Task: Add an event with the title Second Product Development Update and Future Roadmap Discussion, date '2024/05/06', time 9:40 AM to 11:40 AMand add a description: In addition to informal networking, the event may feature guest speakers or panel discussions on topics relevant to professional growth, industry trends, or emerging technologies. These sessions provide valuable insights and serve as conversation starters, creating common ground for attendees to engage in meaningful discussions and share their expertise., put the event into Red category . Add location for the event as: 654 St. Peter's Basilica, Rome, Italy, logged in from the account softage.9@softage.netand send the event invitation to softage.4@softage.net with CC to  softage.5@softage.net. Set a reminder for the event 96 week before
Action: Mouse moved to (100, 123)
Screenshot: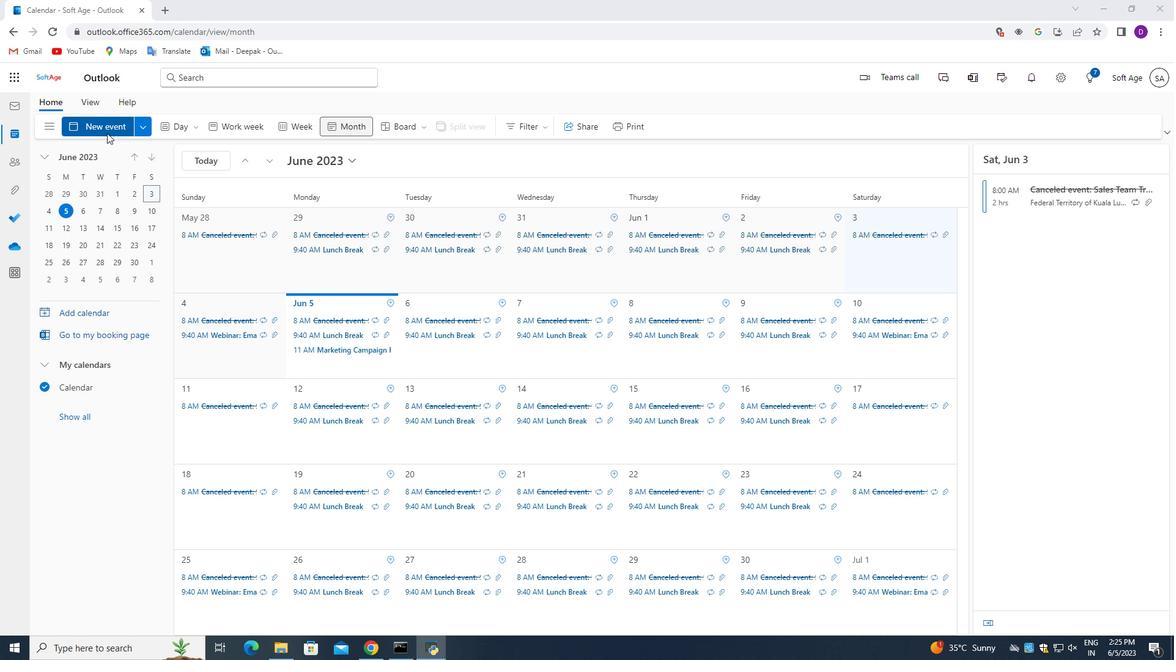 
Action: Mouse pressed left at (100, 123)
Screenshot: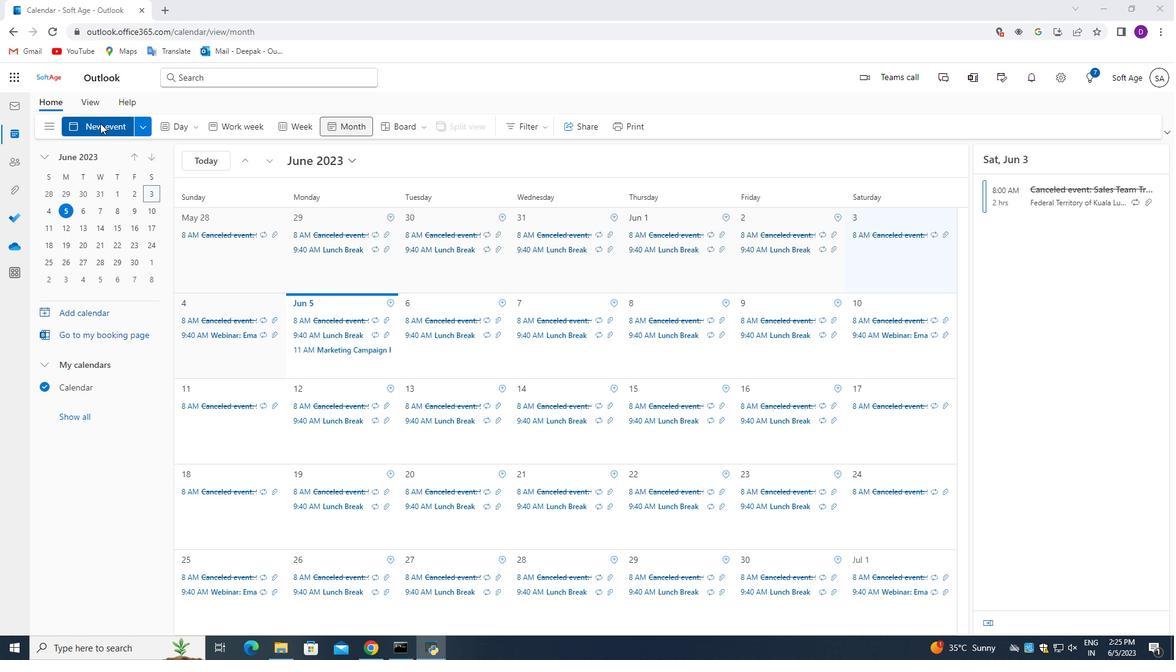 
Action: Mouse moved to (361, 205)
Screenshot: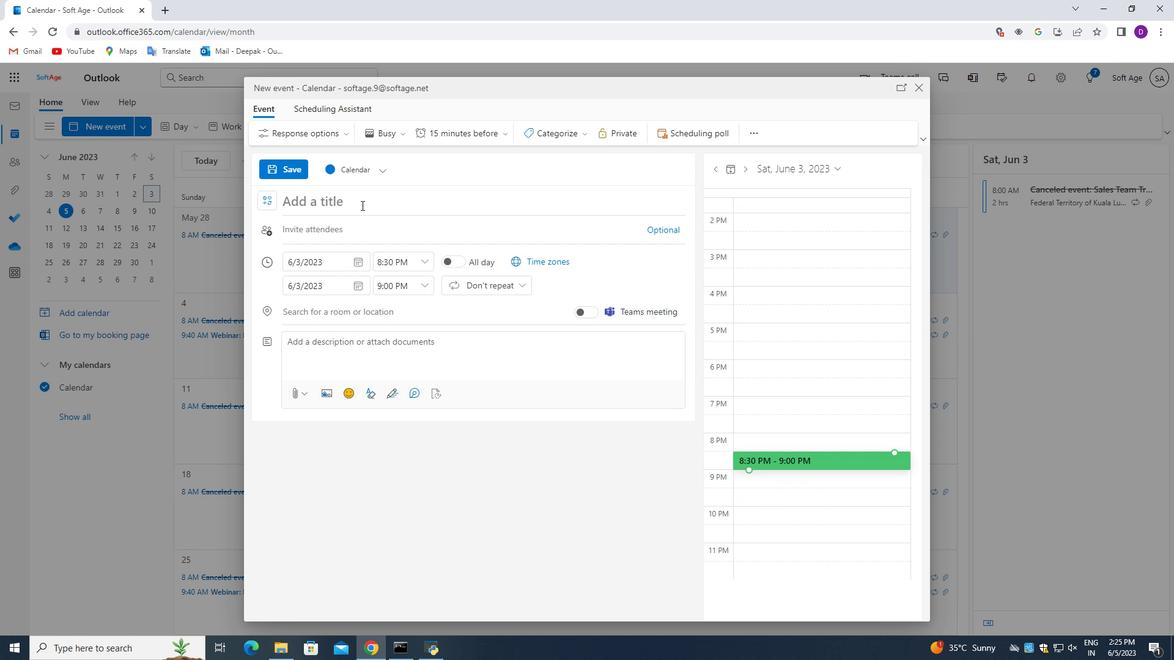 
Action: Mouse pressed left at (361, 205)
Screenshot: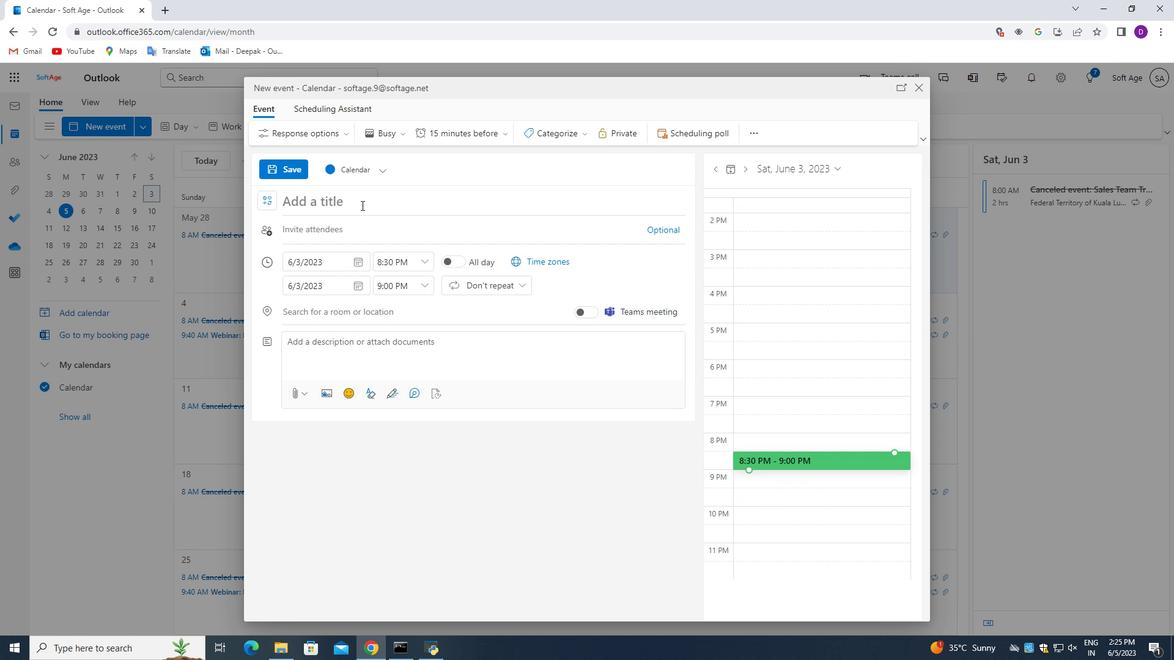 
Action: Mouse moved to (518, 480)
Screenshot: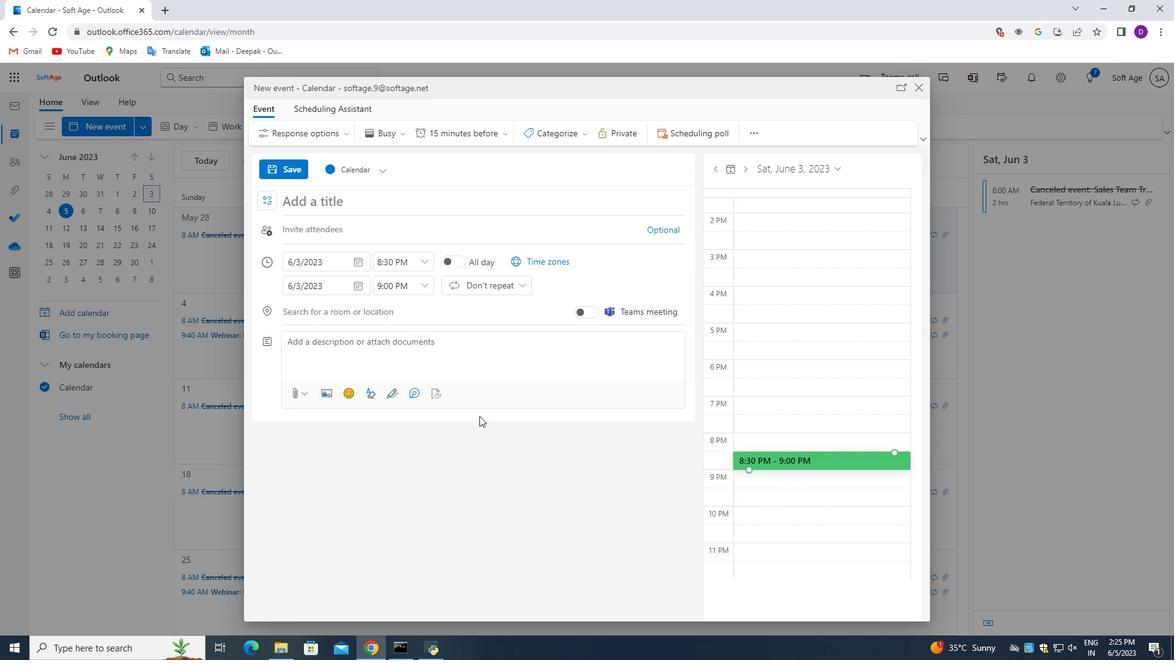 
Action: Key pressed <Key.shift_r>Second<Key.space><Key.shift>Product<Key.space><Key.shift_r>Developmentn<Key.backspace><Key.space><Key.shift>Update<Key.space>and<Key.space><Key.shift_r>Future<Key.space><Key.shift_r>Roadmap<Key.space><Key.shift_r>Discussion
Screenshot: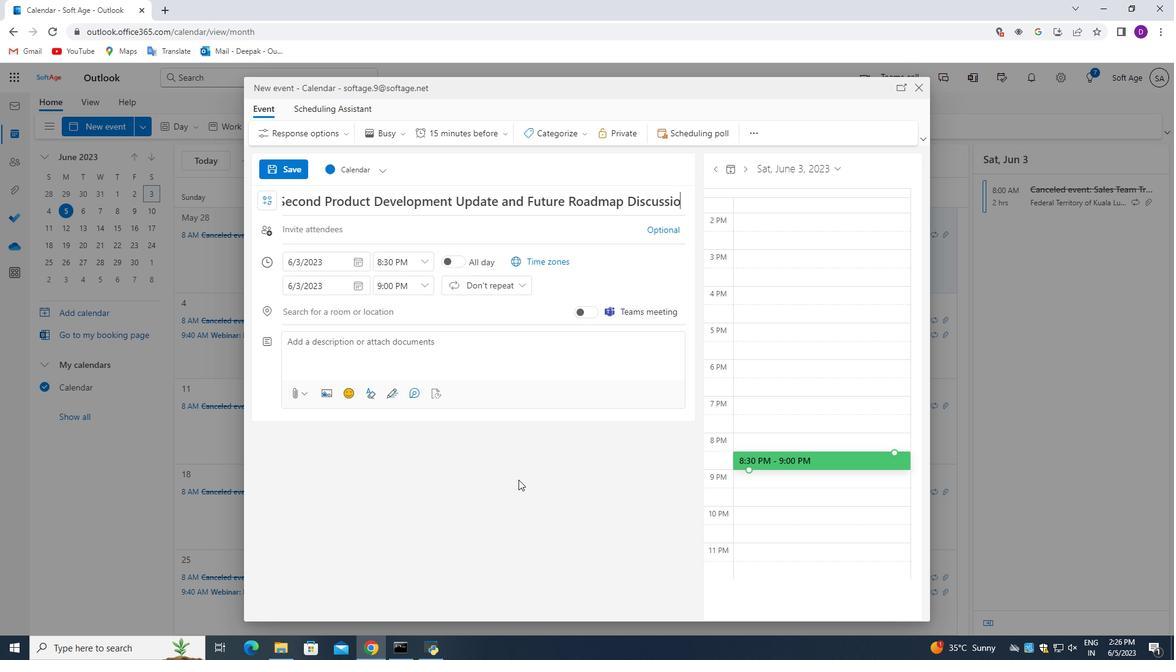 
Action: Mouse moved to (356, 261)
Screenshot: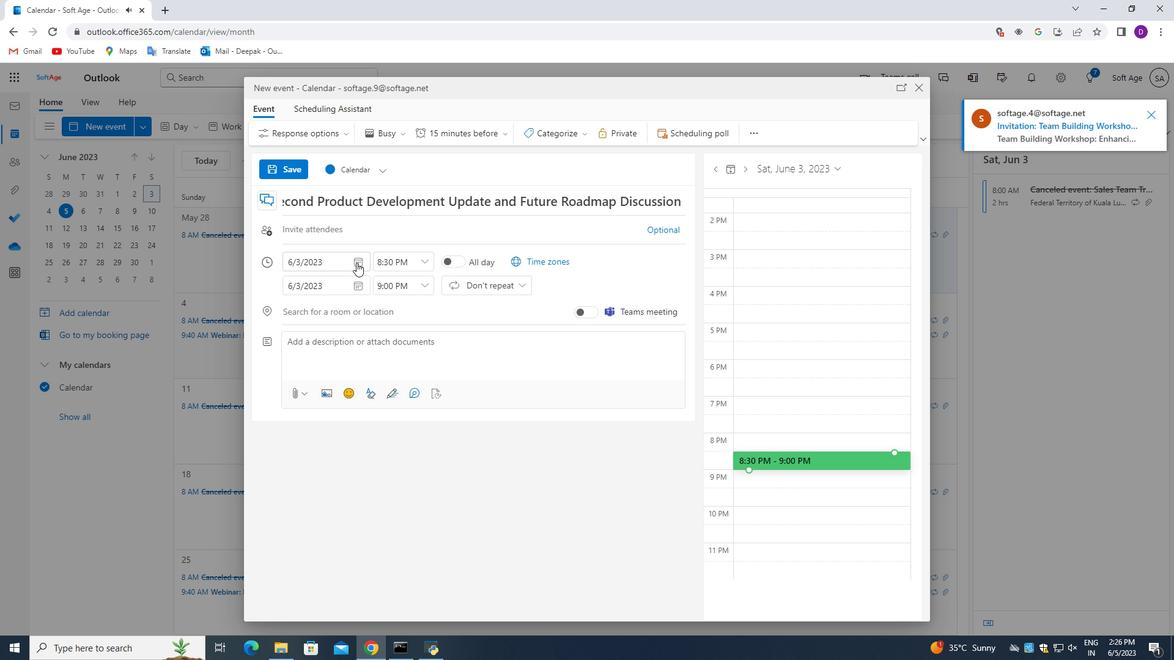 
Action: Mouse pressed left at (356, 261)
Screenshot: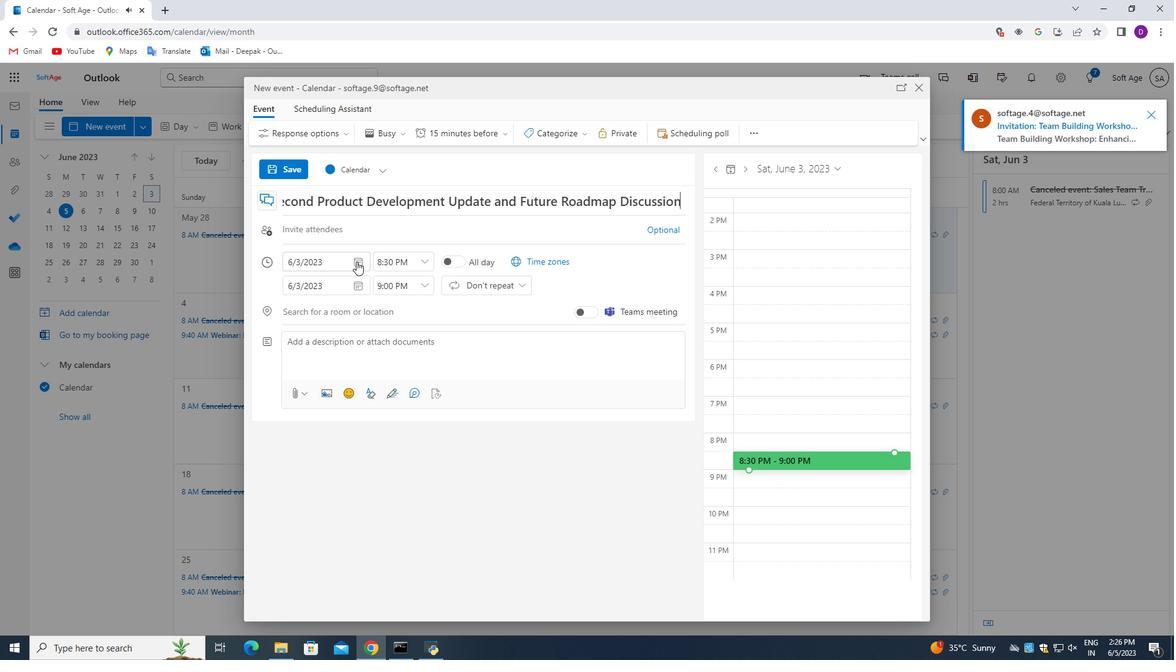 
Action: Mouse moved to (319, 293)
Screenshot: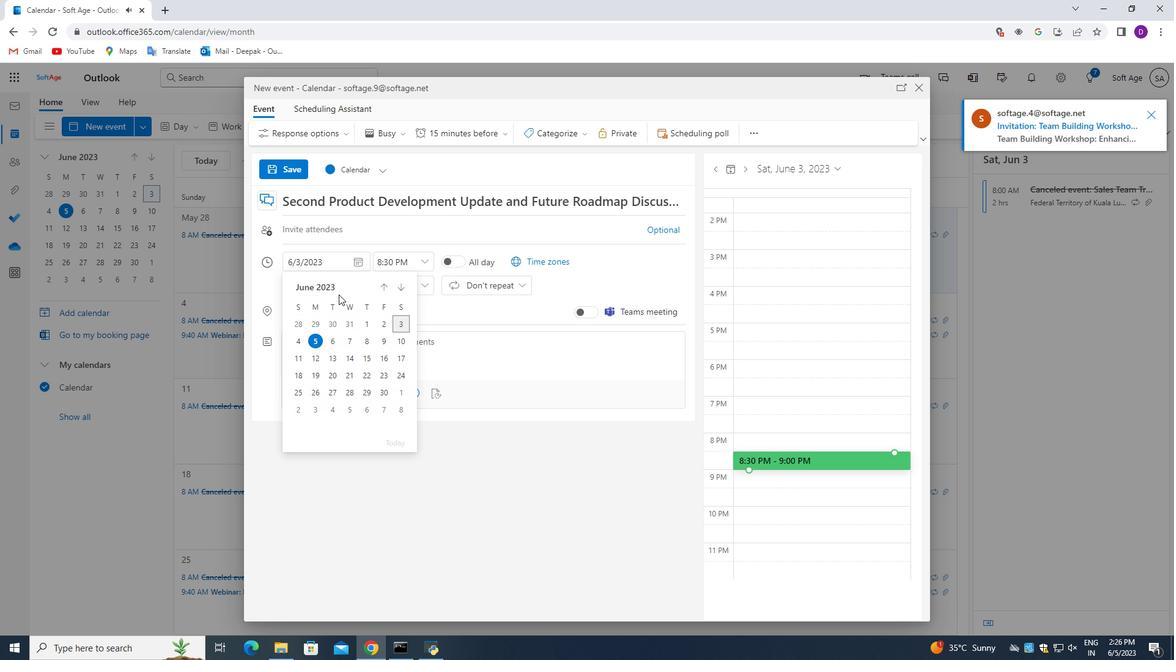 
Action: Mouse pressed left at (319, 293)
Screenshot: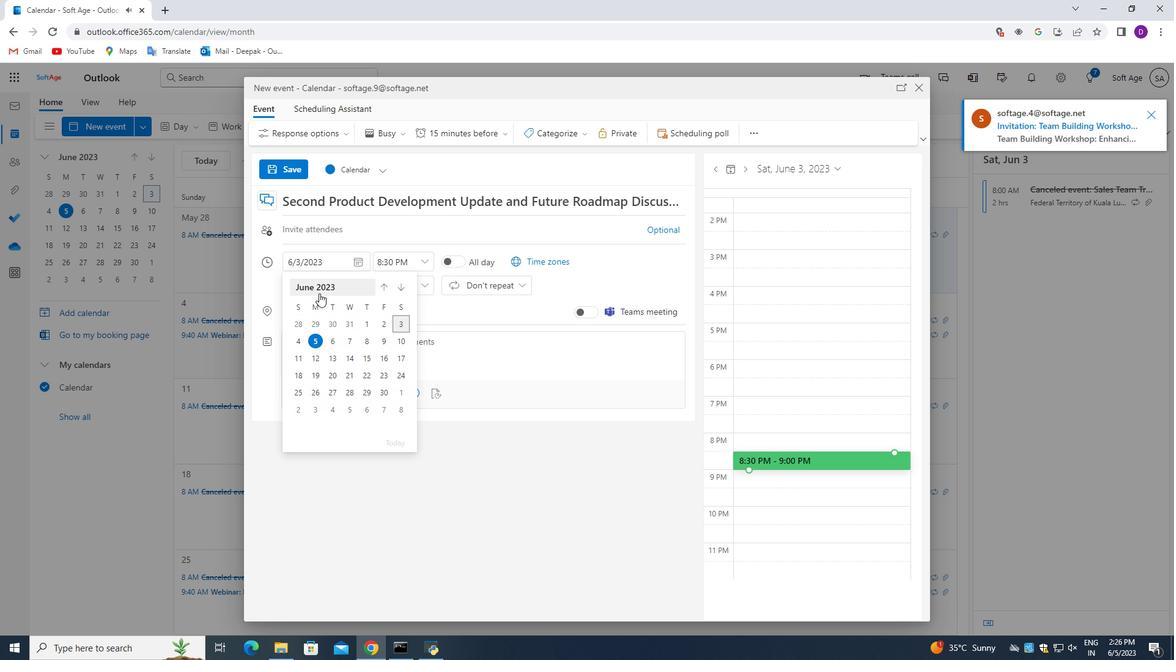 
Action: Mouse moved to (401, 289)
Screenshot: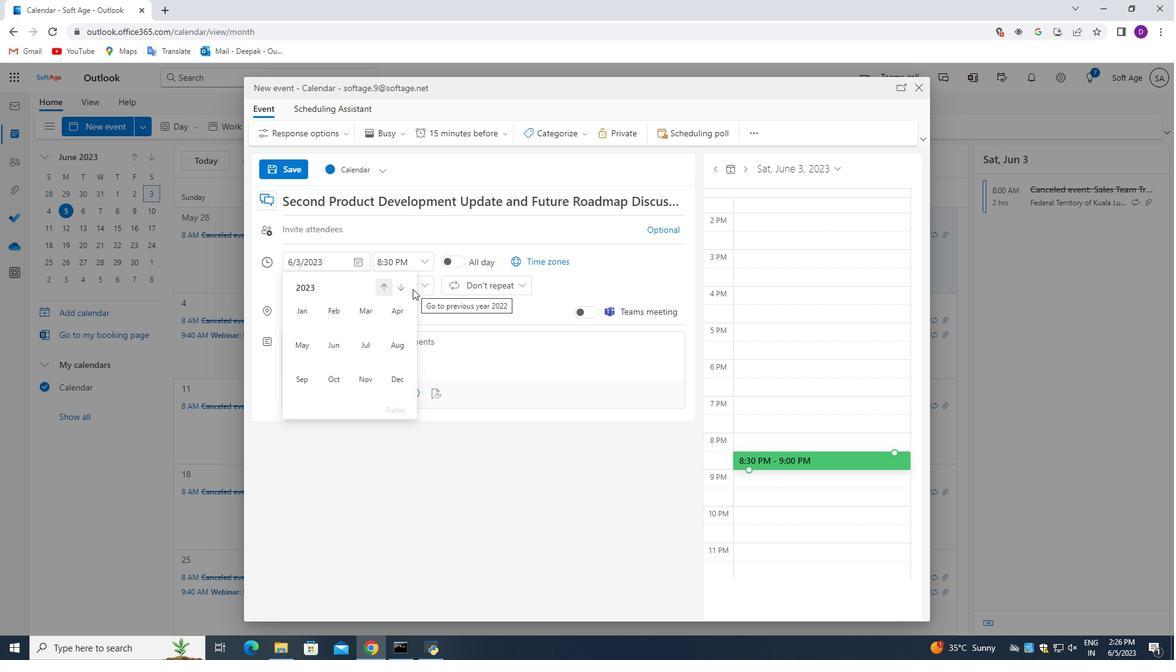 
Action: Mouse pressed left at (401, 289)
Screenshot: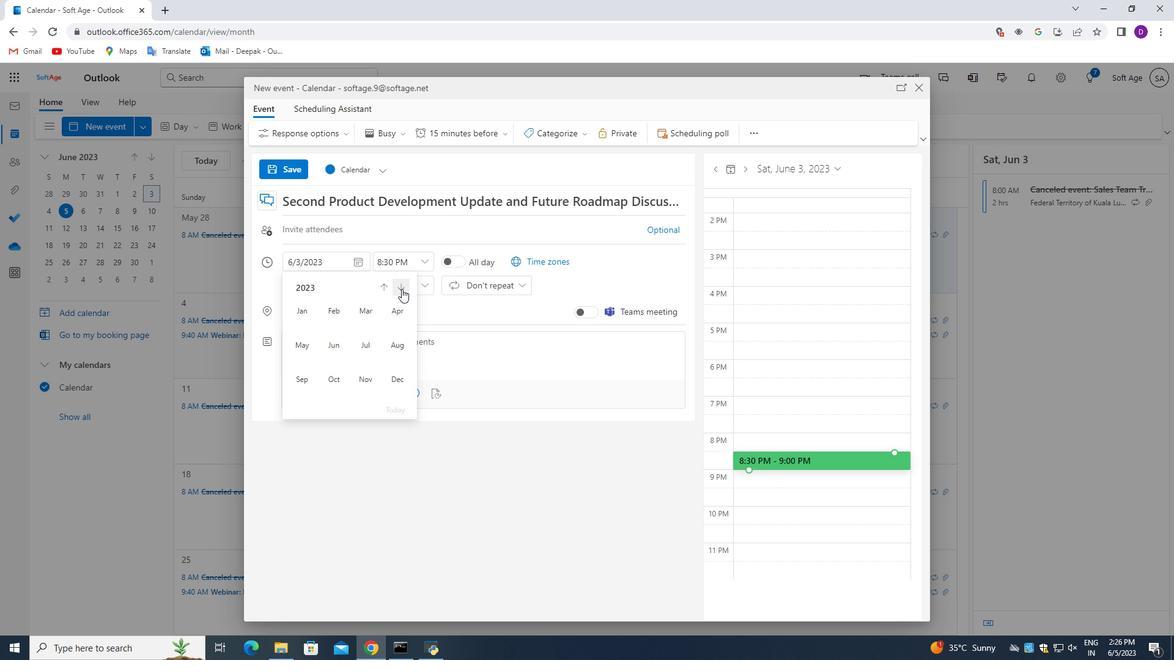
Action: Mouse moved to (300, 343)
Screenshot: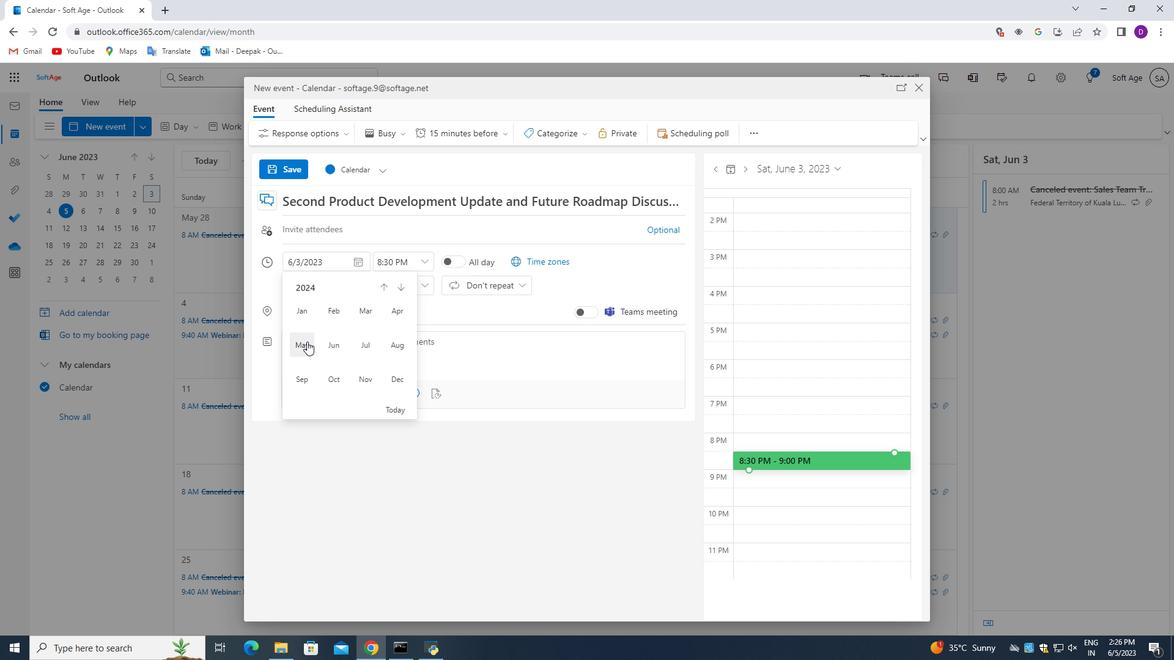 
Action: Mouse pressed left at (300, 343)
Screenshot: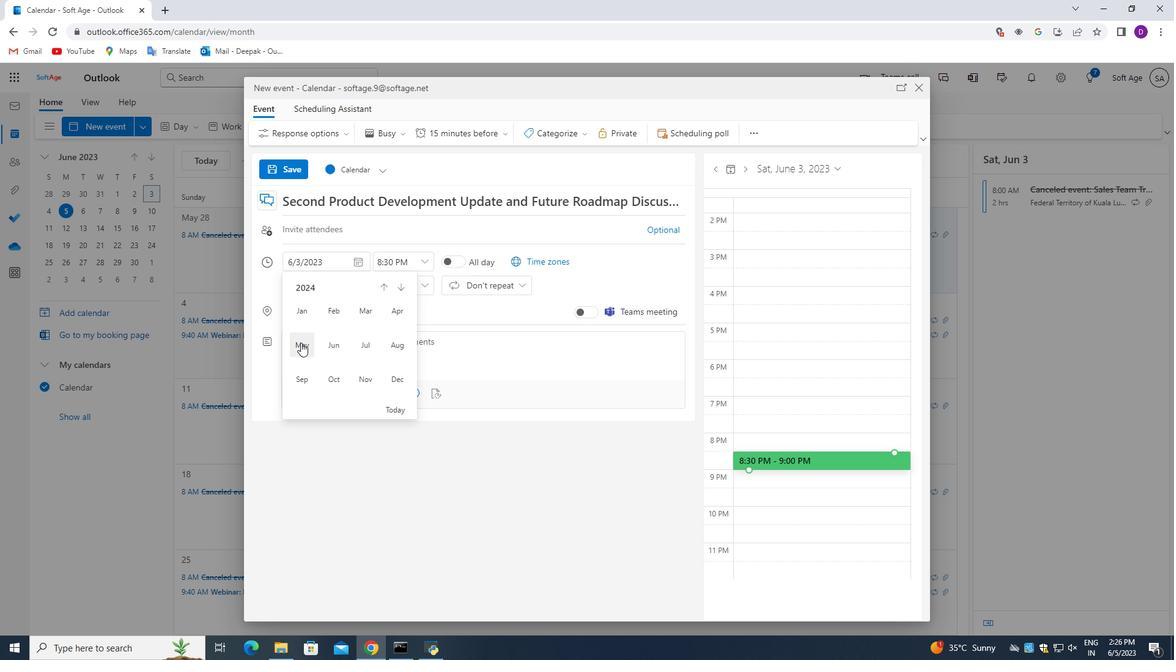 
Action: Mouse moved to (316, 342)
Screenshot: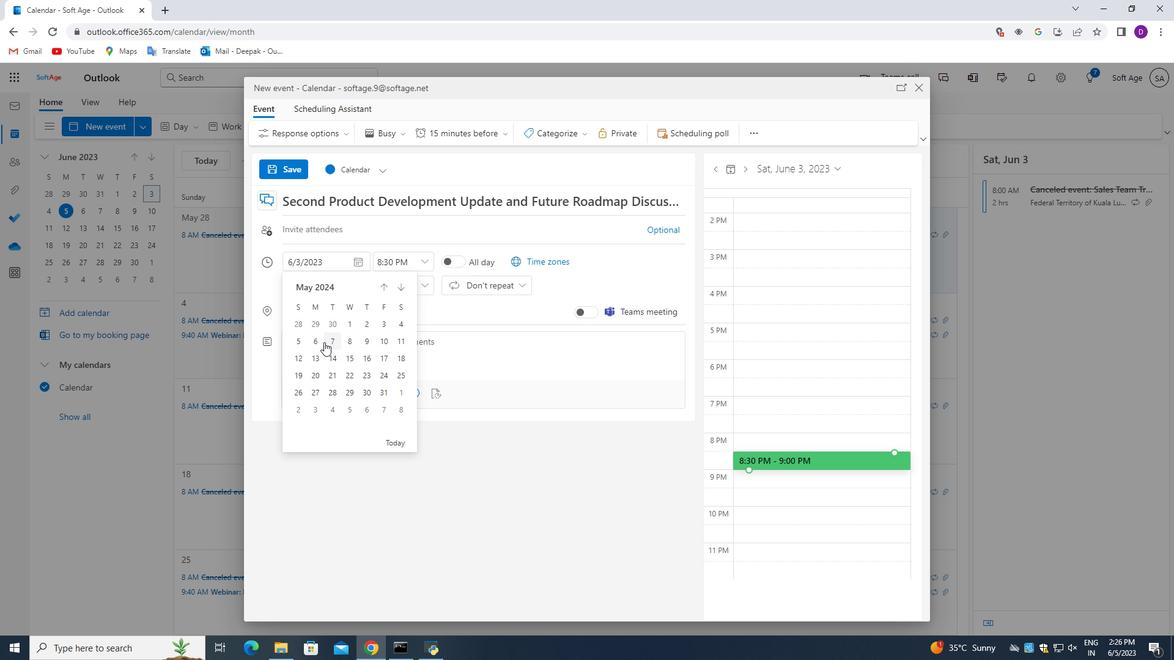 
Action: Mouse pressed left at (316, 342)
Screenshot: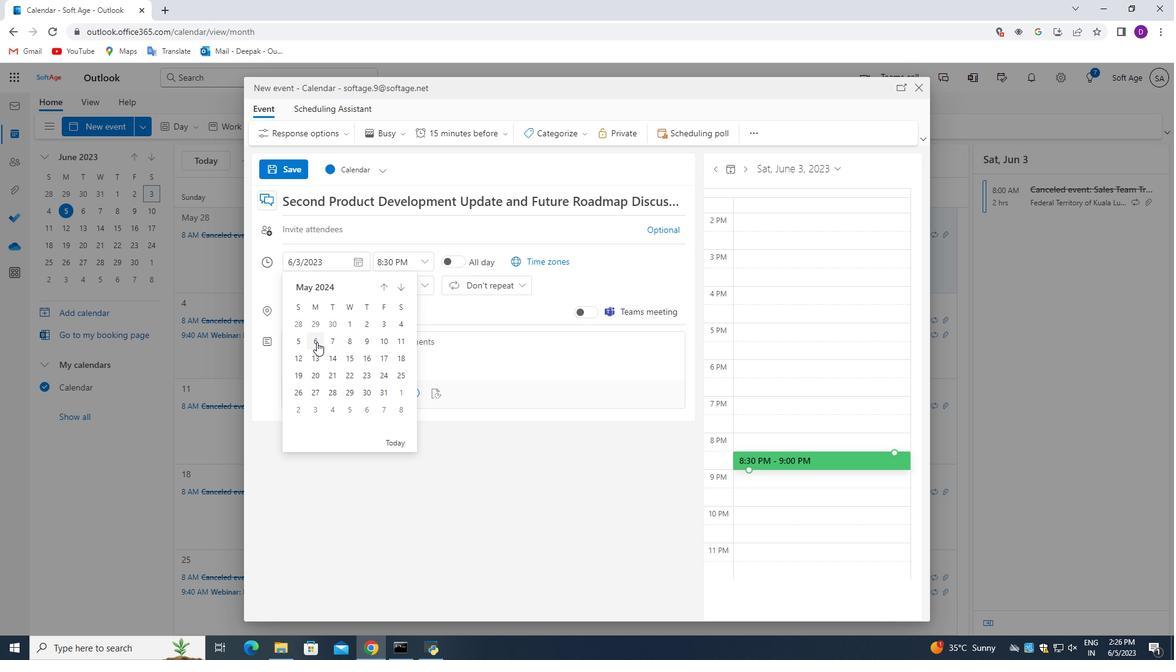
Action: Mouse moved to (422, 266)
Screenshot: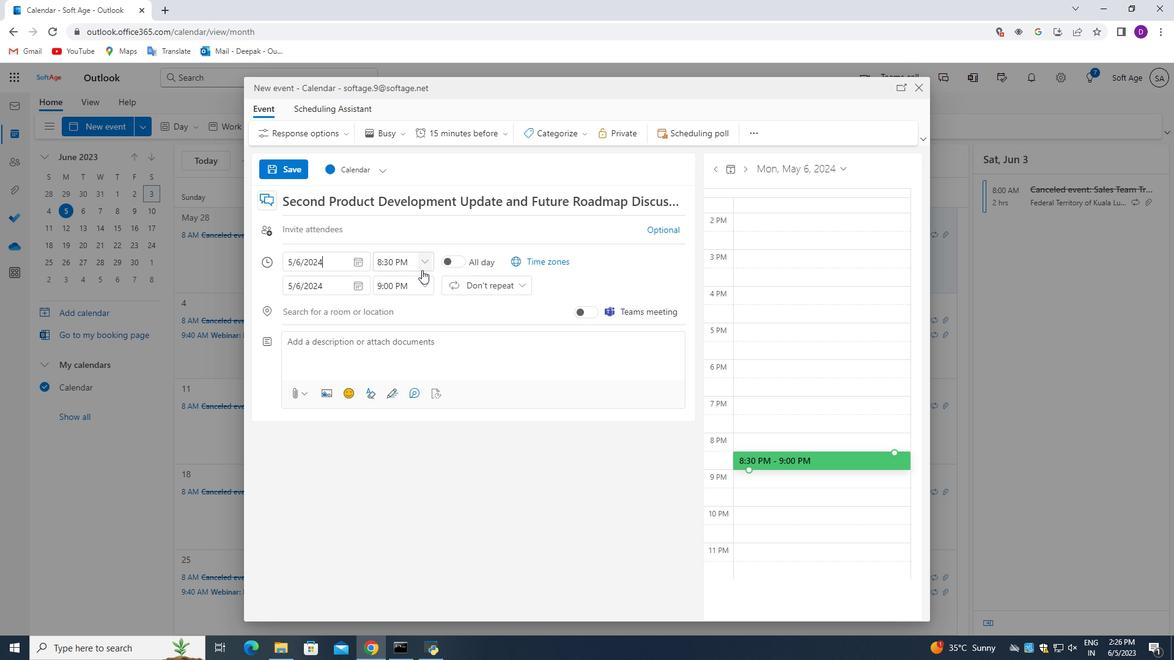 
Action: Mouse pressed left at (422, 266)
Screenshot: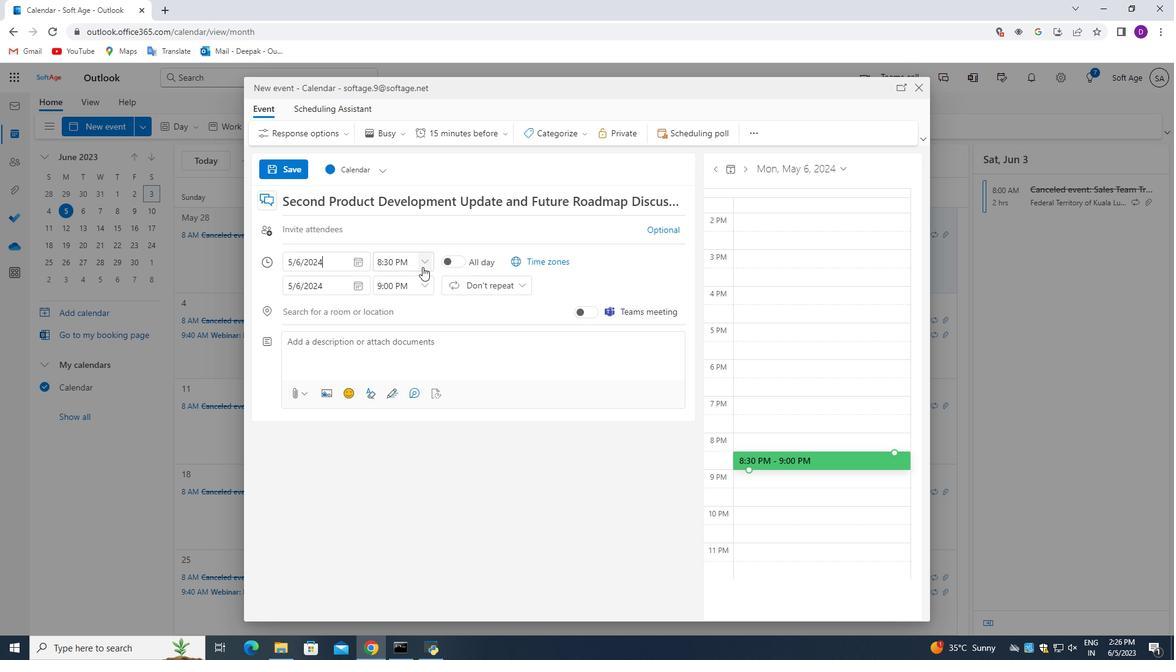 
Action: Mouse moved to (400, 322)
Screenshot: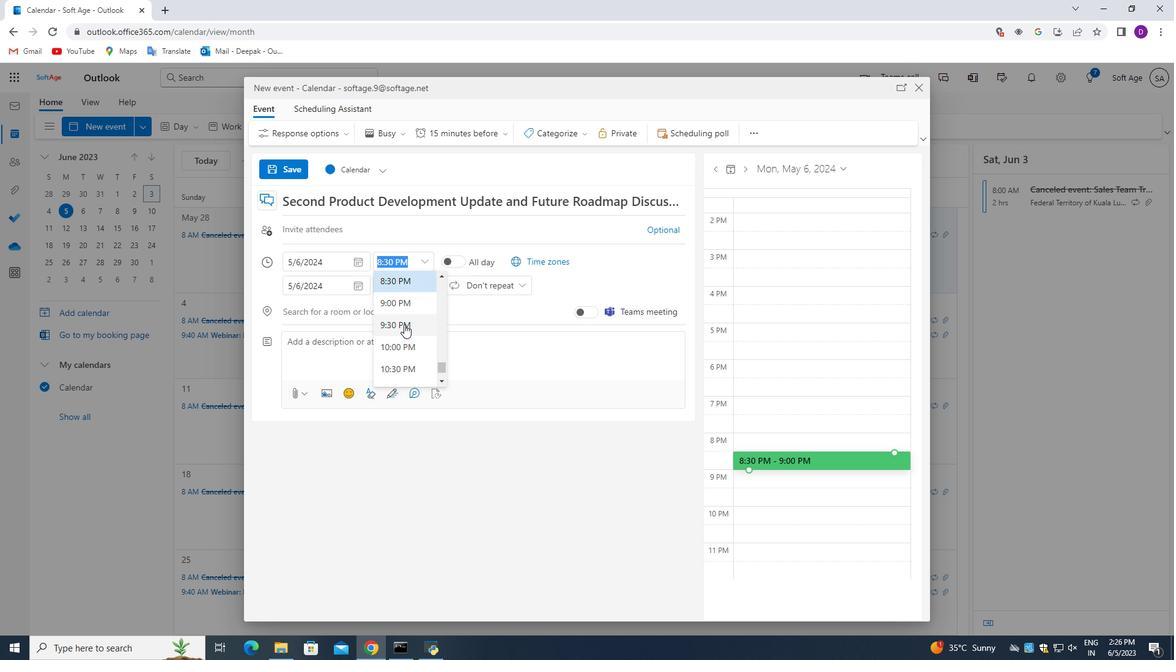 
Action: Mouse scrolled (400, 323) with delta (0, 0)
Screenshot: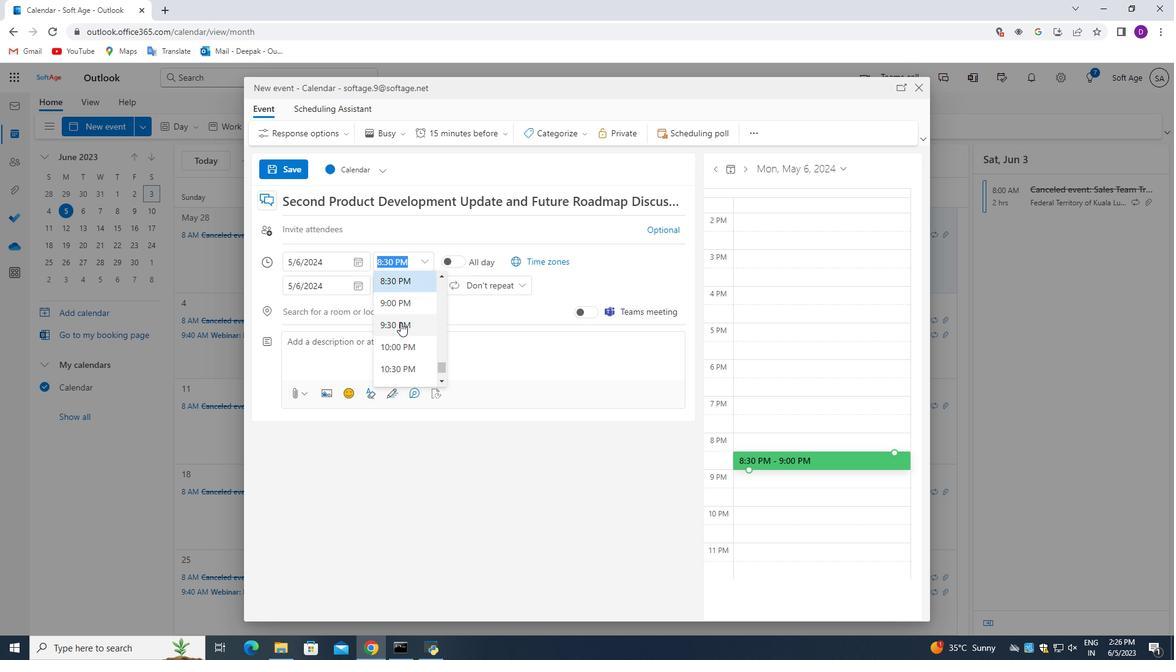 
Action: Mouse scrolled (400, 323) with delta (0, 0)
Screenshot: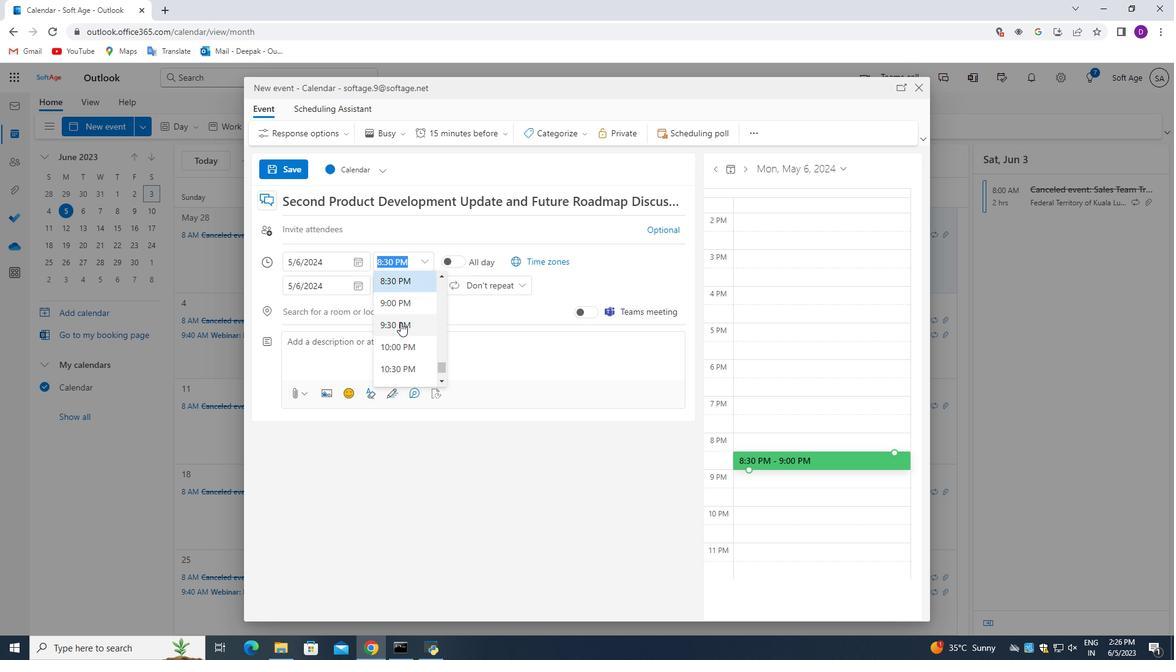 
Action: Mouse scrolled (400, 323) with delta (0, 0)
Screenshot: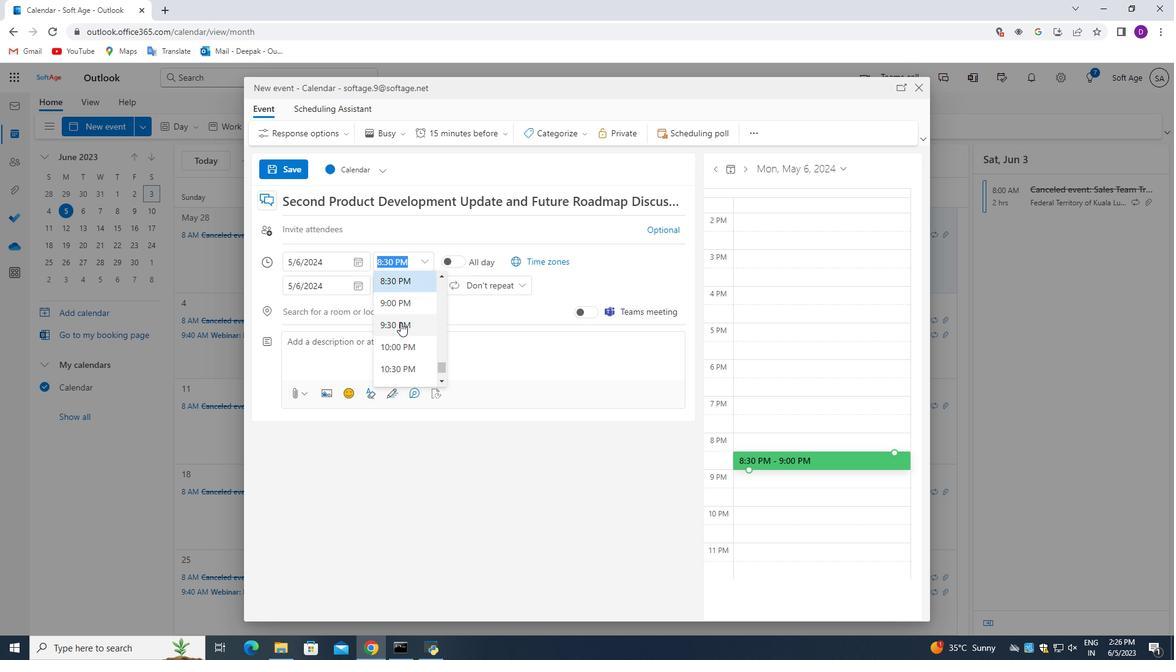 
Action: Mouse scrolled (400, 323) with delta (0, 0)
Screenshot: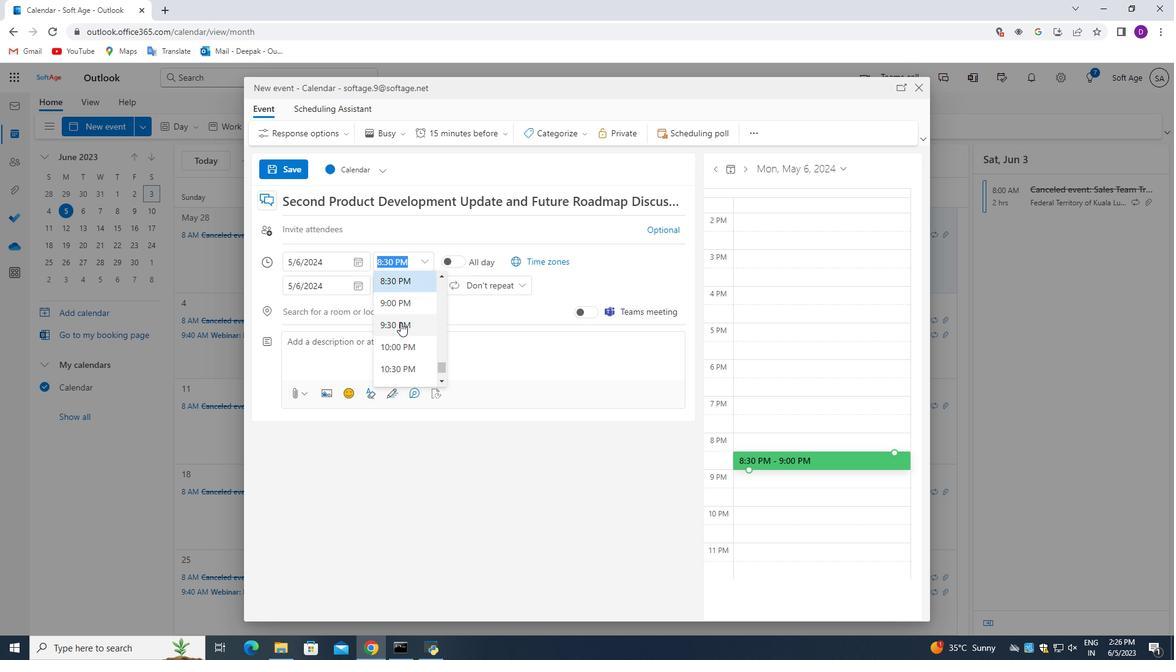 
Action: Mouse scrolled (400, 323) with delta (0, 0)
Screenshot: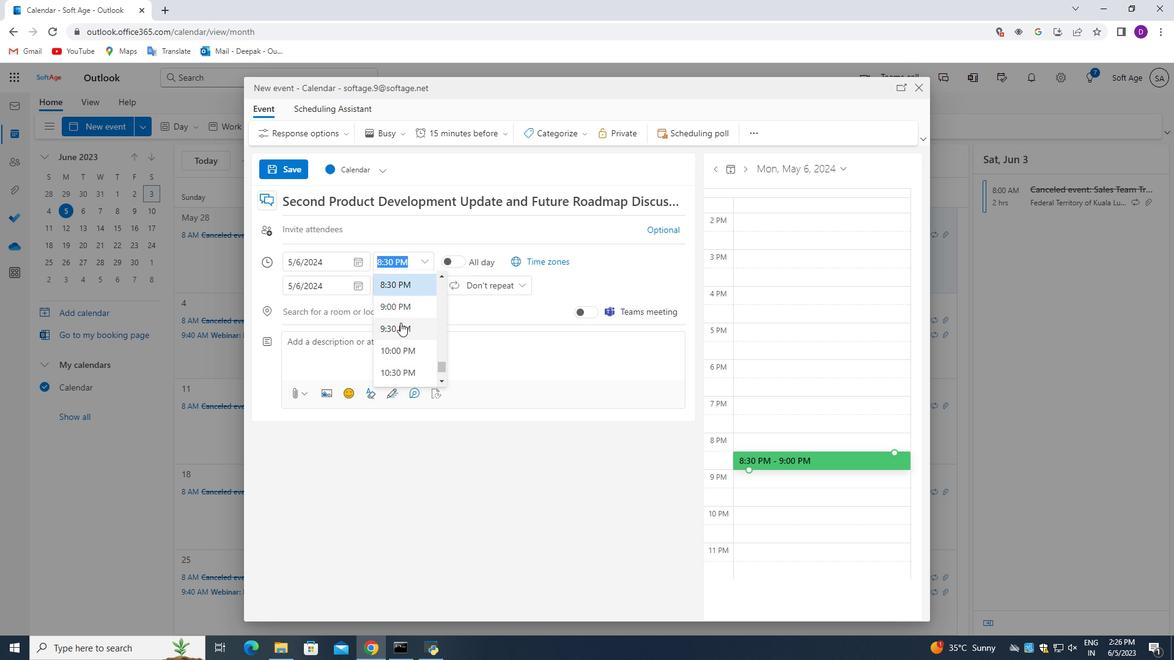
Action: Mouse moved to (409, 354)
Screenshot: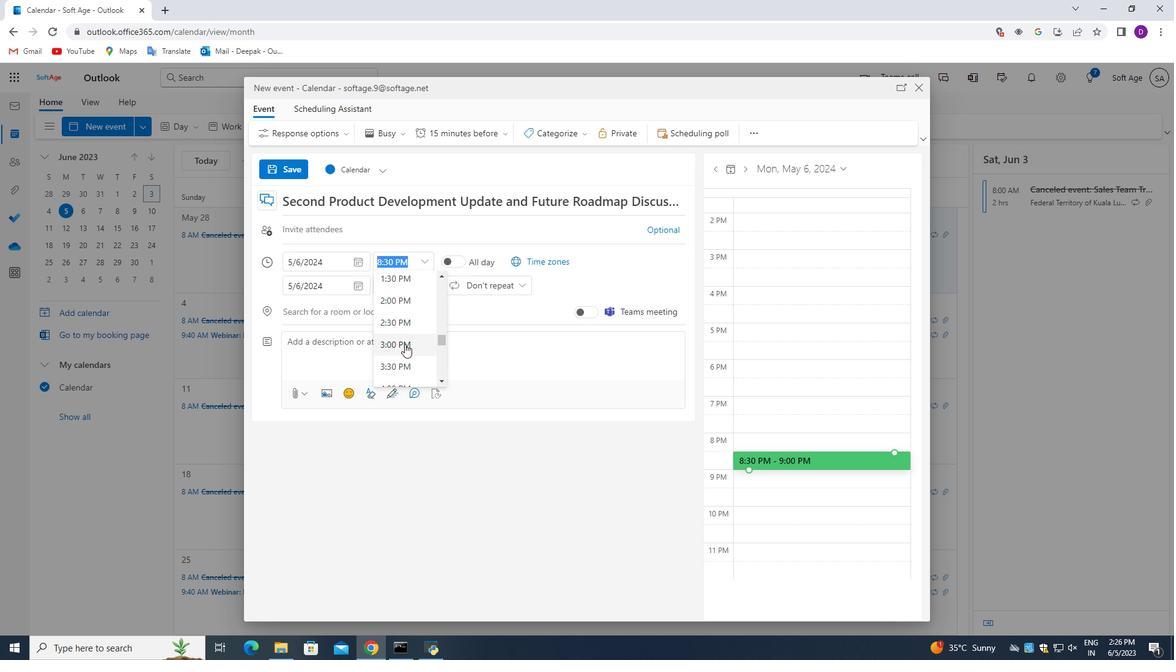 
Action: Mouse scrolled (409, 355) with delta (0, 0)
Screenshot: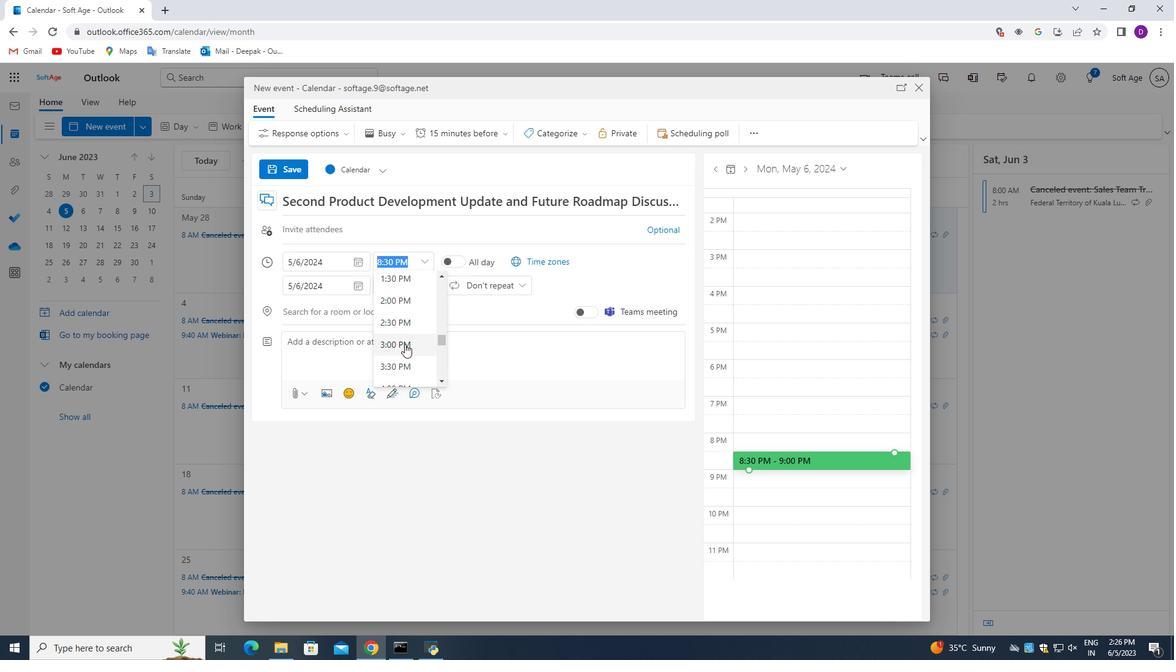 
Action: Mouse scrolled (409, 355) with delta (0, 0)
Screenshot: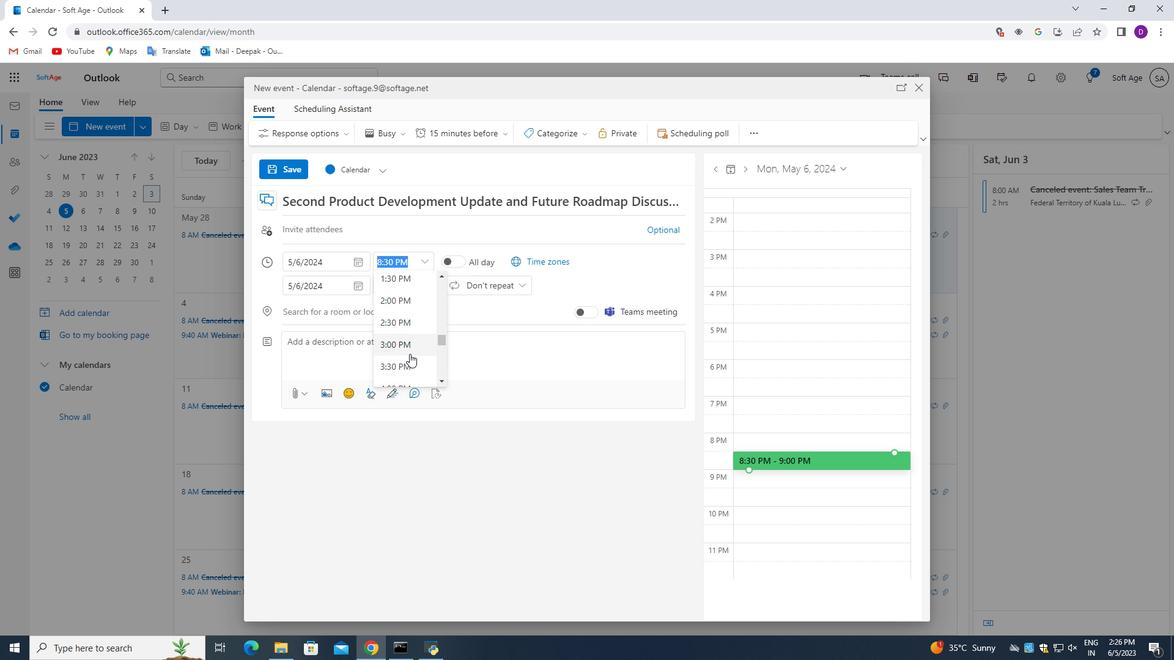 
Action: Mouse moved to (402, 338)
Screenshot: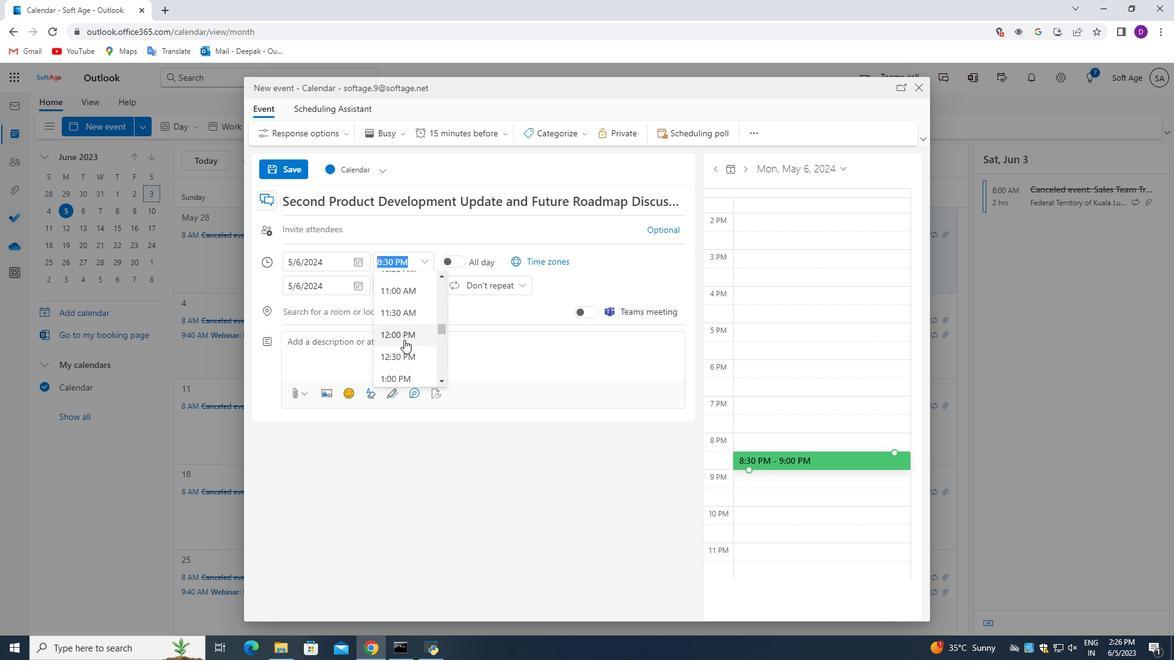 
Action: Mouse scrolled (402, 339) with delta (0, 0)
Screenshot: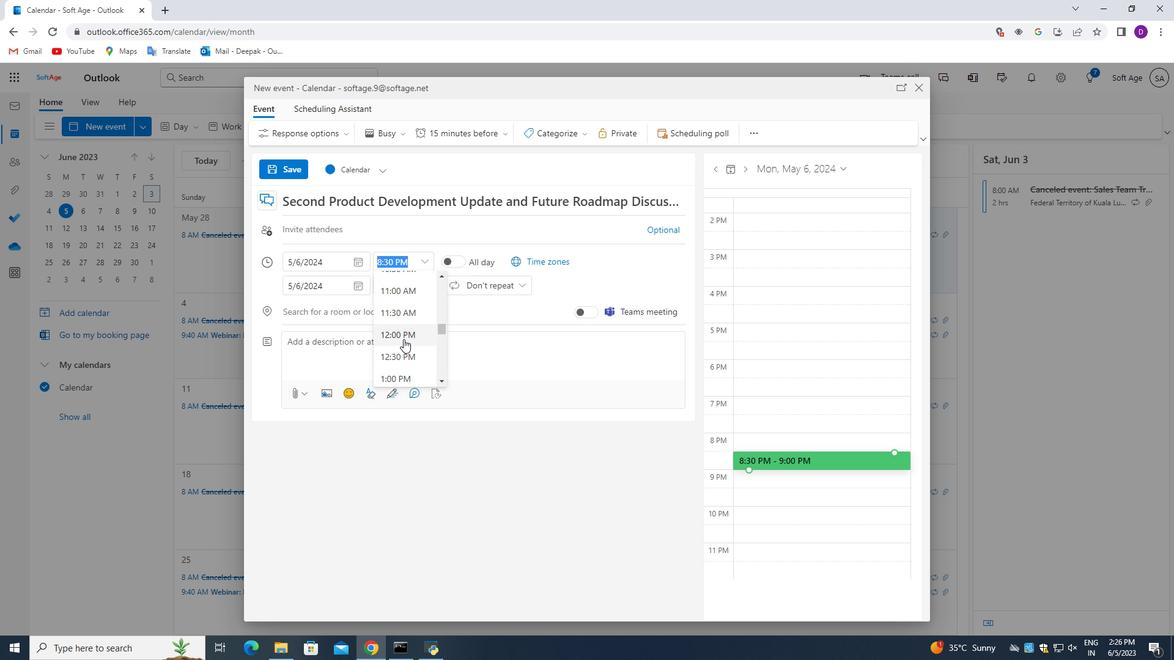 
Action: Mouse moved to (401, 338)
Screenshot: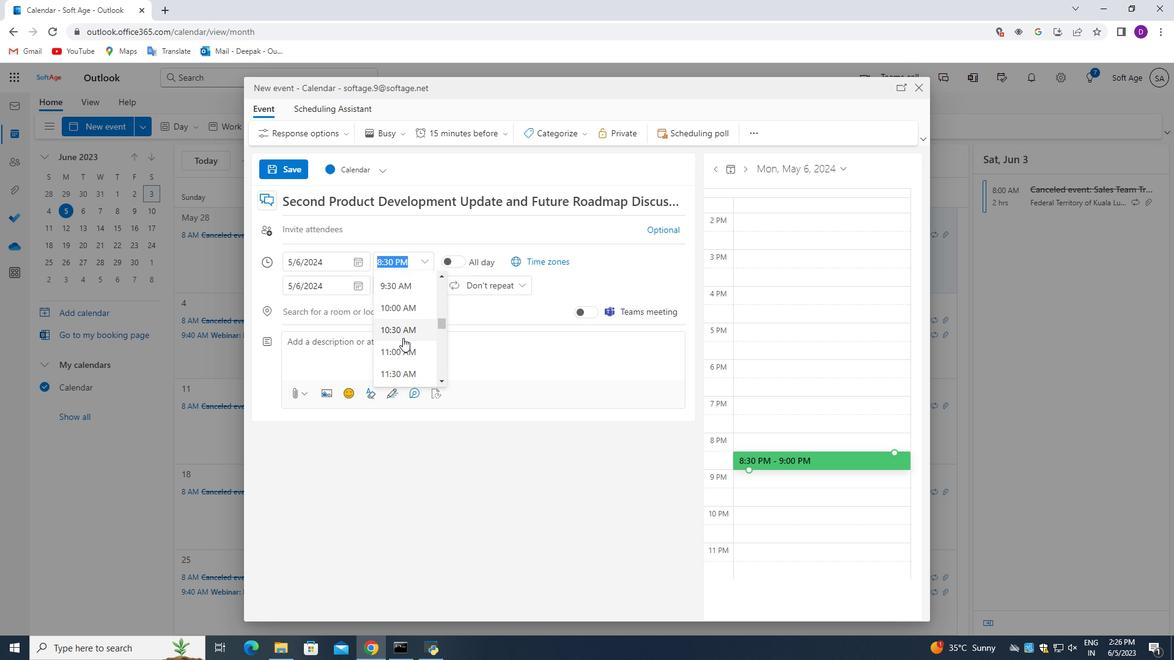 
Action: Mouse scrolled (401, 338) with delta (0, 0)
Screenshot: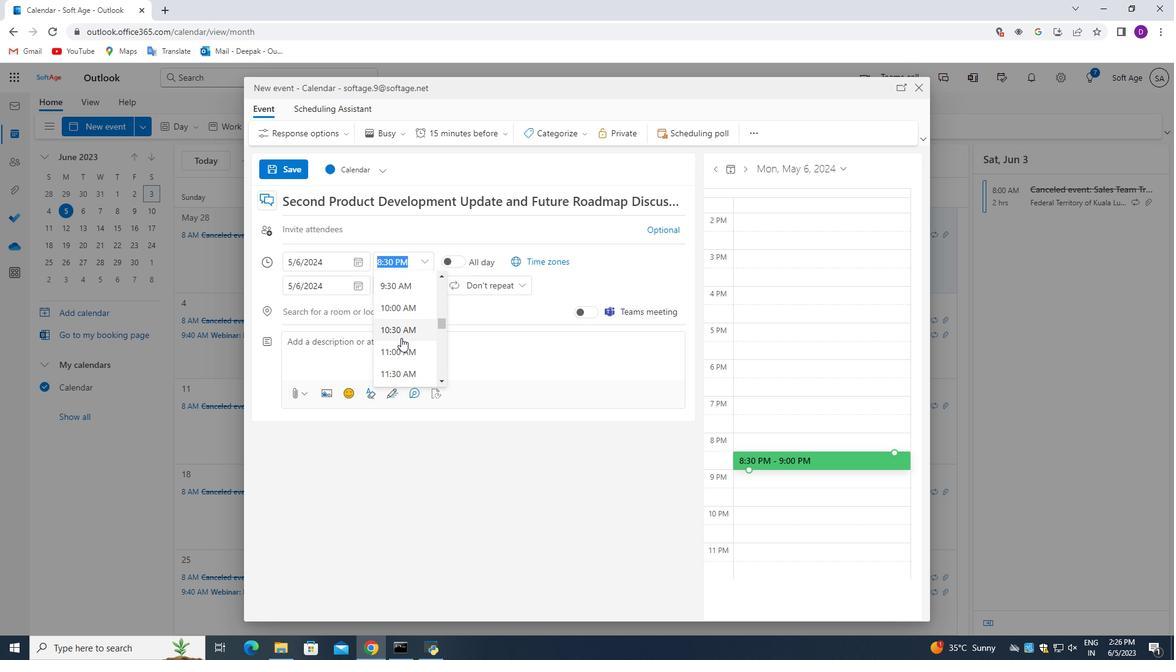 
Action: Mouse moved to (407, 343)
Screenshot: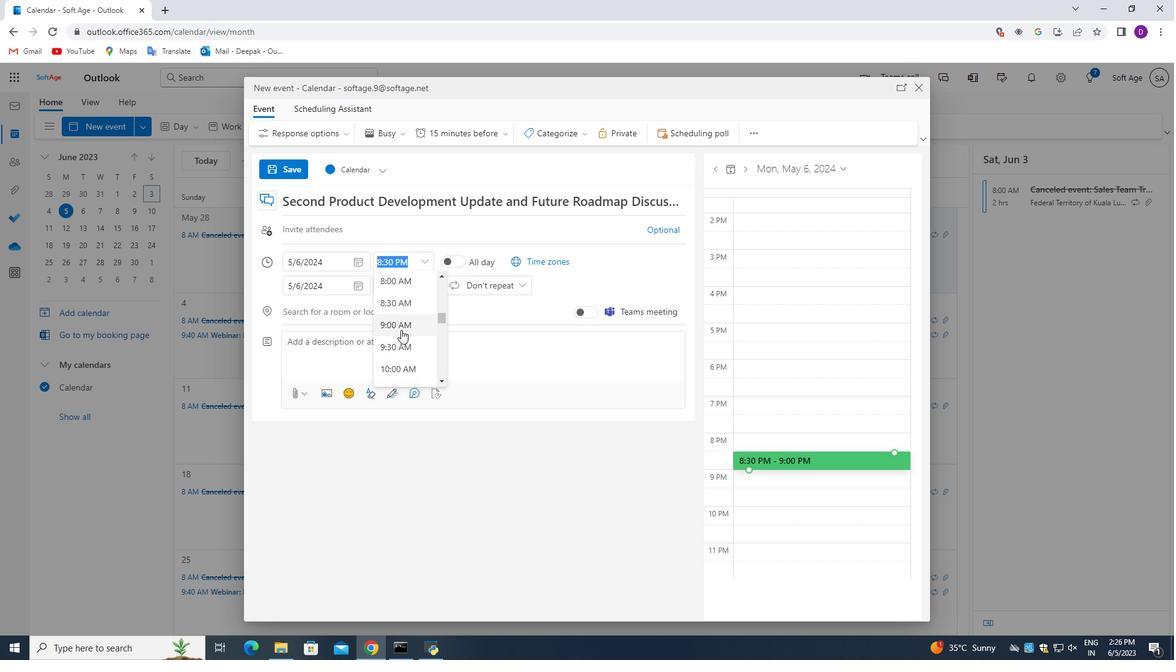 
Action: Mouse pressed left at (407, 343)
Screenshot: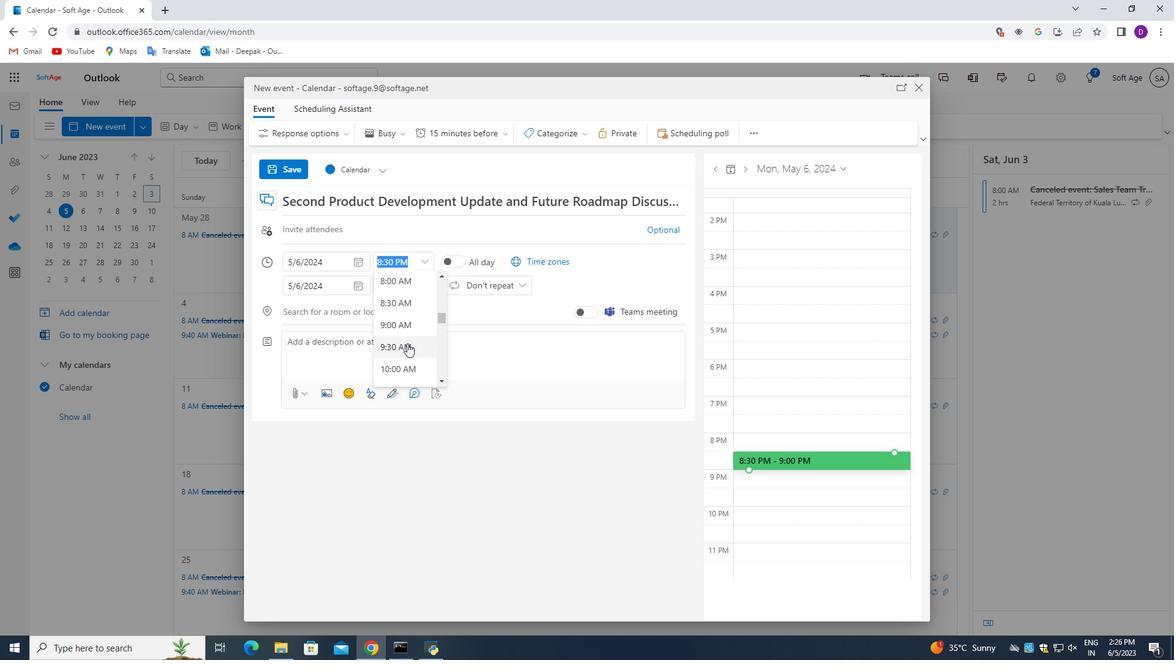 
Action: Mouse moved to (387, 261)
Screenshot: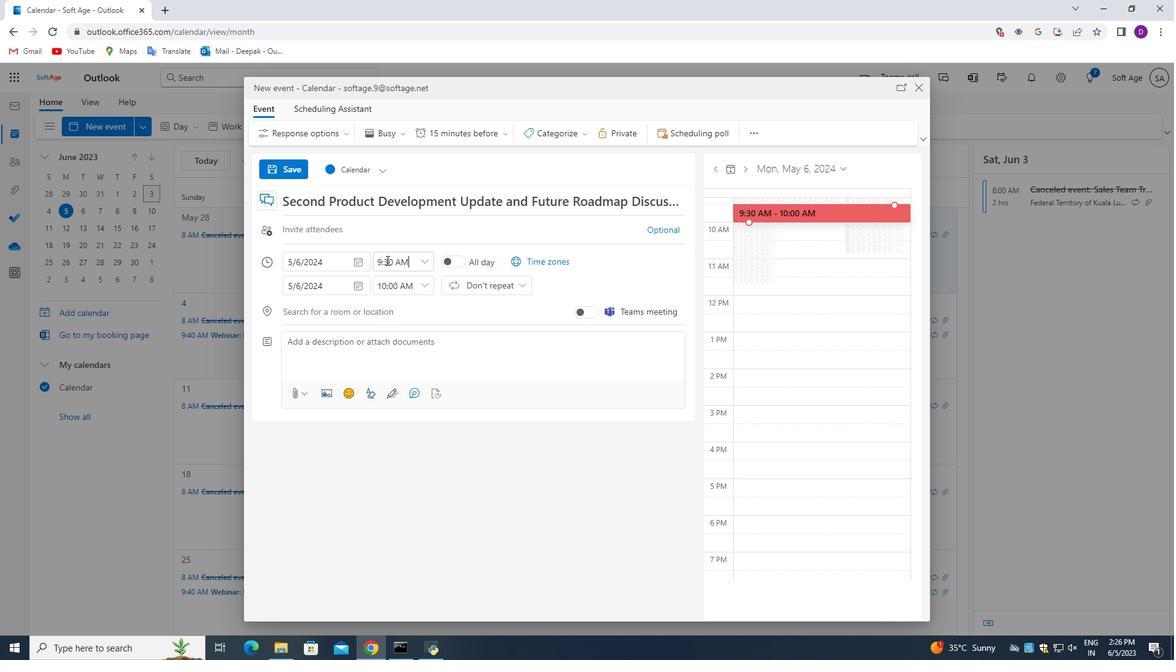 
Action: Mouse pressed left at (387, 261)
Screenshot: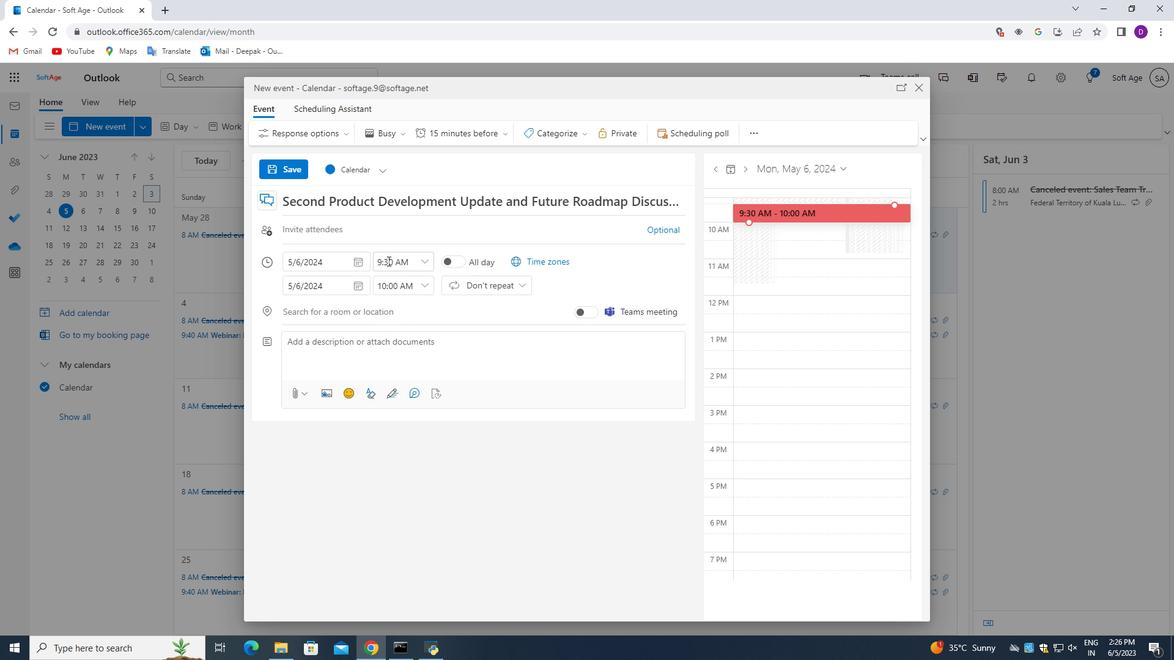 
Action: Mouse moved to (440, 360)
Screenshot: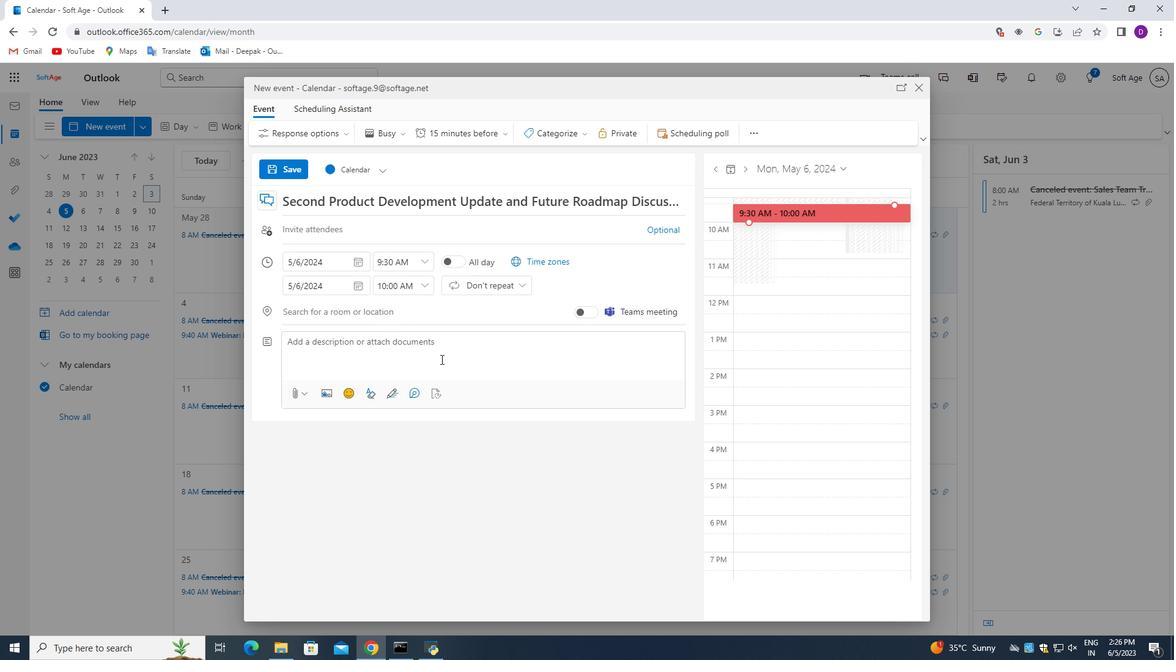 
Action: Key pressed <Key.backspace>4
Screenshot: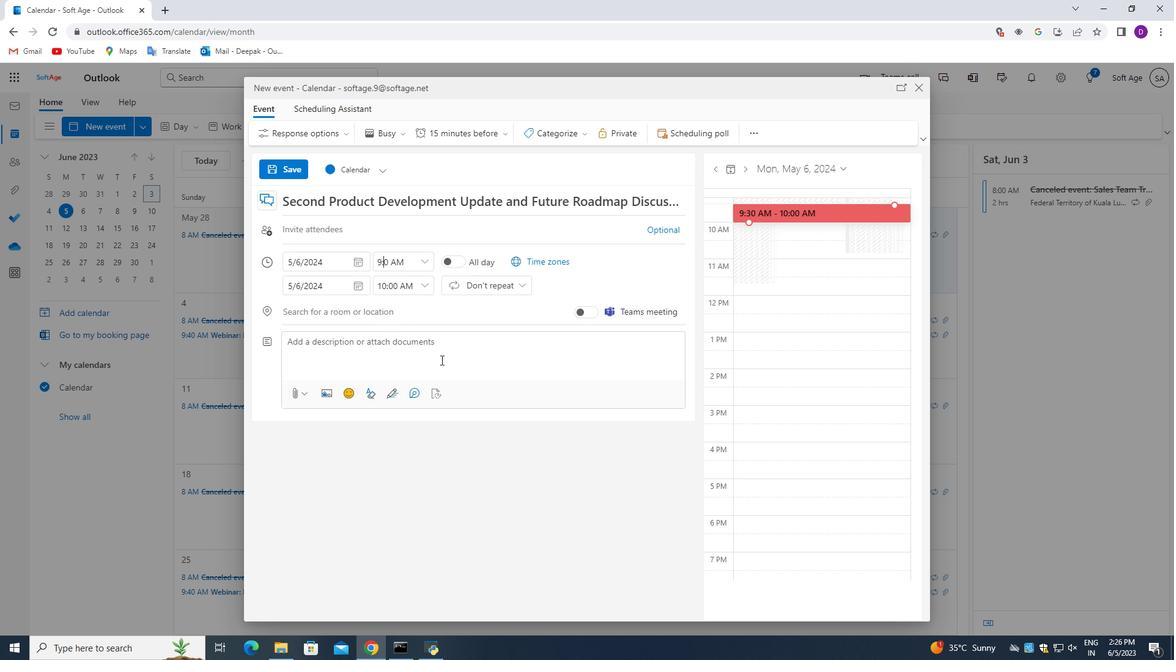 
Action: Mouse moved to (385, 283)
Screenshot: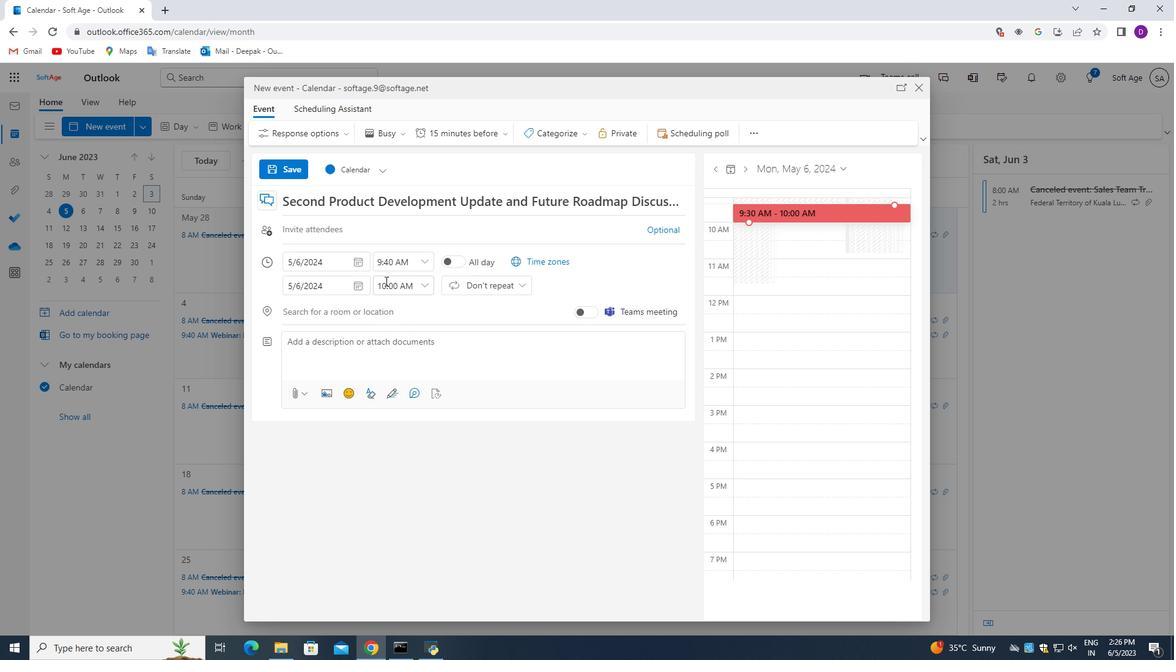 
Action: Mouse pressed left at (385, 283)
Screenshot: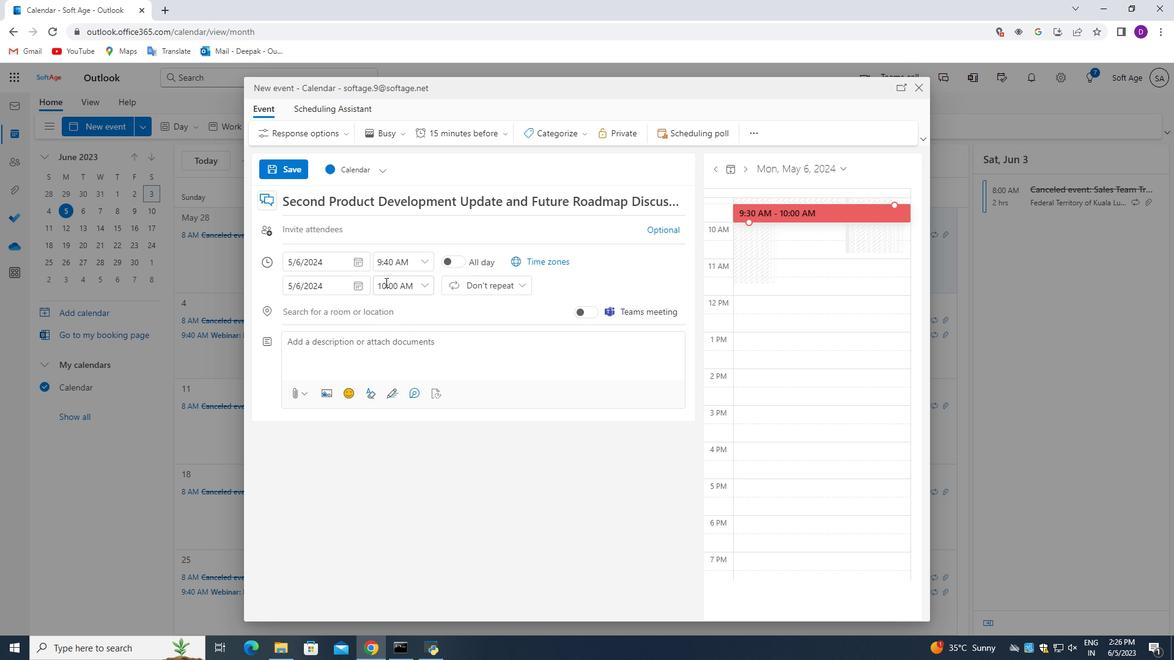 
Action: Mouse moved to (385, 286)
Screenshot: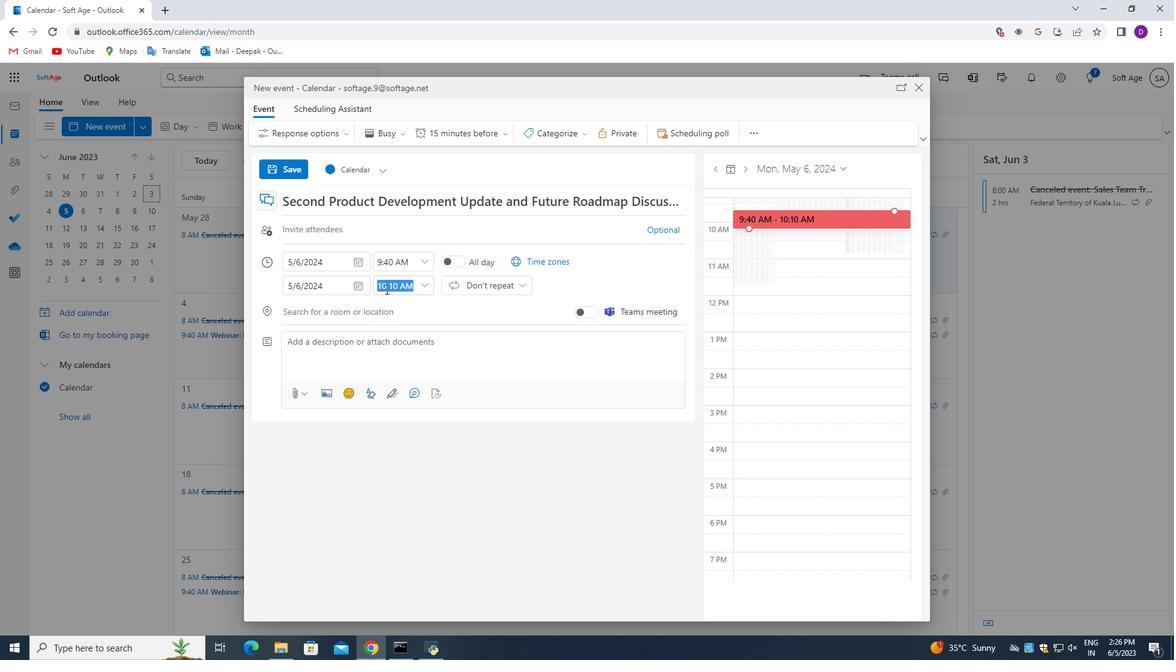 
Action: Mouse pressed left at (385, 286)
Screenshot: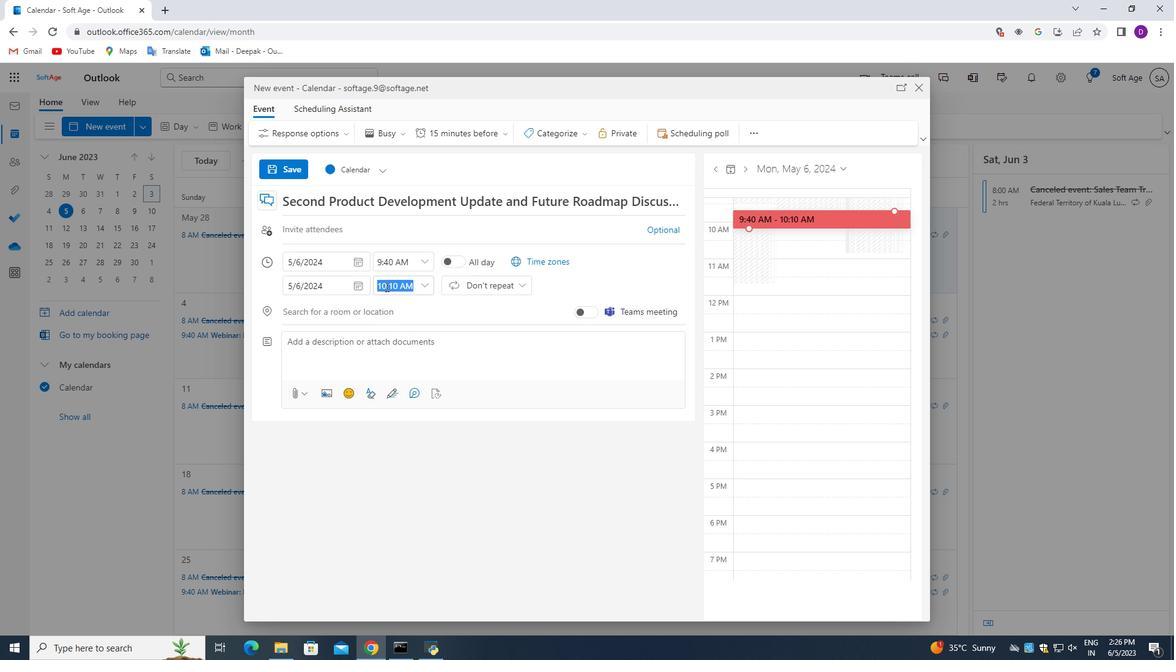 
Action: Mouse moved to (427, 330)
Screenshot: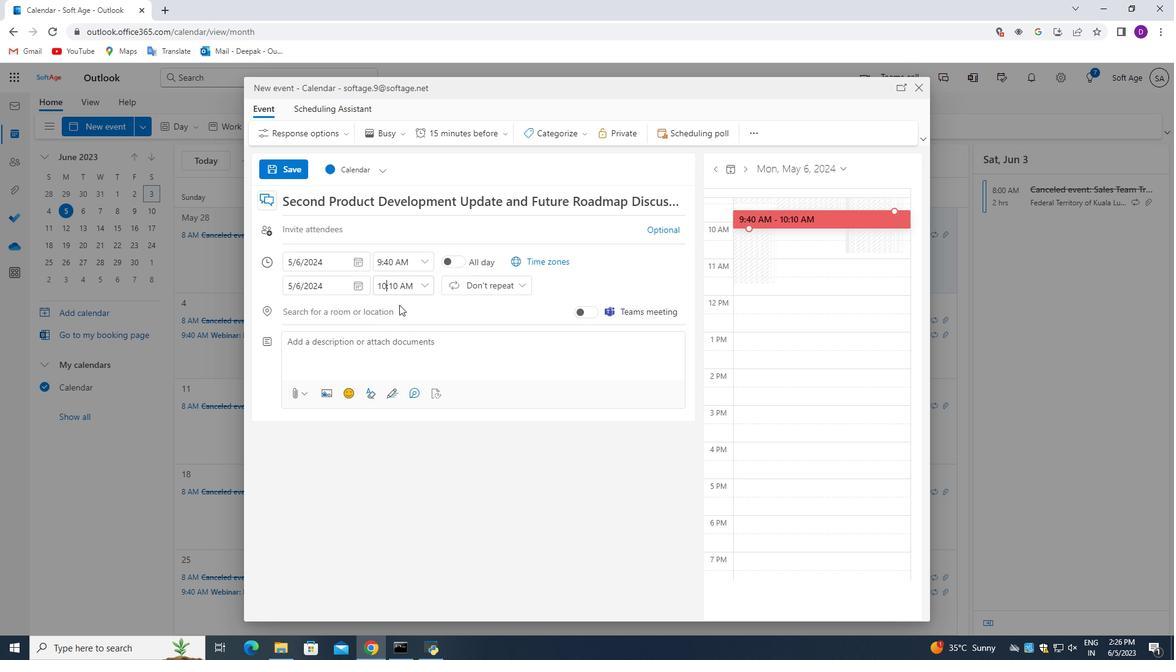 
Action: Key pressed <Key.backspace>1
Screenshot: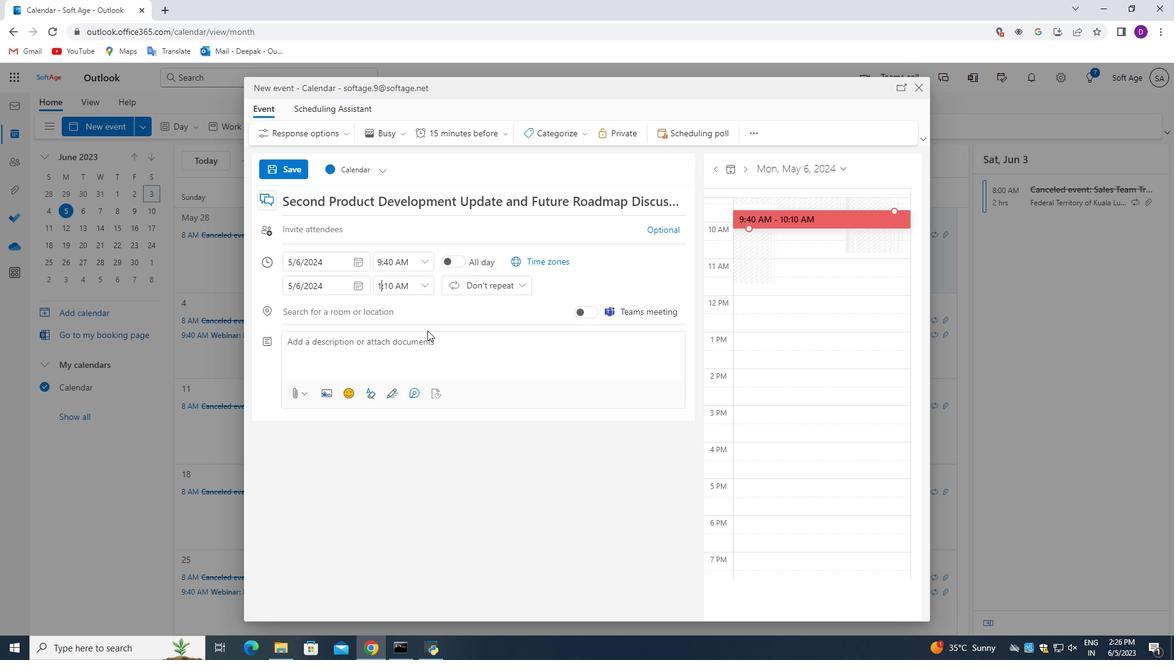 
Action: Mouse moved to (393, 285)
Screenshot: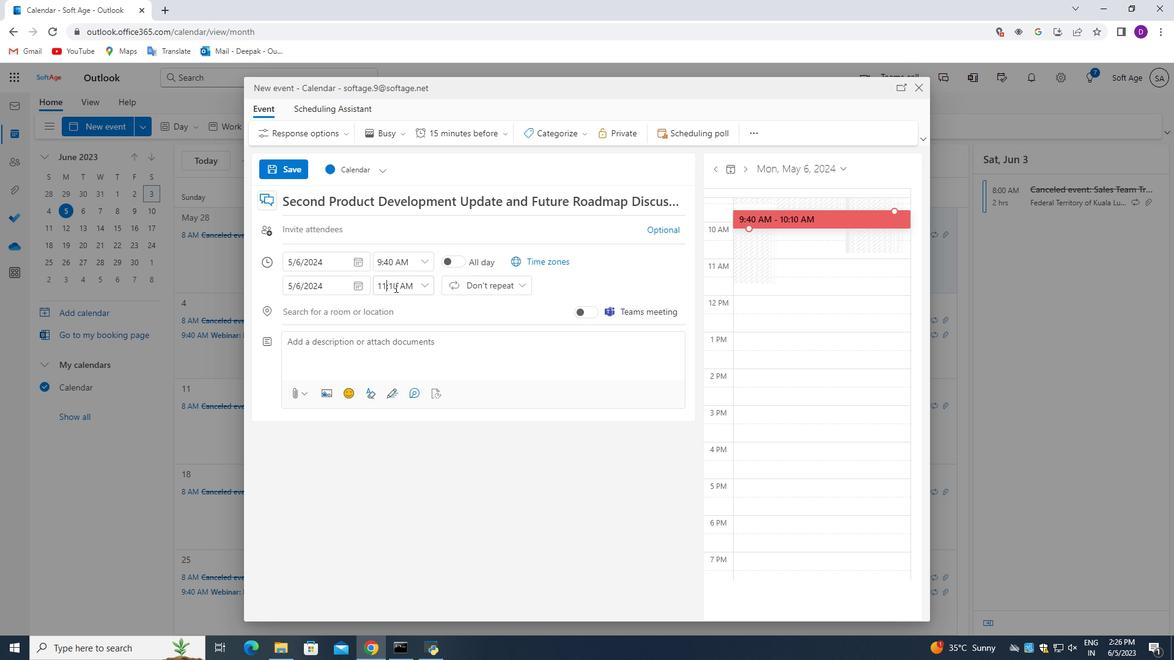 
Action: Mouse pressed left at (393, 285)
Screenshot: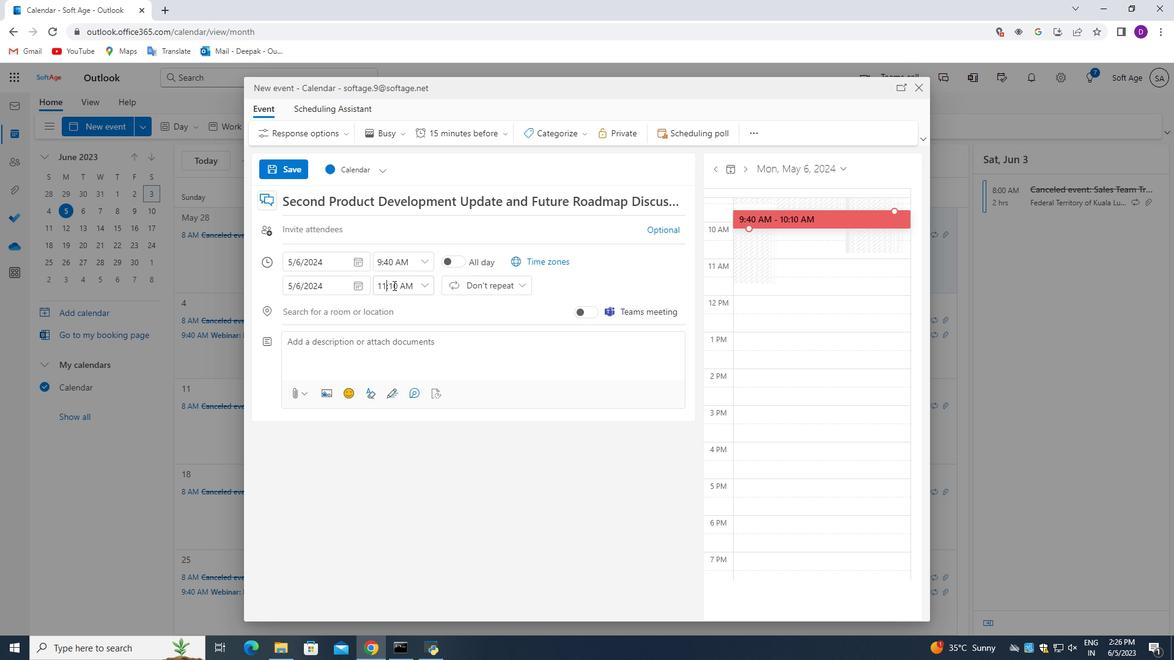 
Action: Mouse moved to (409, 409)
Screenshot: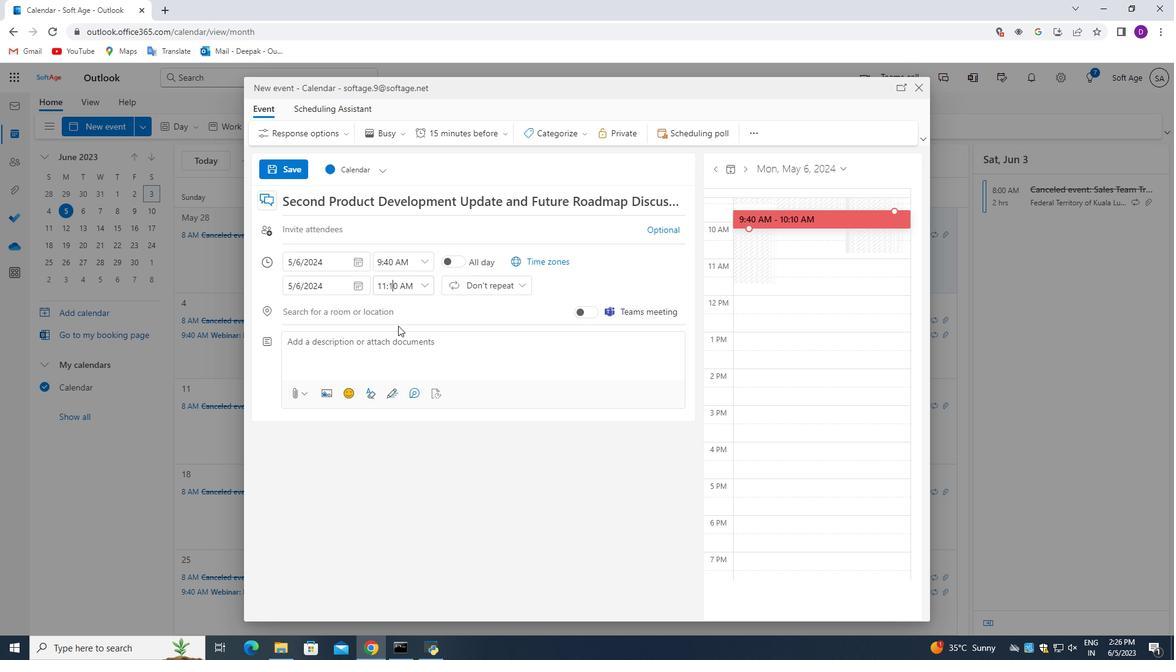 
Action: Key pressed <Key.backspace>4
Screenshot: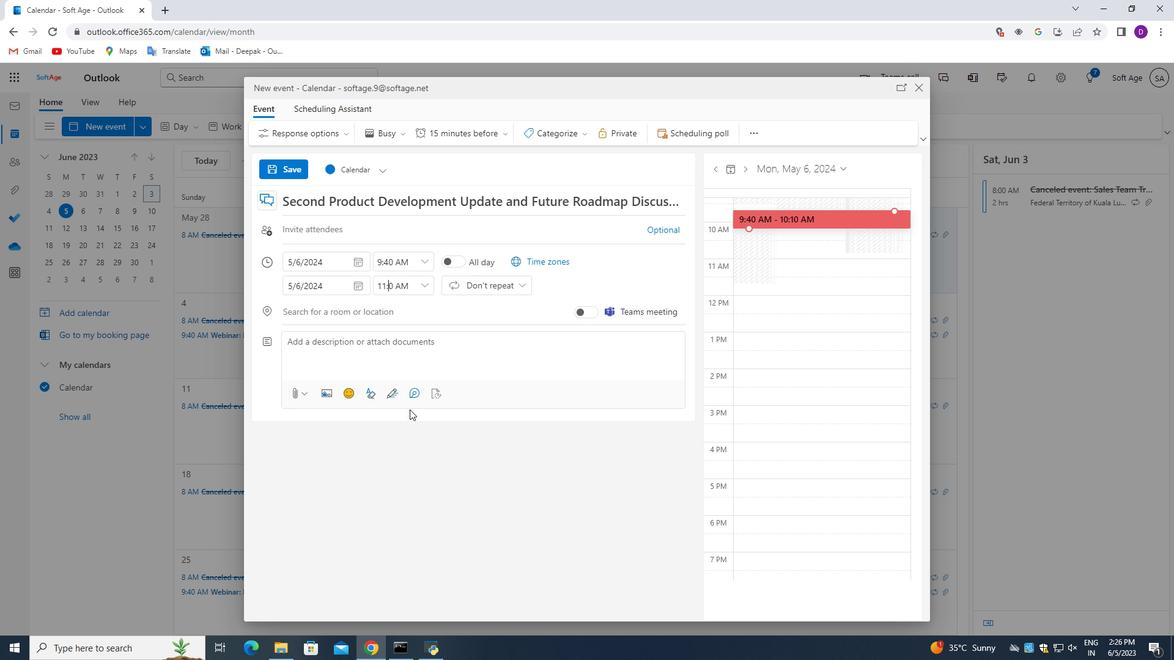 
Action: Mouse moved to (398, 340)
Screenshot: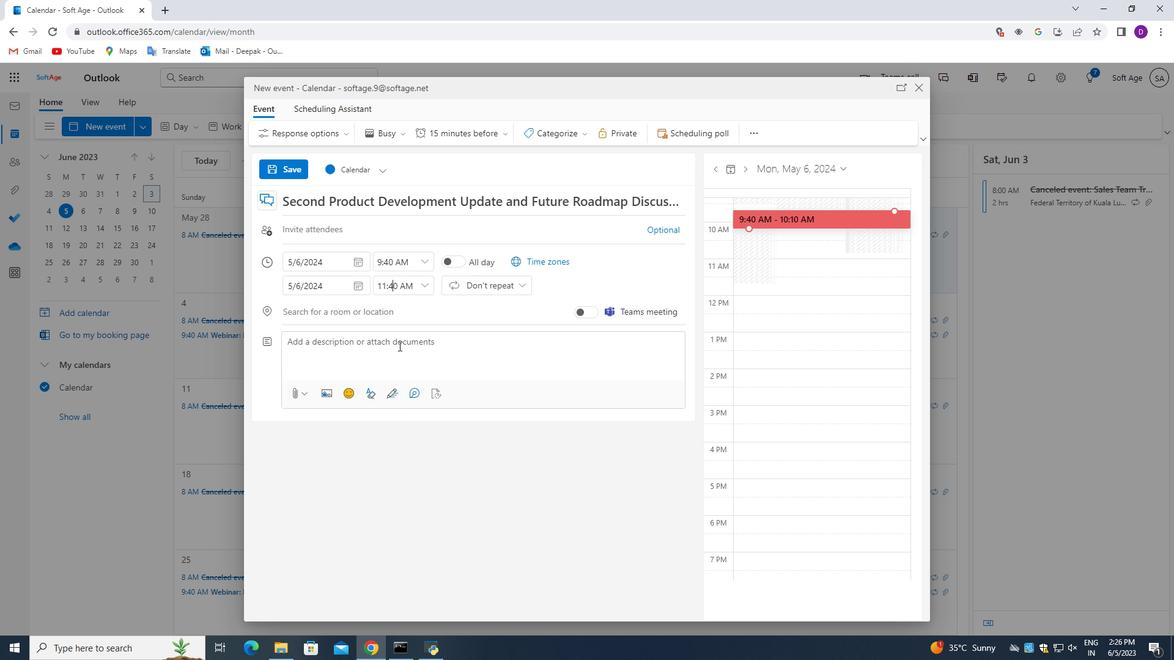 
Action: Mouse pressed left at (398, 340)
Screenshot: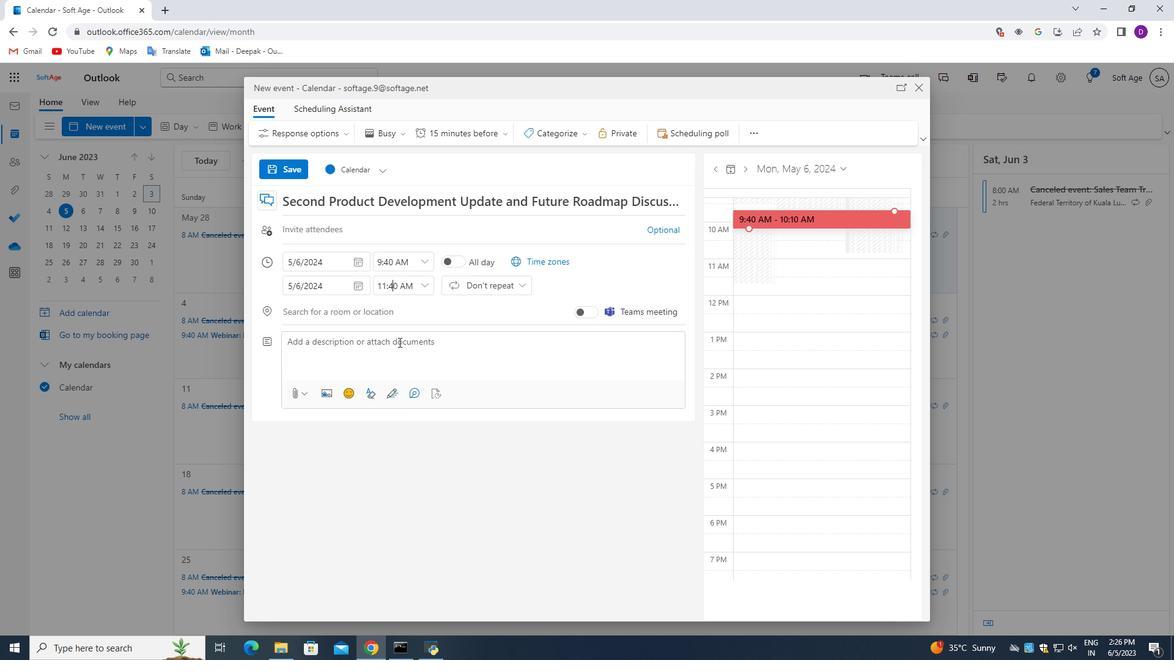 
Action: Mouse moved to (461, 503)
Screenshot: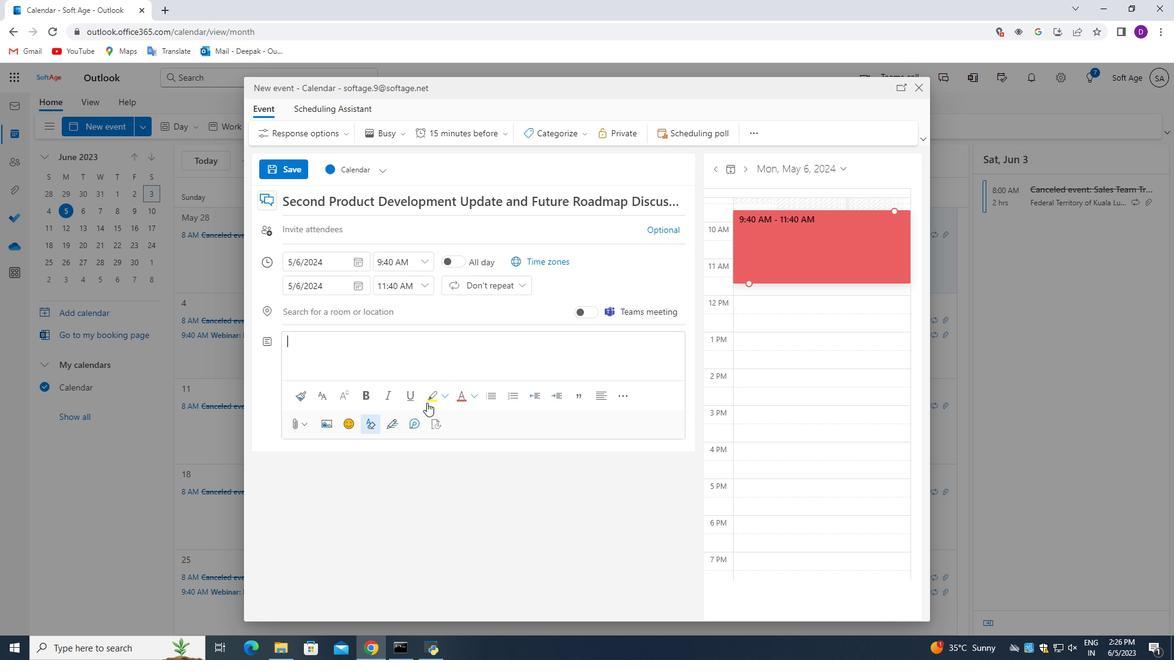 
Action: Key pressed <Key.shift>In<Key.space>addition<Key.space>to<Key.space>informal<Key.space>networking<Key.space><Key.backspace>,<Key.space>the<Key.space>event<Key.space>may<Key.space>feature<Key.space>guest<Key.space>speakers<Key.space>or<Key.space>panel<Key.space>discusions<Key.space>on<Key.space>topics<Key.space>
Screenshot: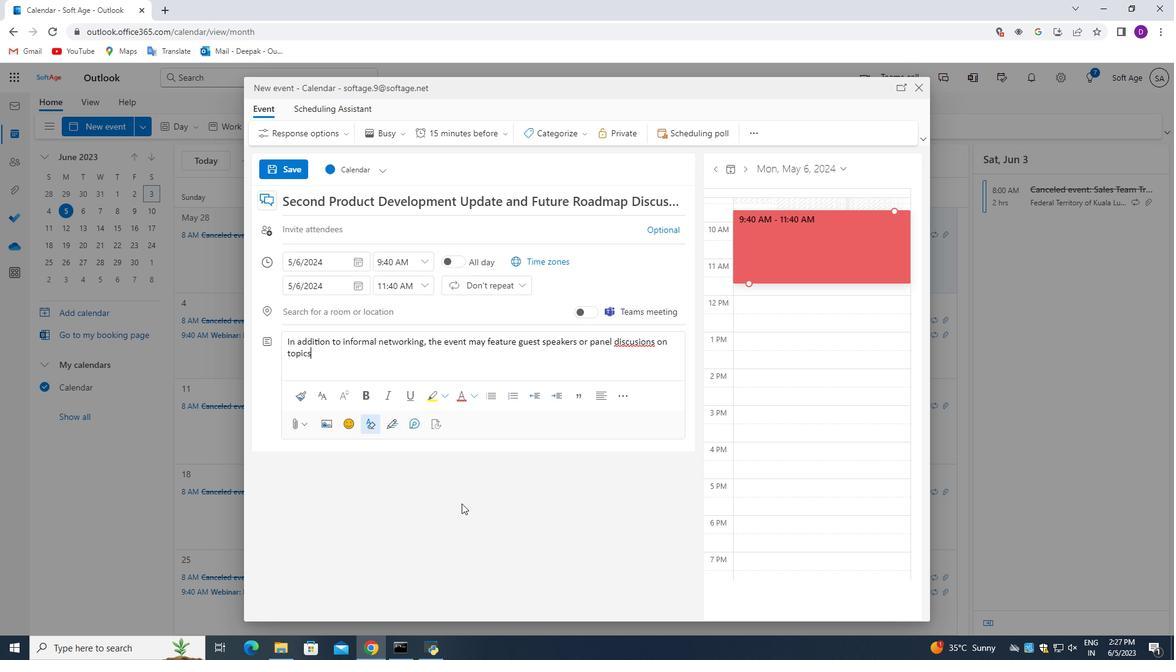 
Action: Mouse moved to (641, 346)
Screenshot: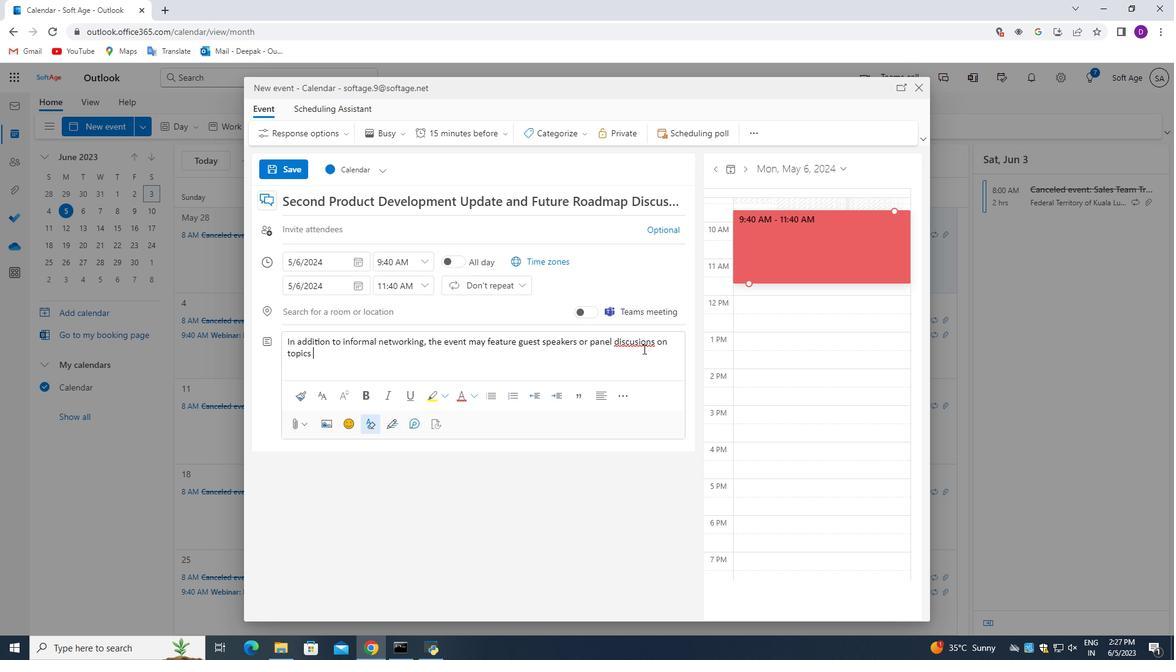 
Action: Mouse pressed left at (641, 346)
Screenshot: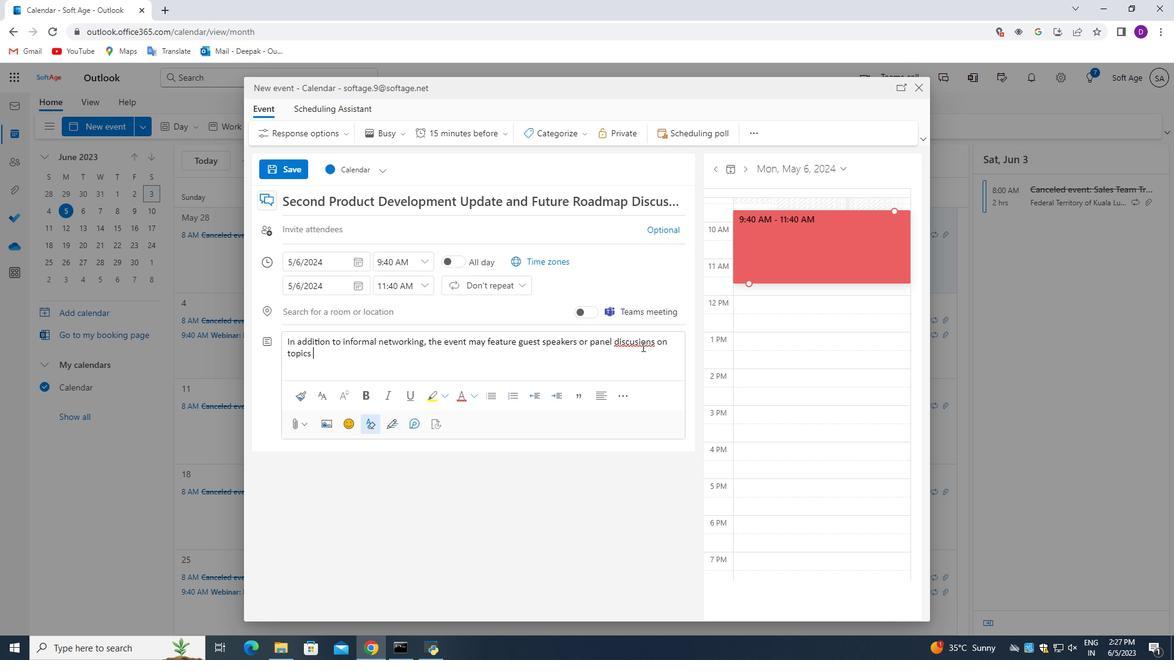 
Action: Mouse moved to (578, 381)
Screenshot: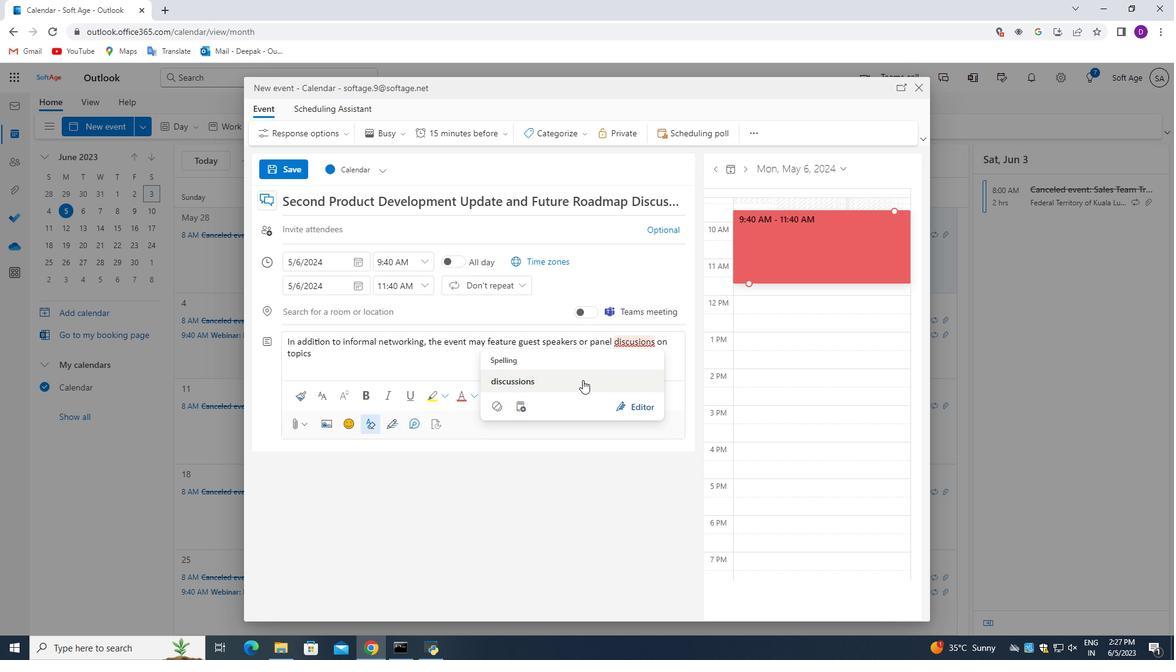 
Action: Mouse pressed left at (578, 381)
Screenshot: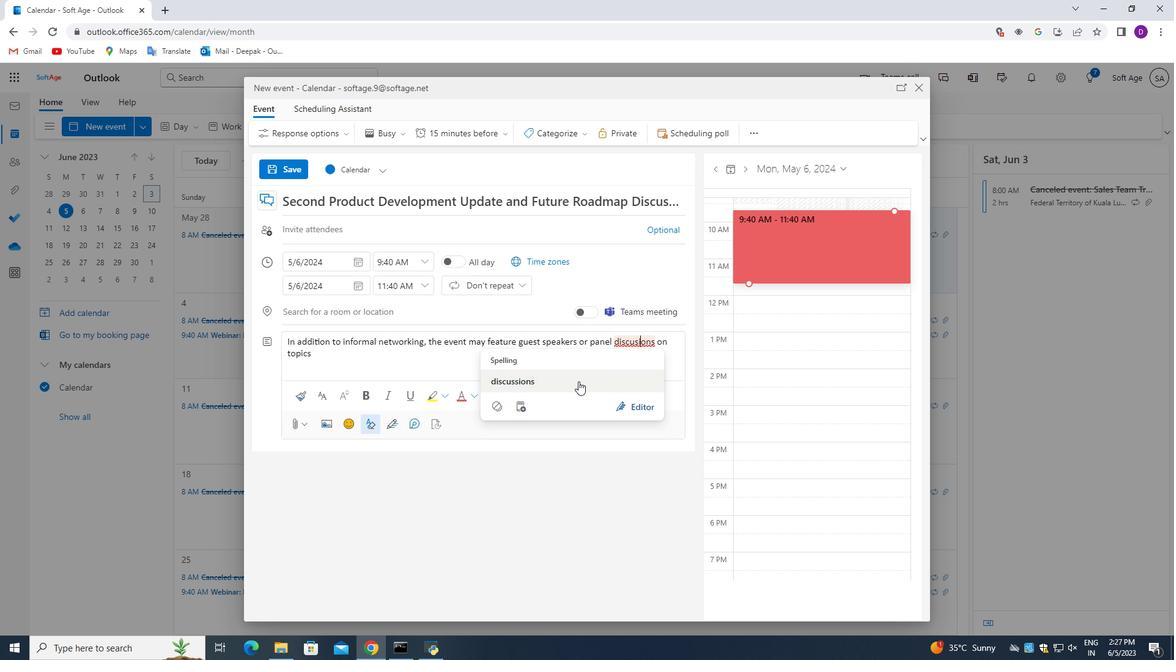 
Action: Mouse moved to (321, 357)
Screenshot: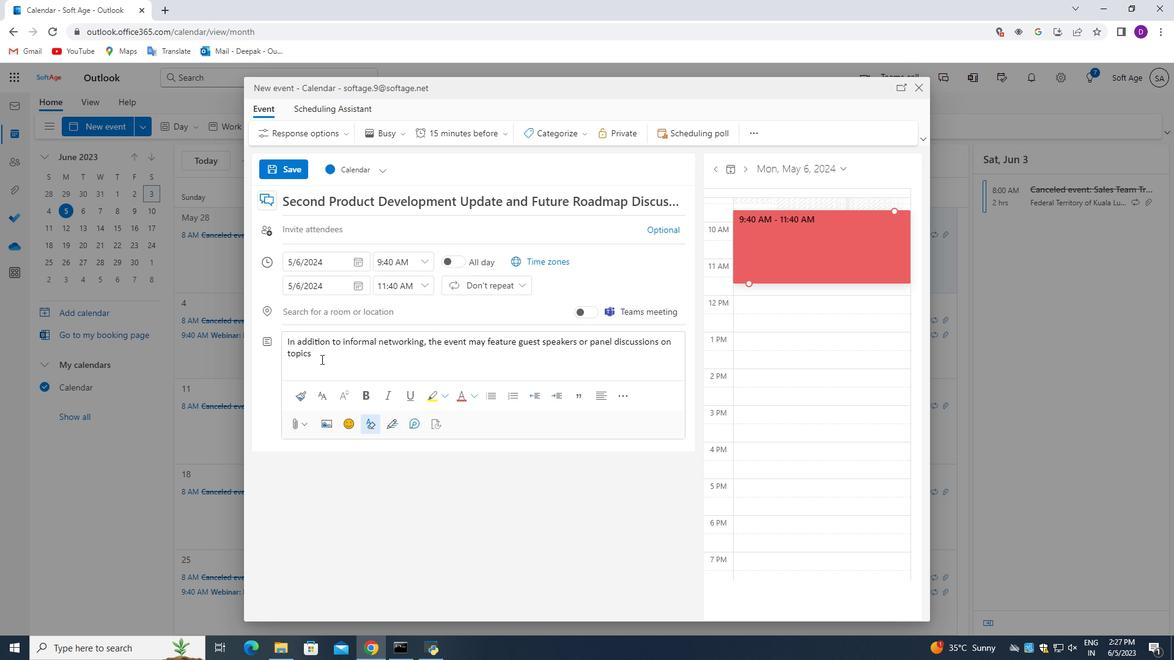 
Action: Mouse pressed left at (321, 357)
Screenshot: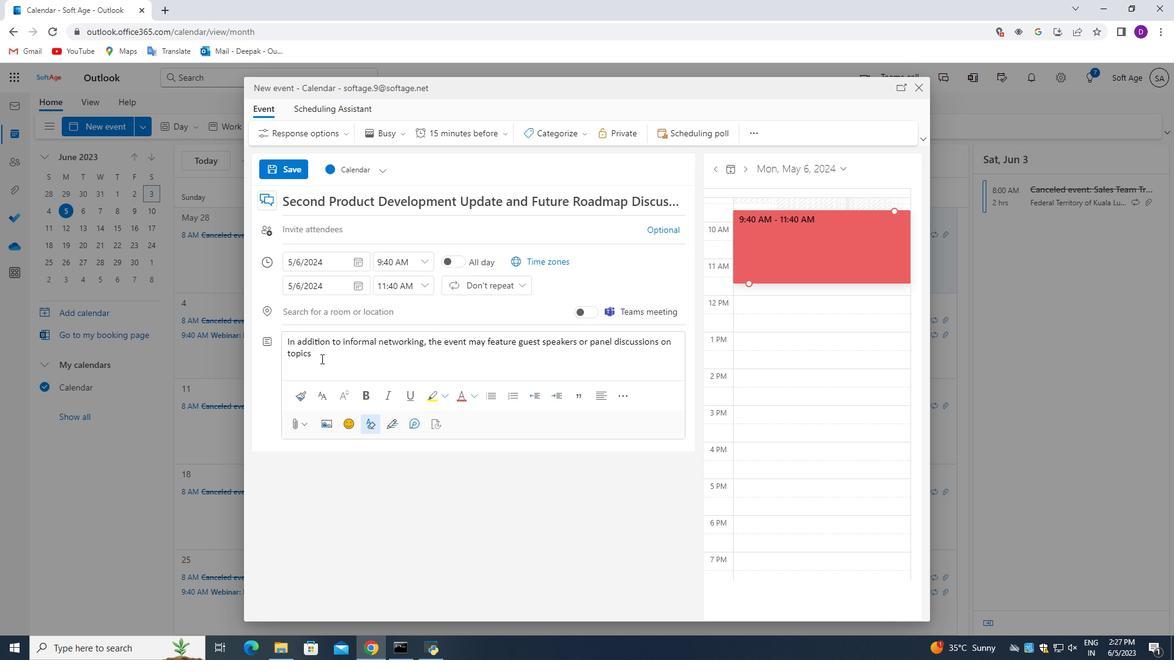 
Action: Mouse moved to (447, 365)
Screenshot: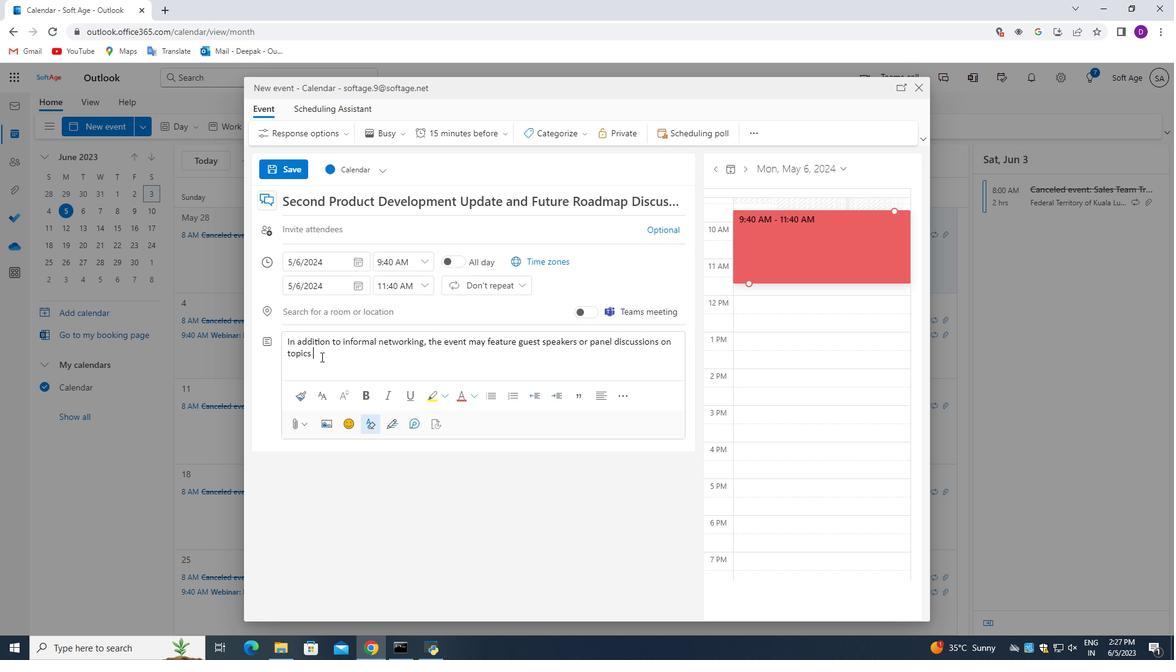 
Action: Key pressed reve<Key.backspace><Key.backspace>levant<Key.space>to<Key.space>professional<Key.space>growth,<Key.space>industry<Key.space>trends.<Key.backspace>,<Key.space>or<Key.space>emerging<Key.space>technologies.<Key.space><Key.shift_r>These<Key.space>sessions<Key.space>provide<Key.space>valuable<Key.space>insights<Key.space>ans<Key.backspace>d<Key.space>serve<Key.space>as<Key.space>conversation<Key.space>starte<Key.backspace>r<Key.backspace>ers,<Key.space>creating<Key.space>common<Key.space>ground<Key.space>for<Key.space>ate<Key.backspace>tends<Key.backspace><Key.backspace>dees<Key.space>to<Key.space>engage<Key.space>in<Key.space>meaningful<Key.space>discusions<Key.space>and<Key.space><Key.backspace><Key.backspace><Key.backspace><Key.backspace><Key.backspace><Key.backspace><Key.backspace><Key.backspace><Key.backspace><Key.backspace>ssions<Key.space>and<Key.space>share<Key.space>their<Key.space>expertise.
Screenshot: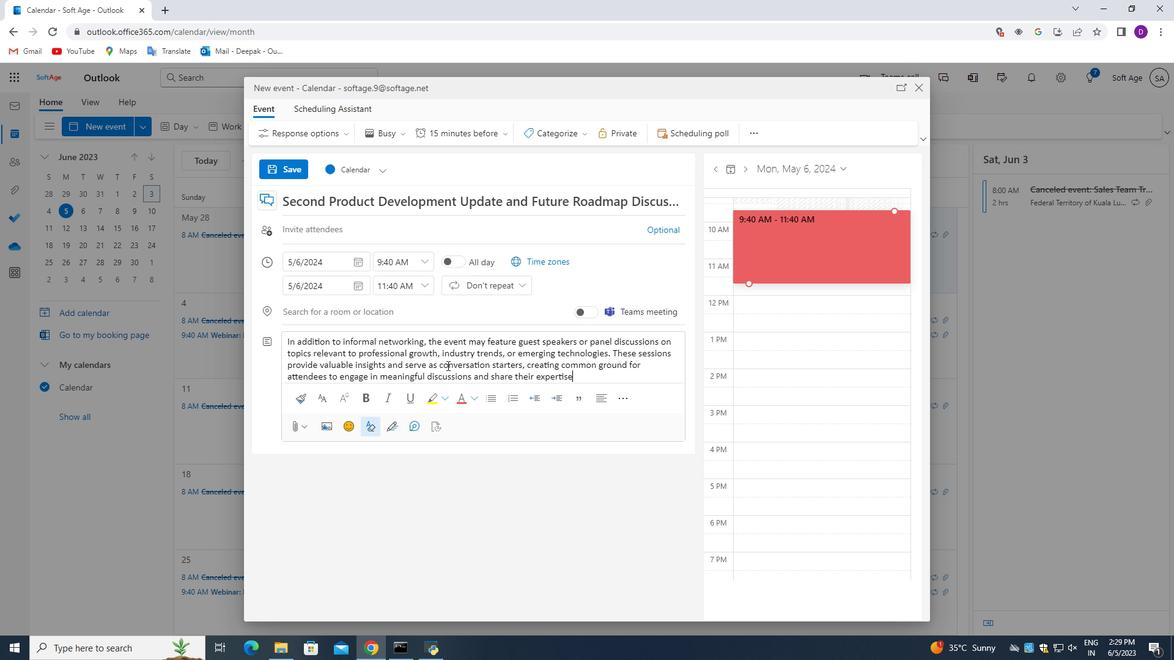 
Action: Mouse moved to (549, 130)
Screenshot: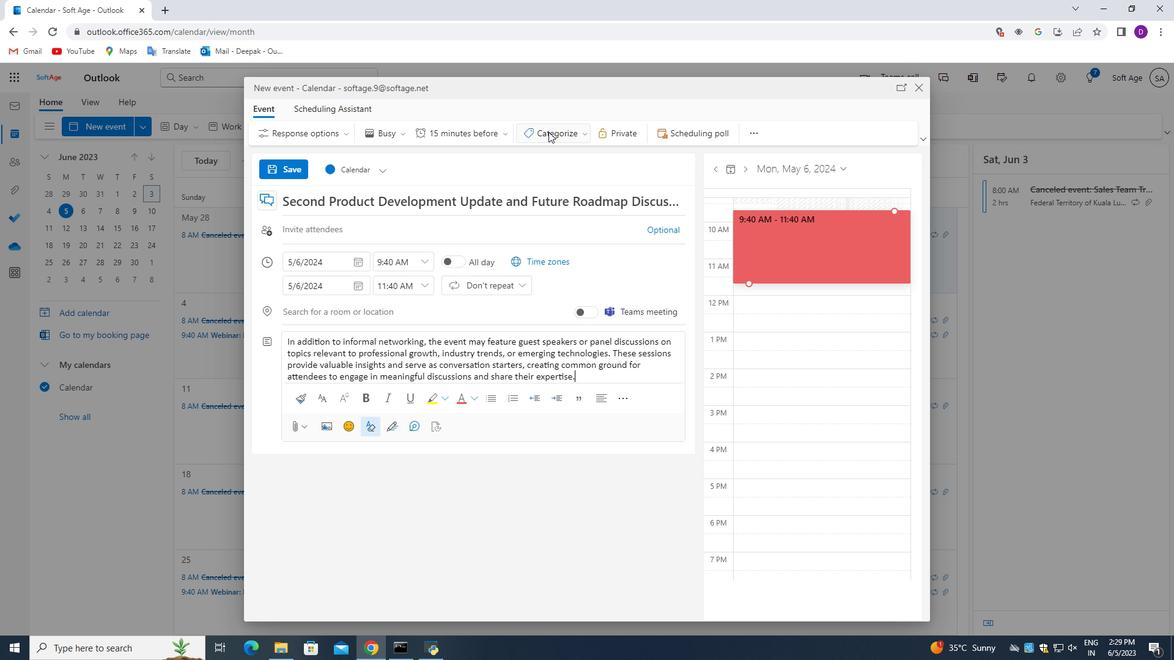 
Action: Mouse pressed left at (549, 130)
Screenshot: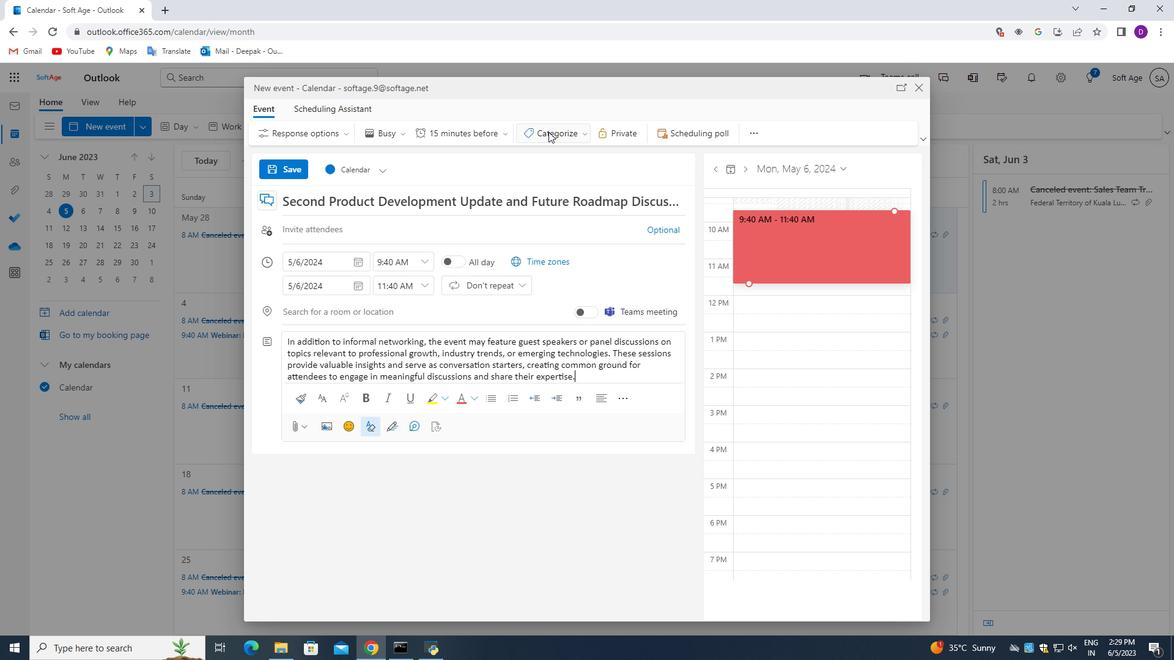 
Action: Mouse moved to (573, 237)
Screenshot: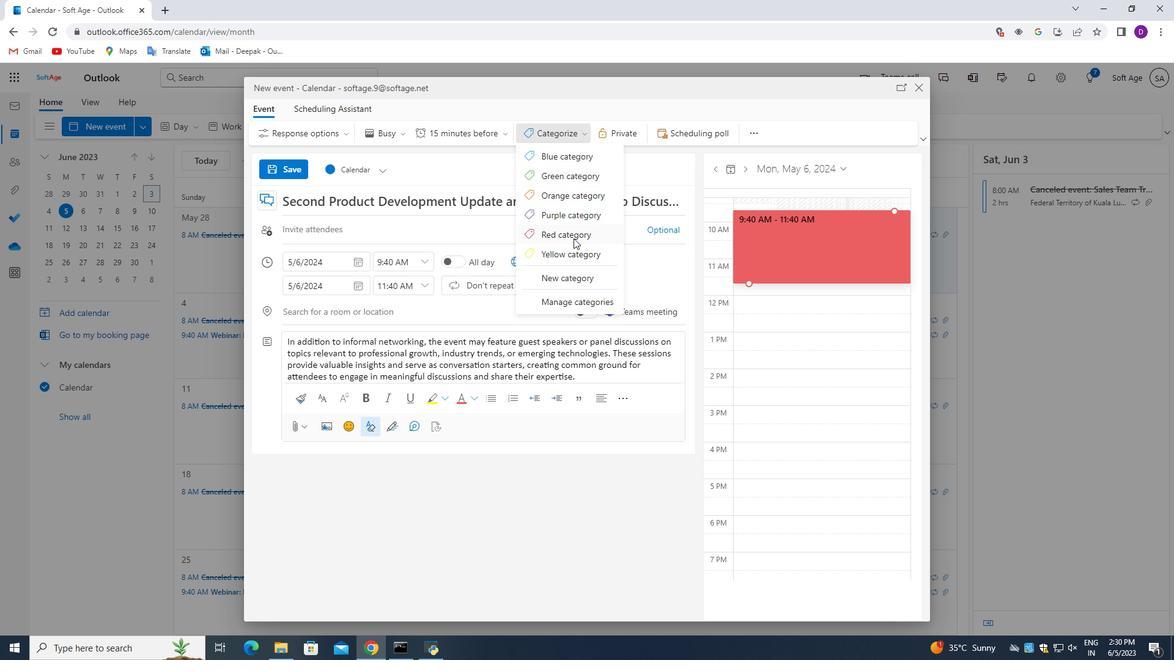 
Action: Mouse pressed left at (573, 237)
Screenshot: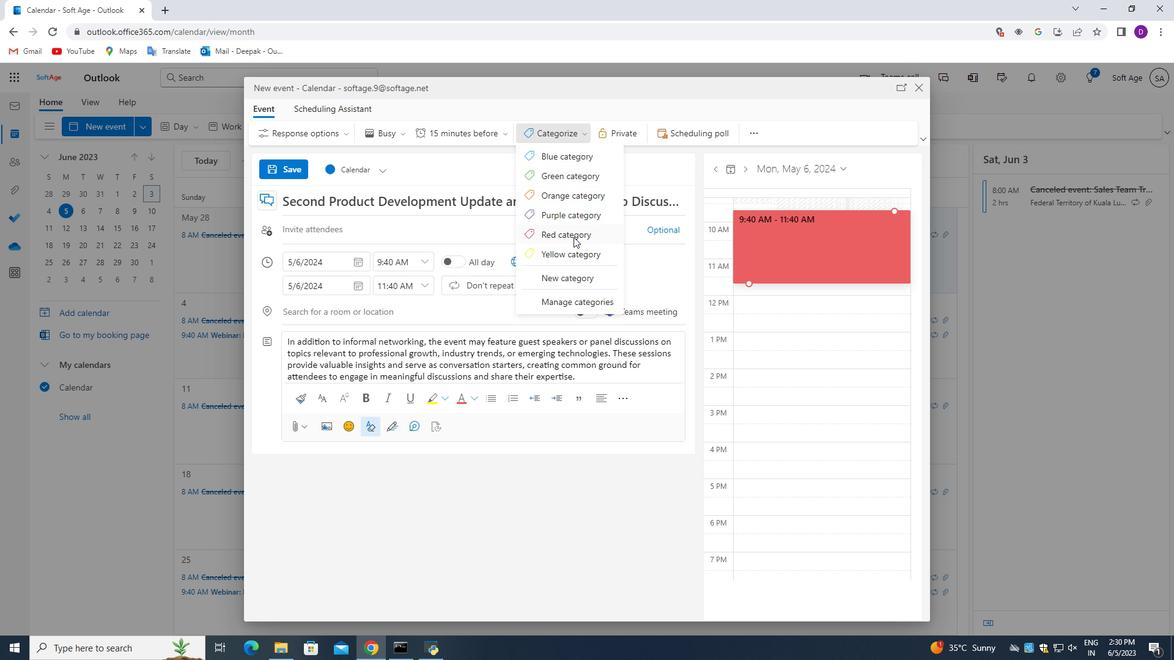 
Action: Mouse moved to (350, 311)
Screenshot: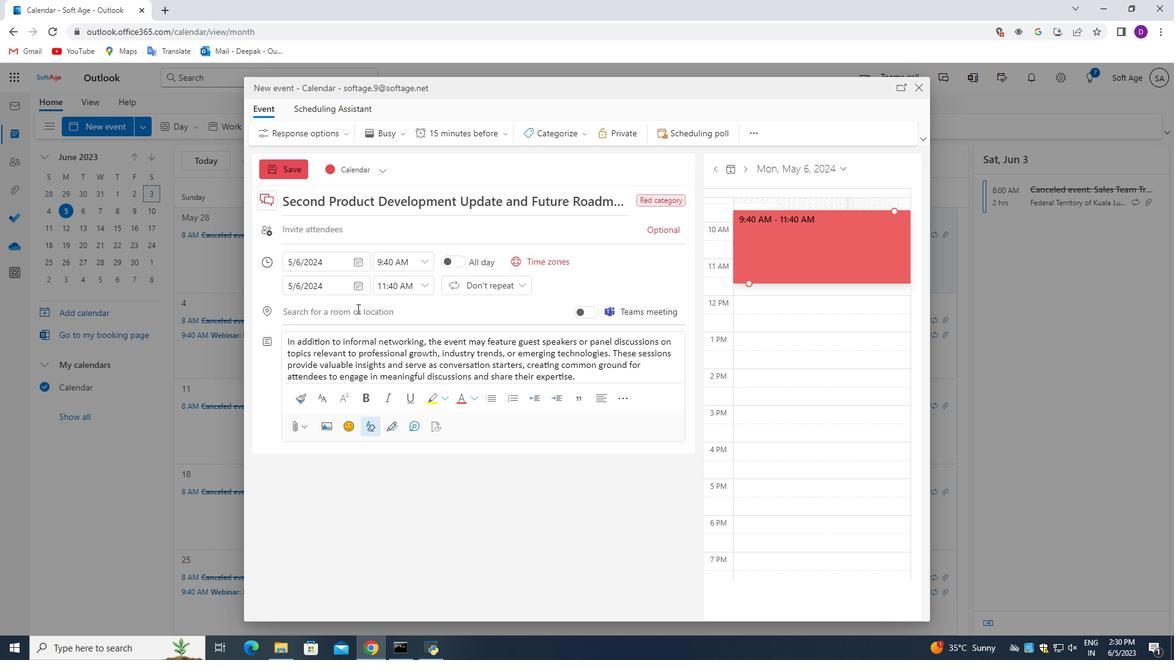 
Action: Mouse pressed left at (350, 311)
Screenshot: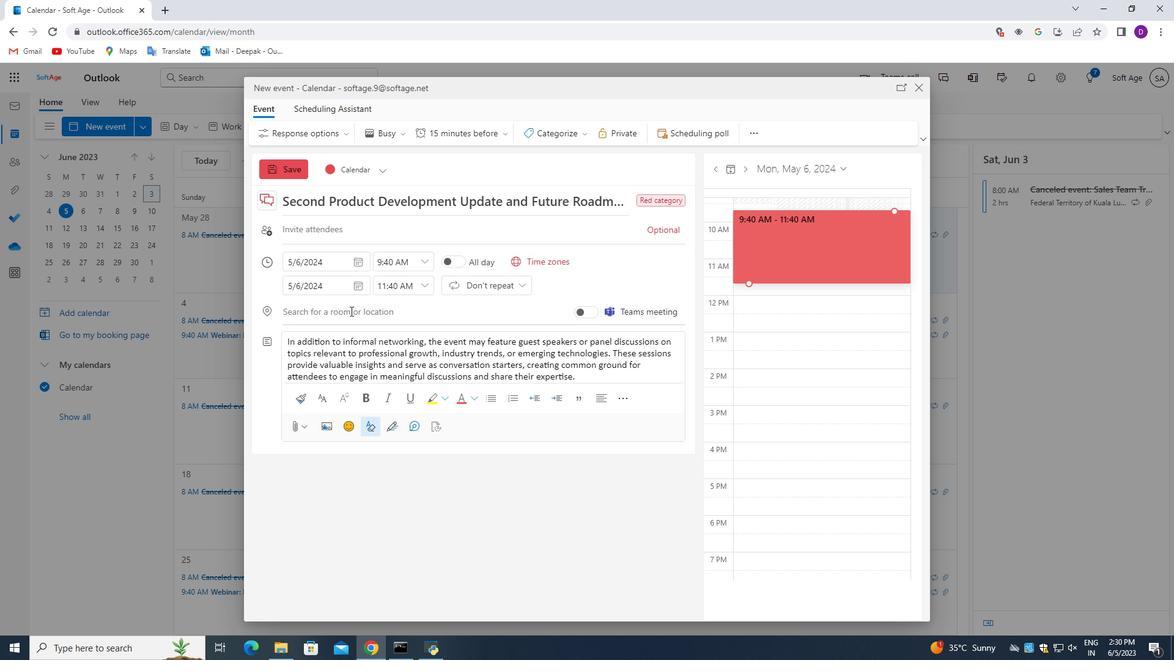 
Action: Mouse moved to (425, 494)
Screenshot: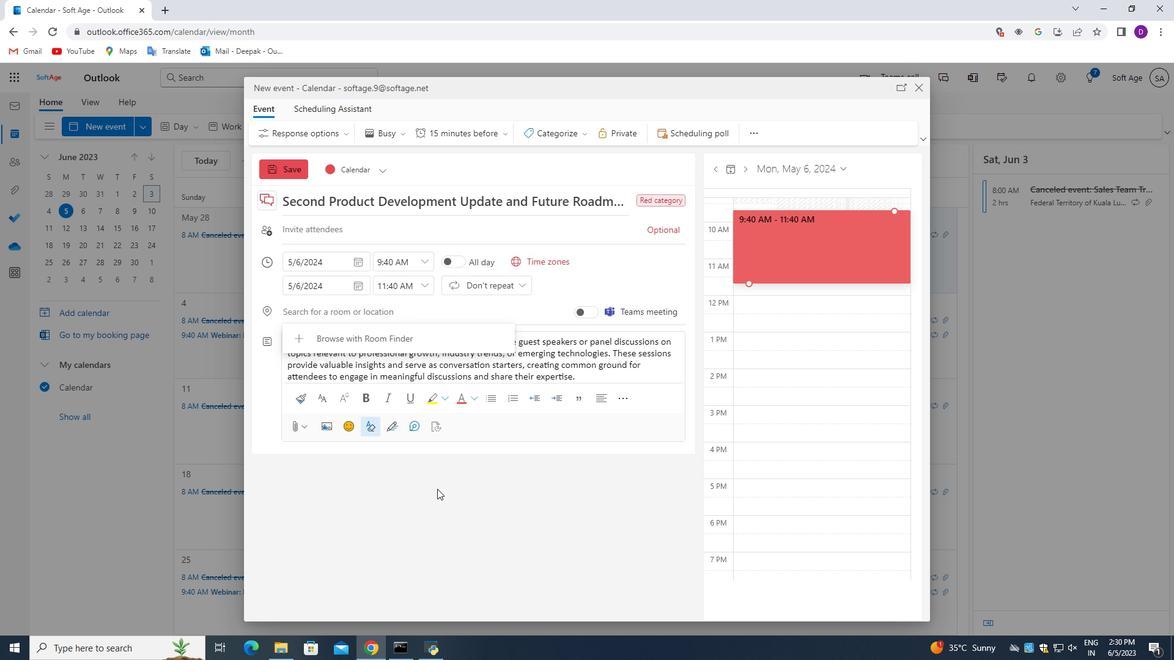 
Action: Key pressed 654<Key.space><Key.shift_r>St.<Key.space><Key.shift_r><Key.shift>Peter's<Key.space><Key.shift_r><Key.shift_r><Key.shift_r>Basilica,<Key.space><Key.shift_r>Rome,<Key.space><Key.shift>Italy,<Key.space><Key.shift><Key.shift><Key.shift><Key.shift><Key.shift>L<Key.backspace>logg<Key.backspace><Key.backspace><Key.backspace><Key.backspace><Key.backspace><Key.backspace>
Screenshot: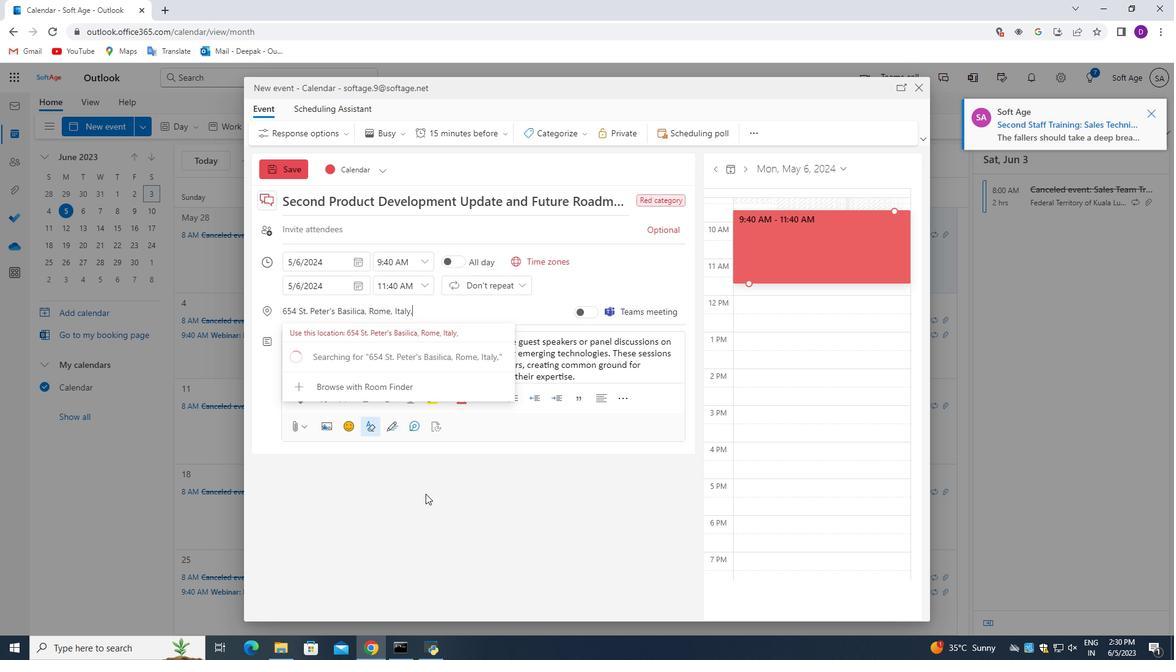 
Action: Mouse moved to (316, 229)
Screenshot: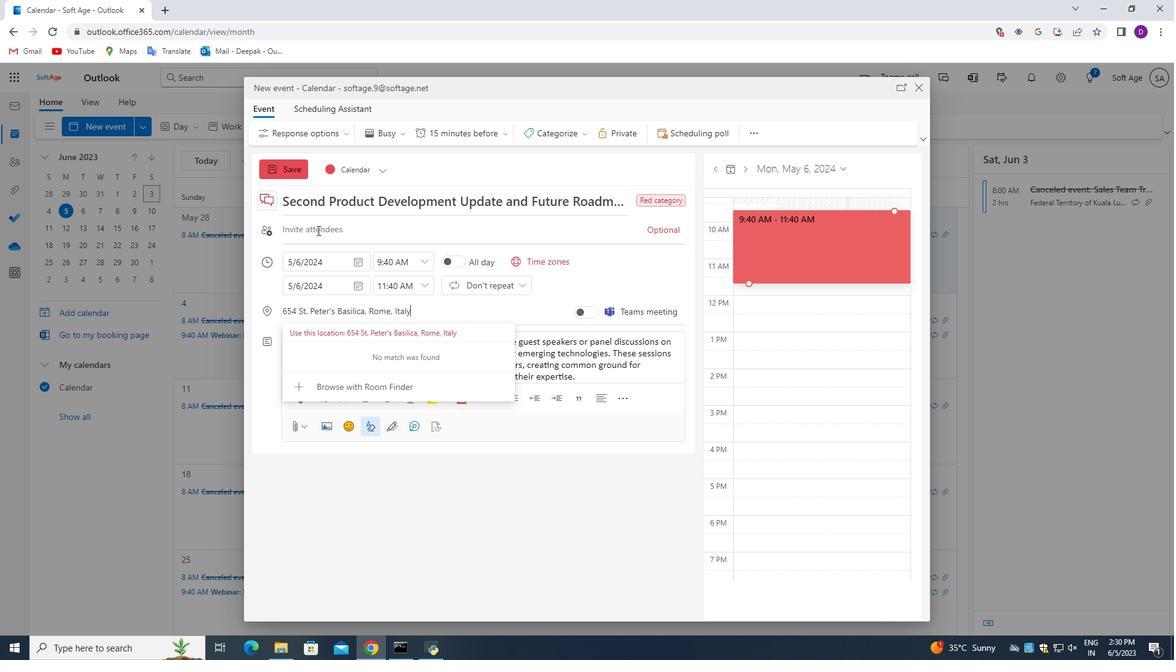 
Action: Mouse pressed left at (316, 229)
Screenshot: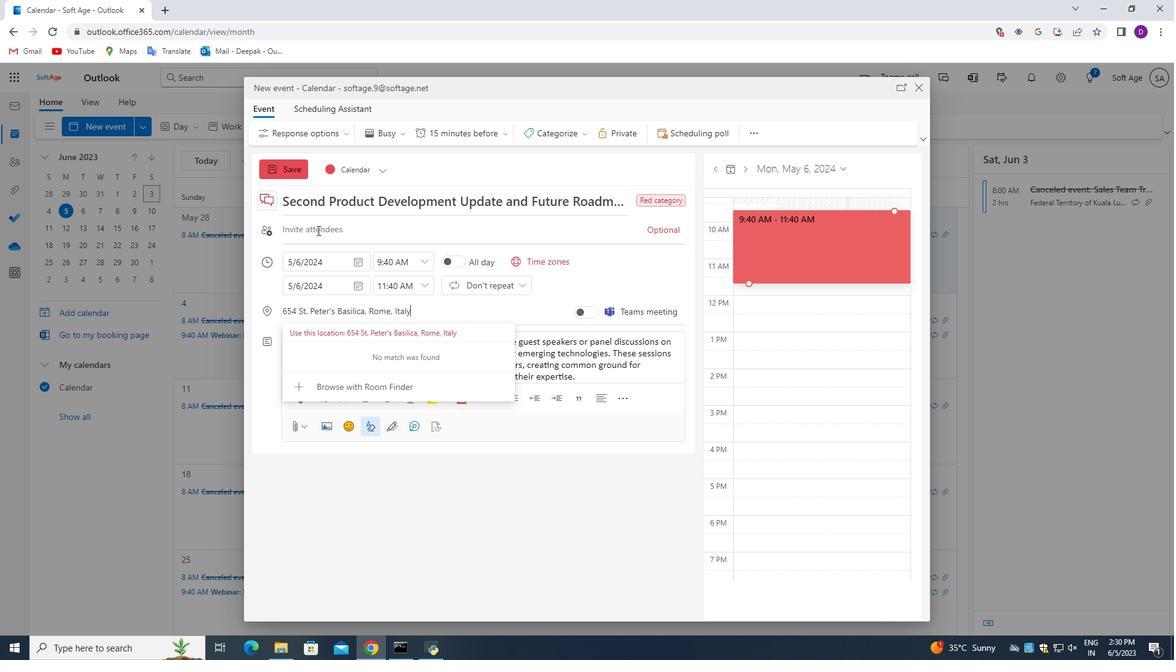 
Action: Key pressed softage.4<Key.shift>@softage.net<Key.enter>
Screenshot: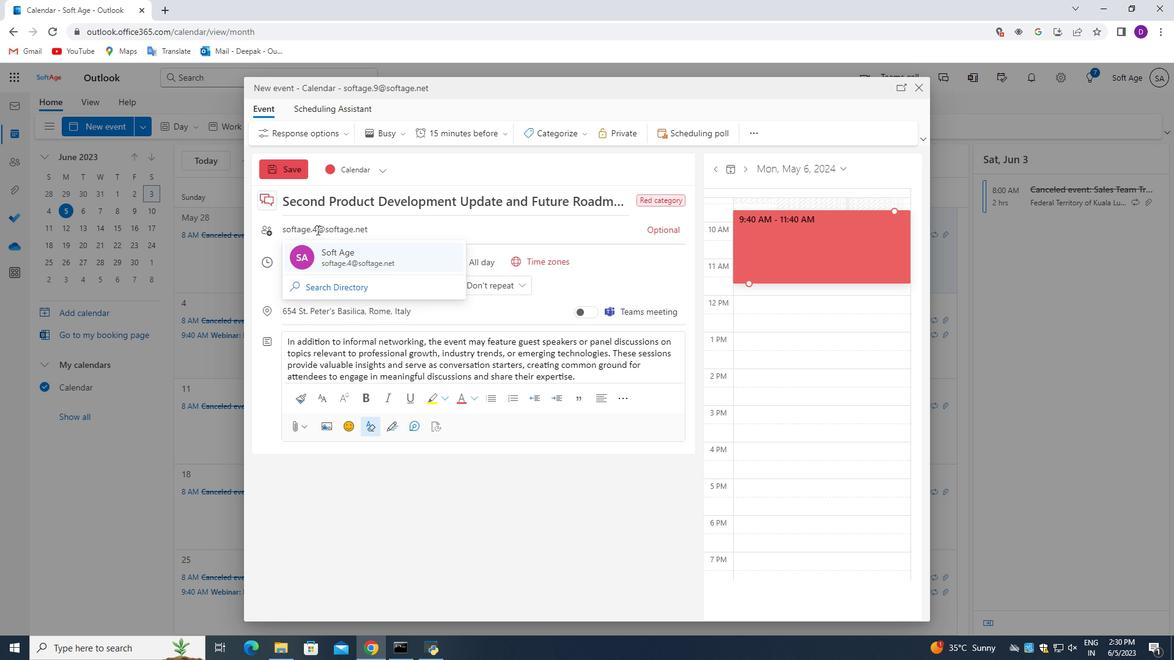 
Action: Mouse moved to (654, 234)
Screenshot: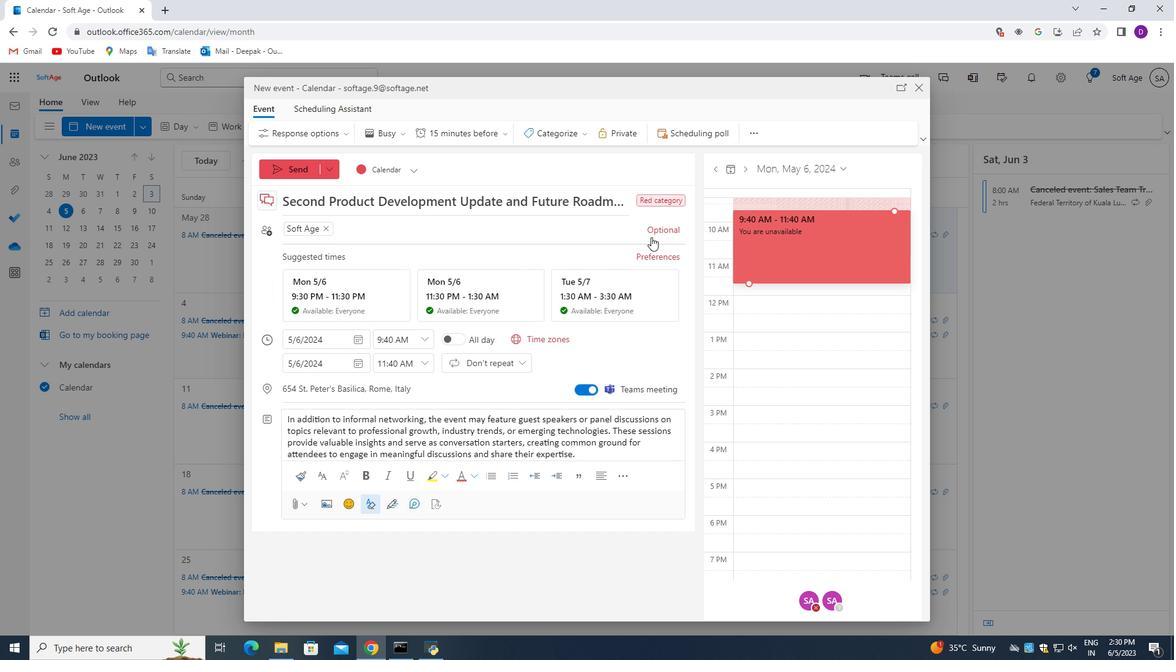 
Action: Mouse pressed left at (654, 234)
Screenshot: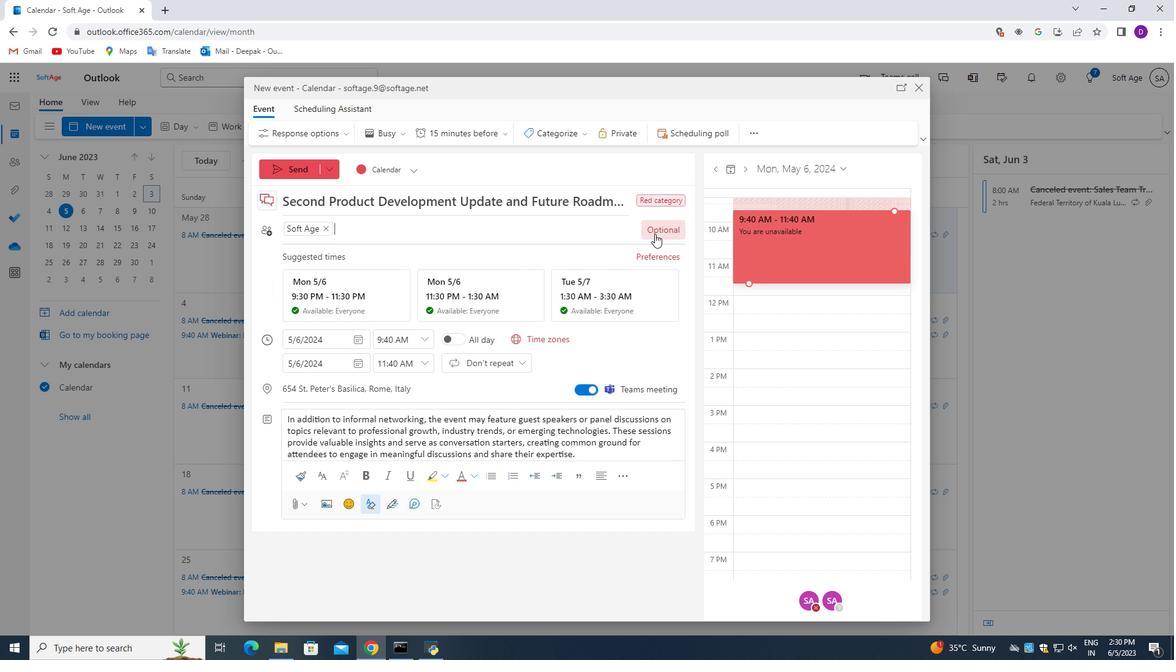 
Action: Mouse moved to (462, 215)
Screenshot: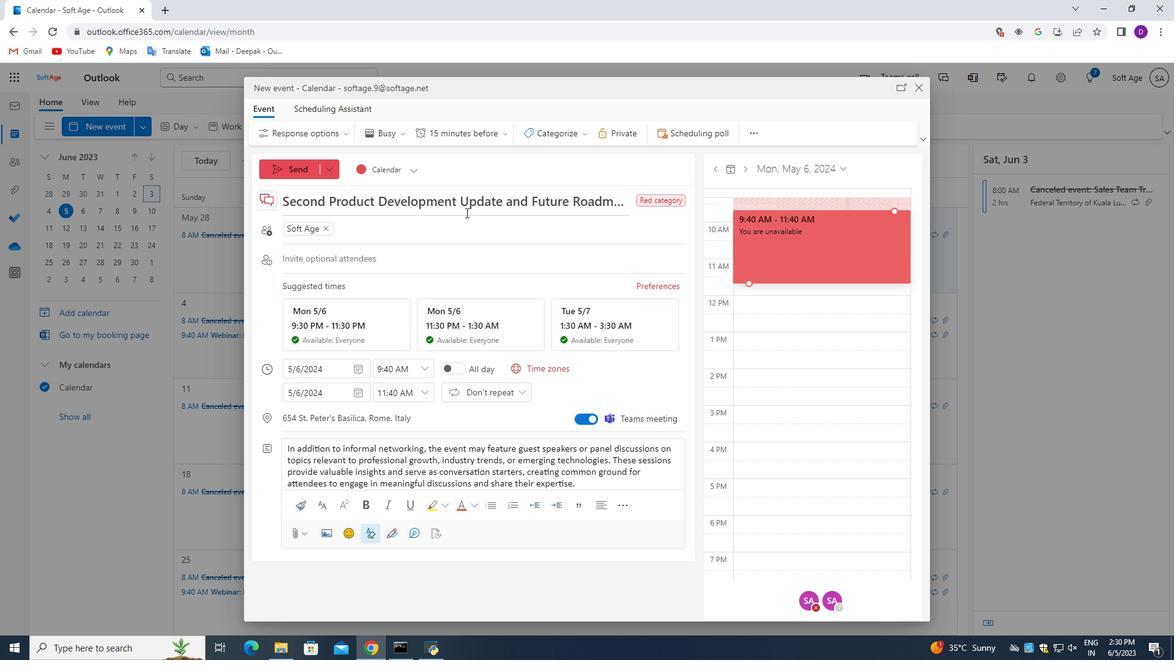 
Action: Key pressed softage.5<Key.shift>@softage.net<Key.enter>
Screenshot: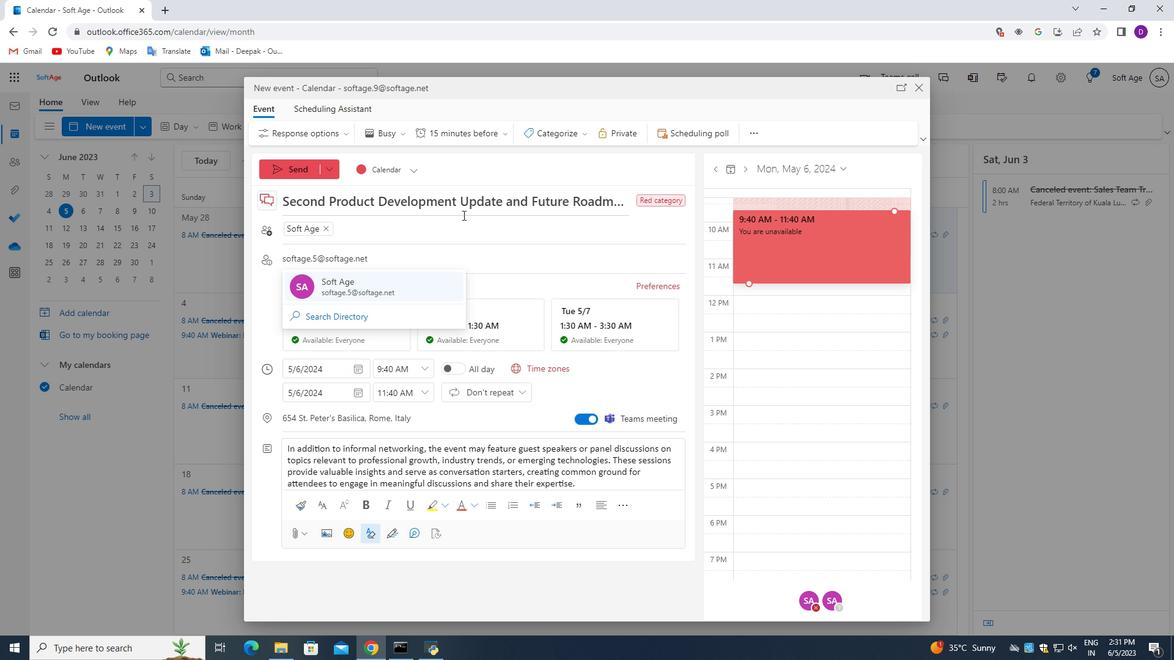 
Action: Mouse moved to (457, 433)
Screenshot: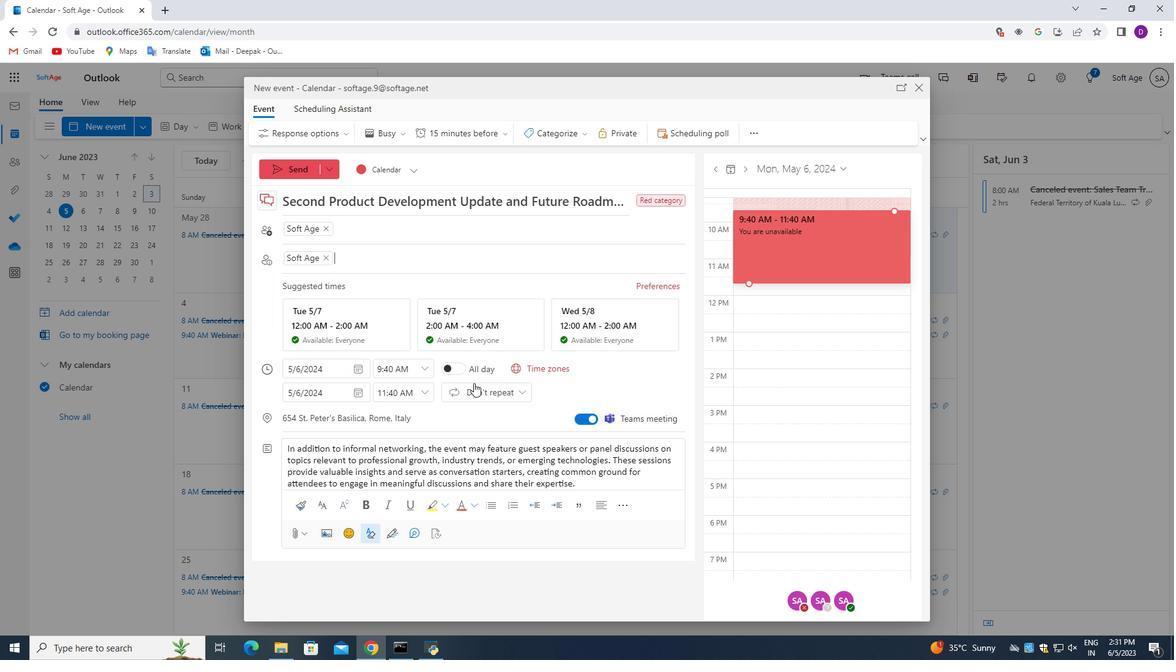 
Action: Mouse scrolled (461, 426) with delta (0, 0)
Screenshot: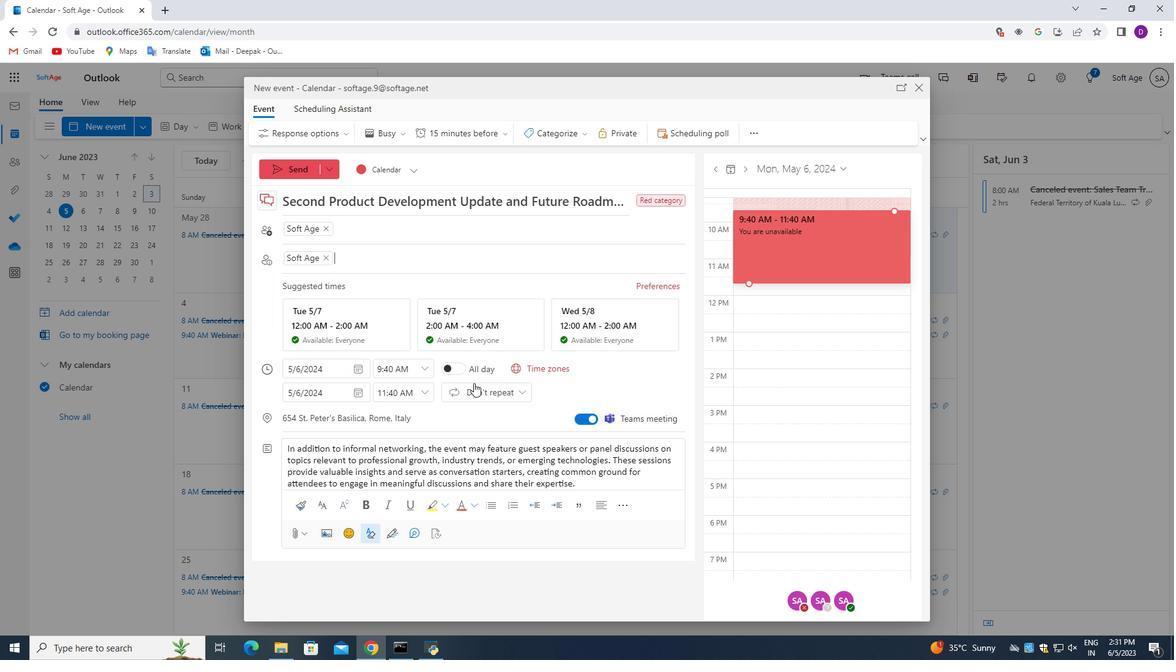 
Action: Mouse moved to (440, 467)
Screenshot: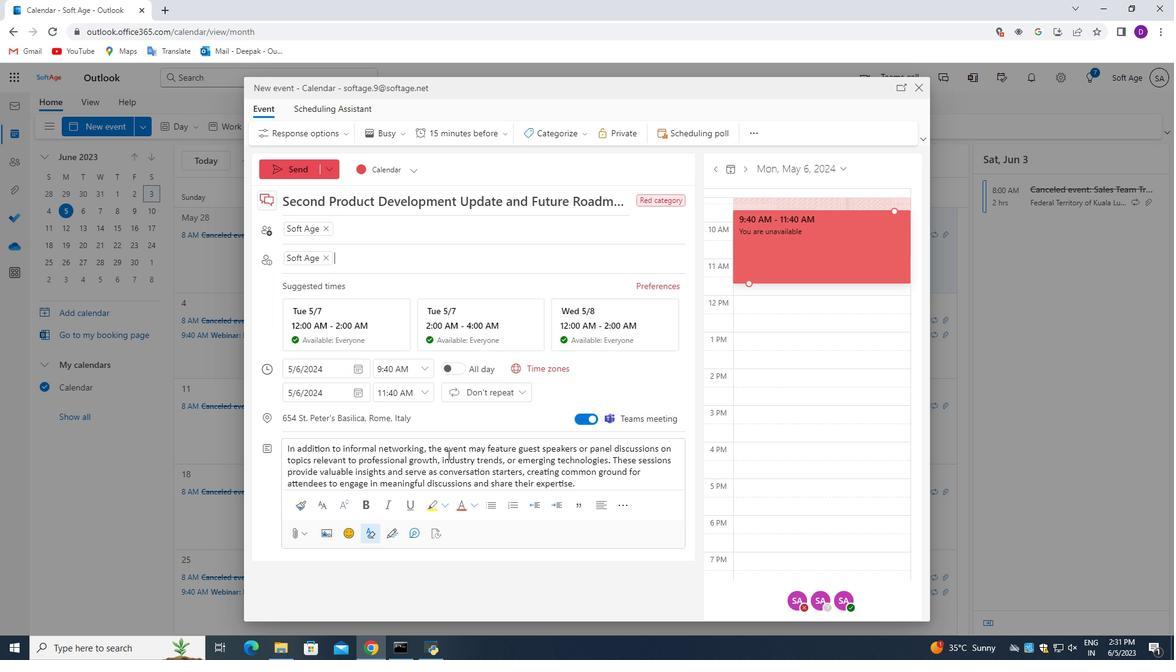 
Action: Mouse scrolled (440, 466) with delta (0, 0)
Screenshot: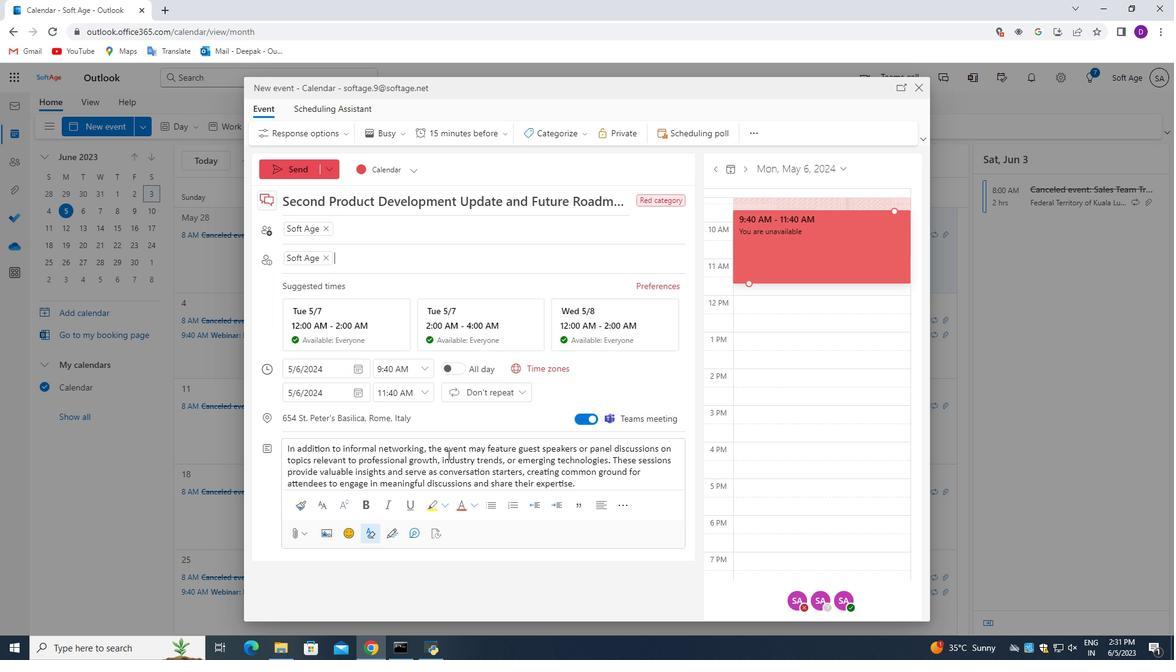 
Action: Mouse moved to (437, 478)
Screenshot: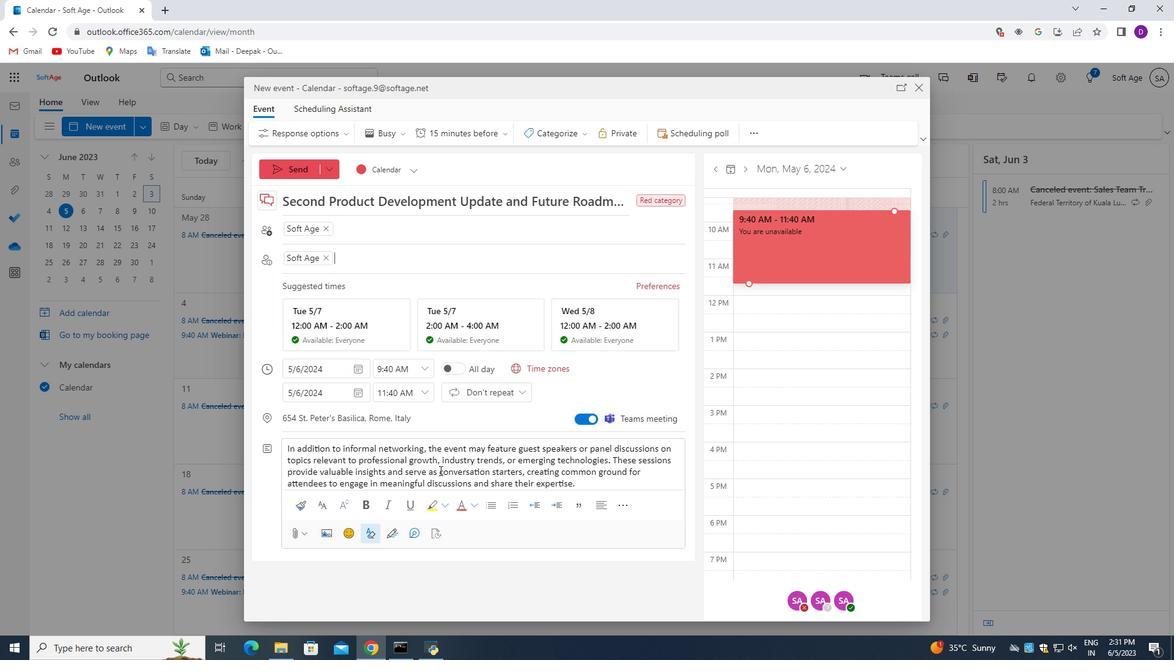
Action: Mouse scrolled (437, 477) with delta (0, 0)
Screenshot: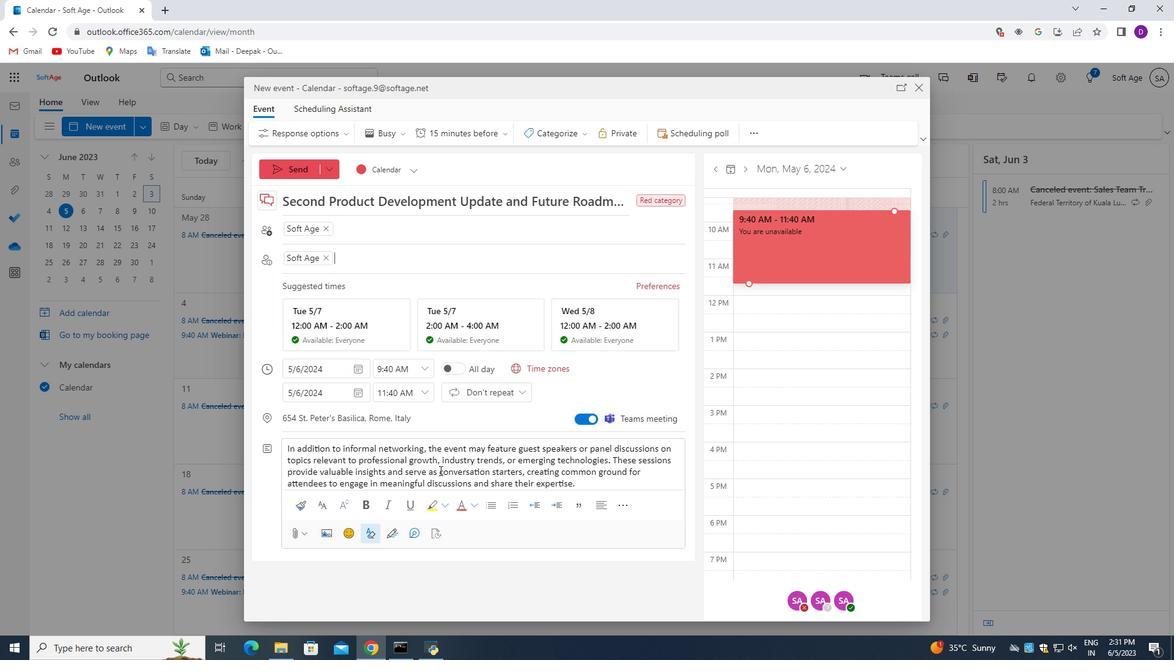 
Action: Mouse moved to (484, 138)
Screenshot: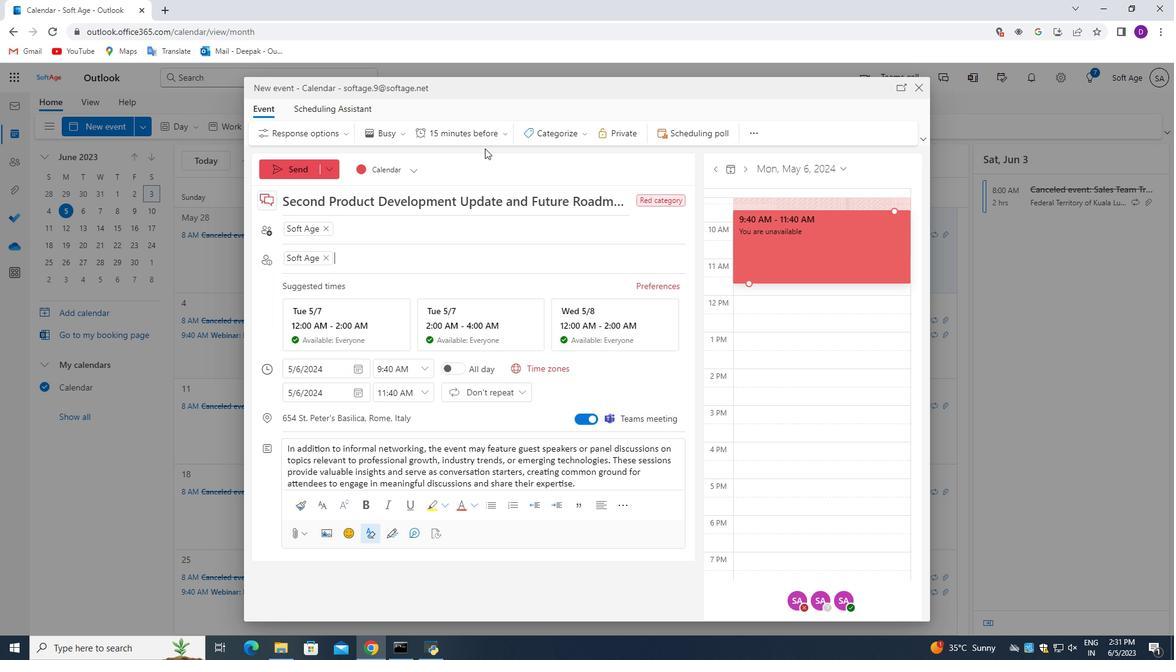 
Action: Mouse pressed left at (484, 138)
Screenshot: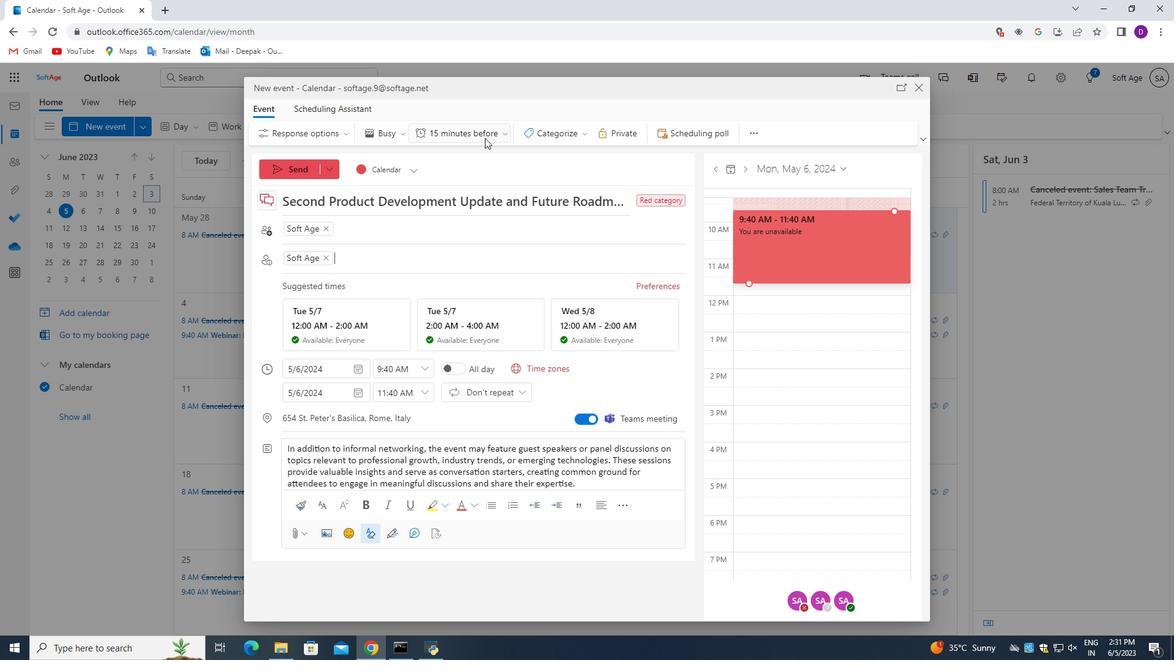 
Action: Key pressed <Key.down><Key.down><Key.down><Key.down><Key.down><Key.down><Key.down>
Screenshot: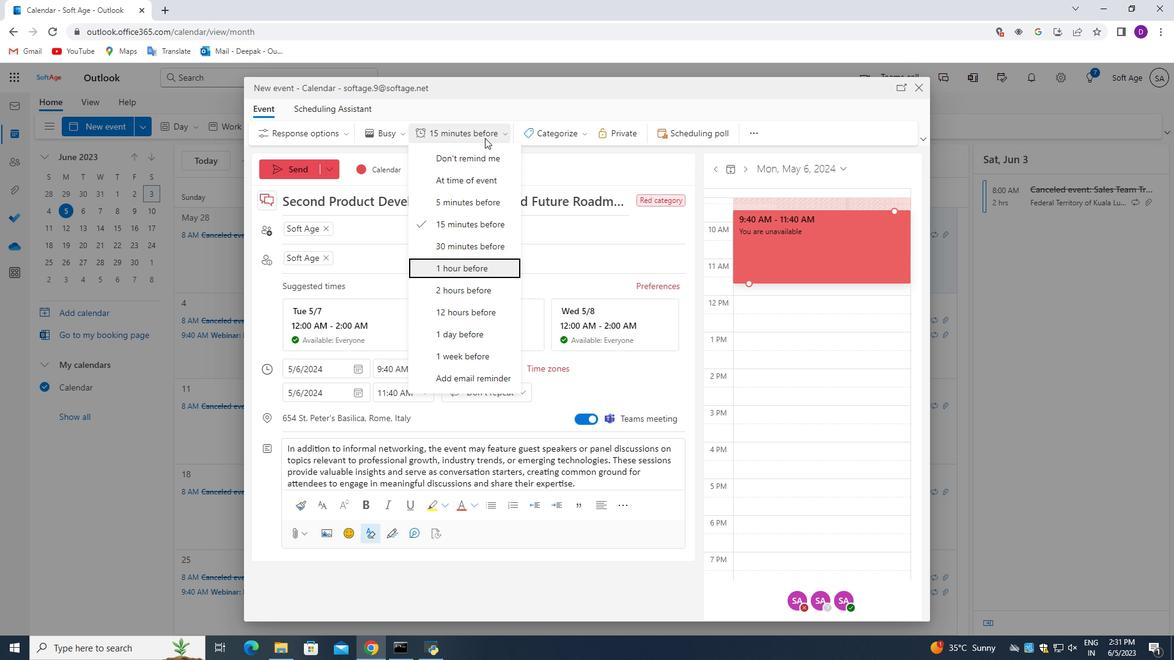 
Action: Mouse moved to (461, 378)
Screenshot: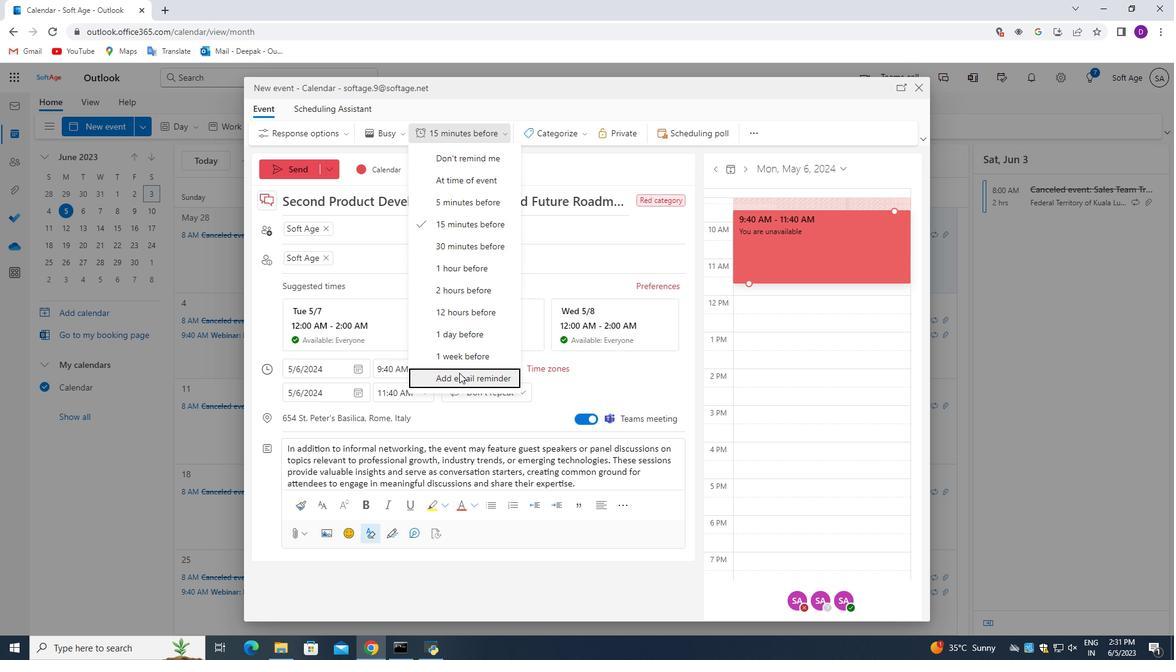 
Action: Mouse pressed left at (461, 378)
Screenshot: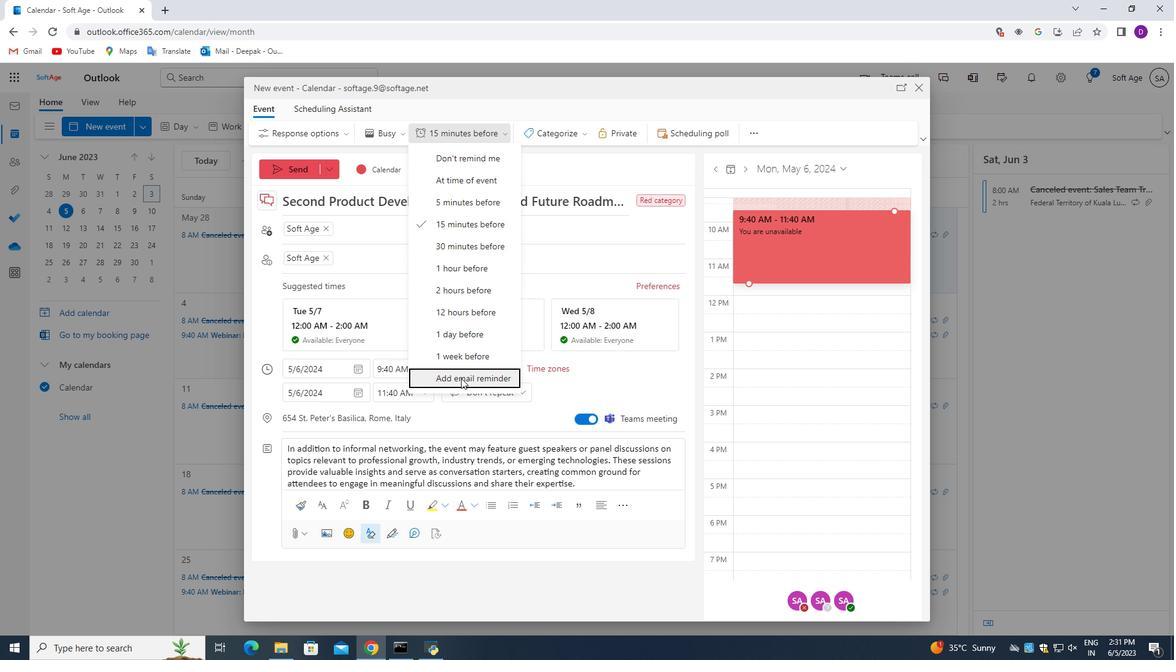 
Action: Mouse moved to (461, 276)
Screenshot: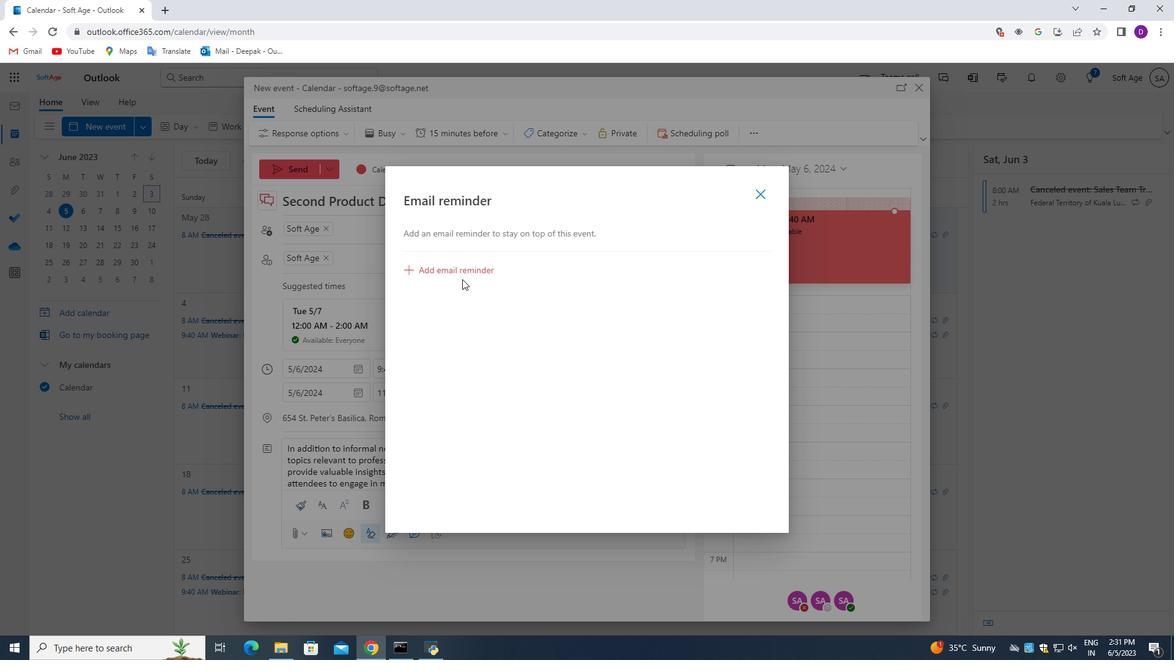 
Action: Mouse pressed left at (461, 276)
Screenshot: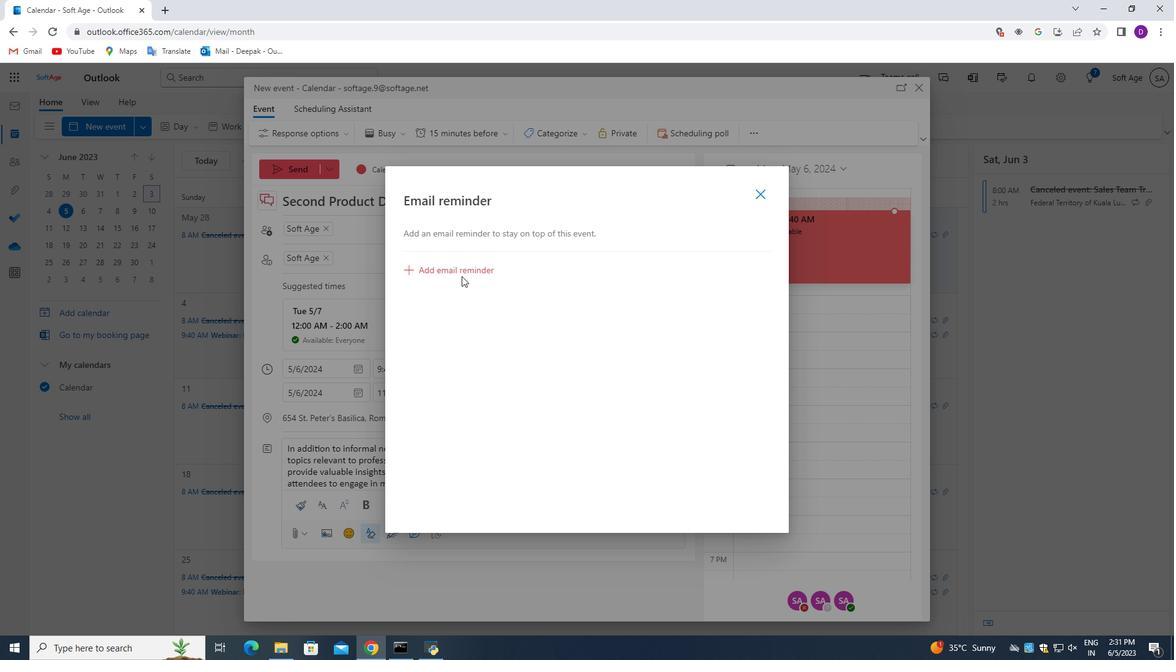 
Action: Mouse moved to (461, 272)
Screenshot: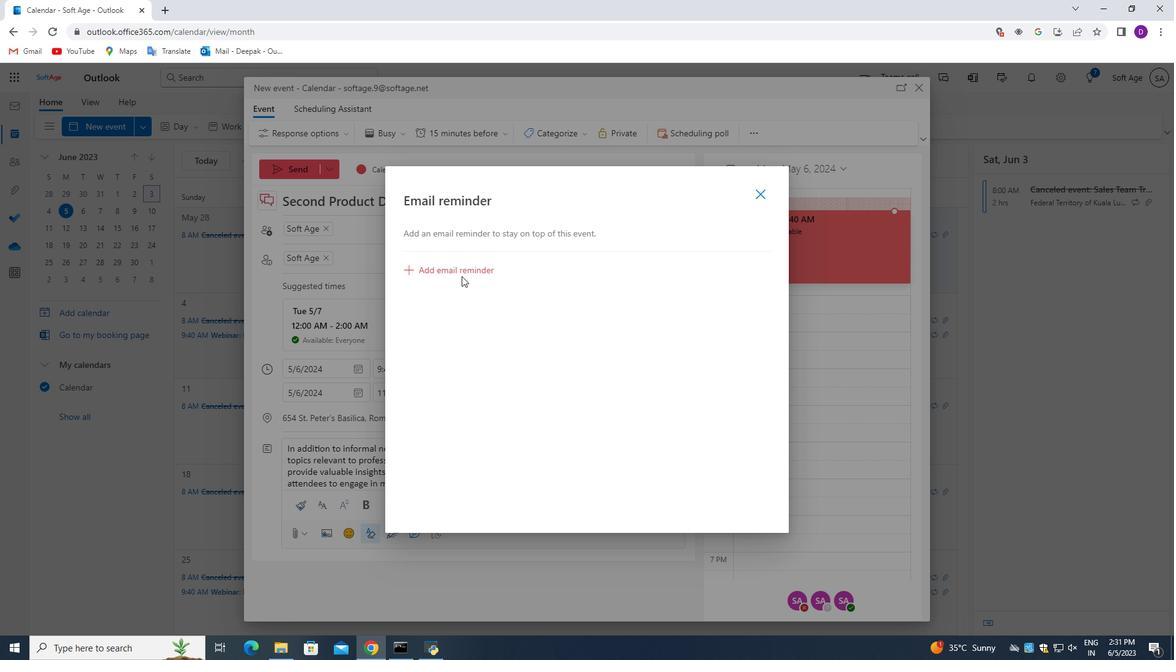 
Action: Mouse pressed left at (461, 272)
Screenshot: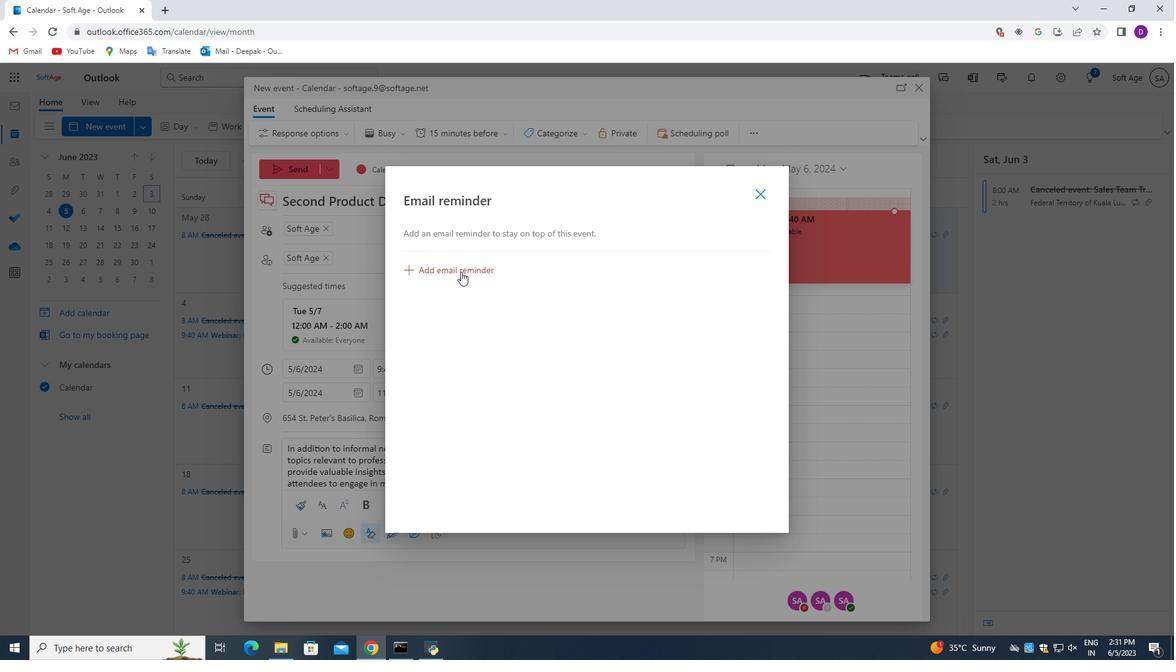 
Action: Mouse moved to (518, 266)
Screenshot: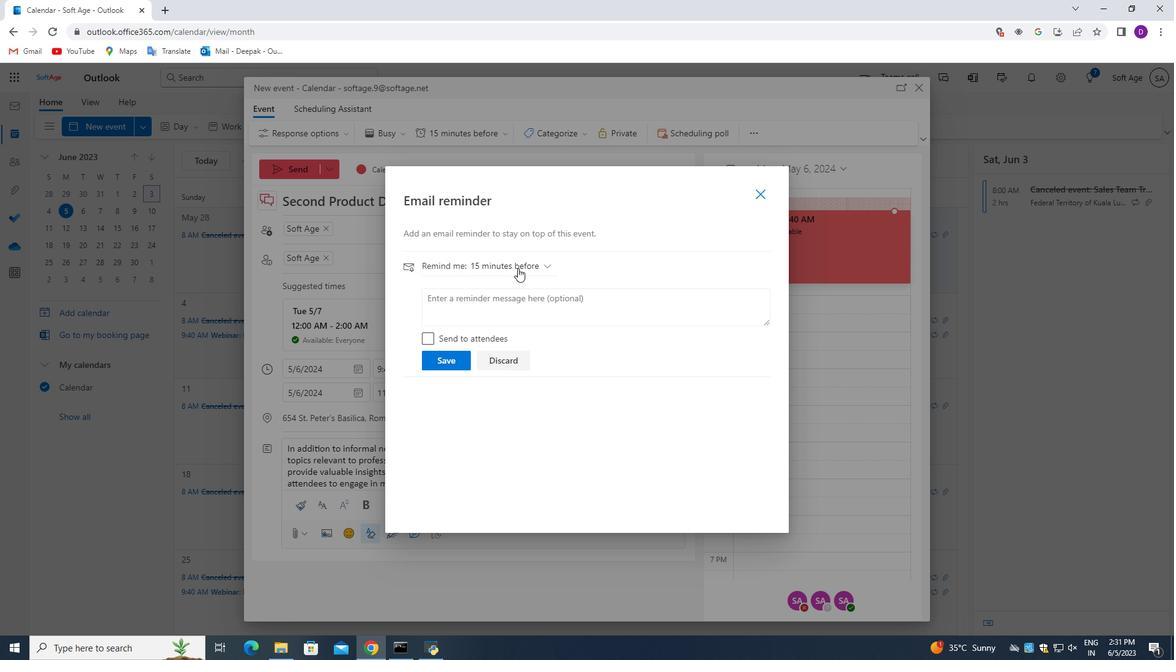 
Action: Mouse pressed left at (518, 266)
Screenshot: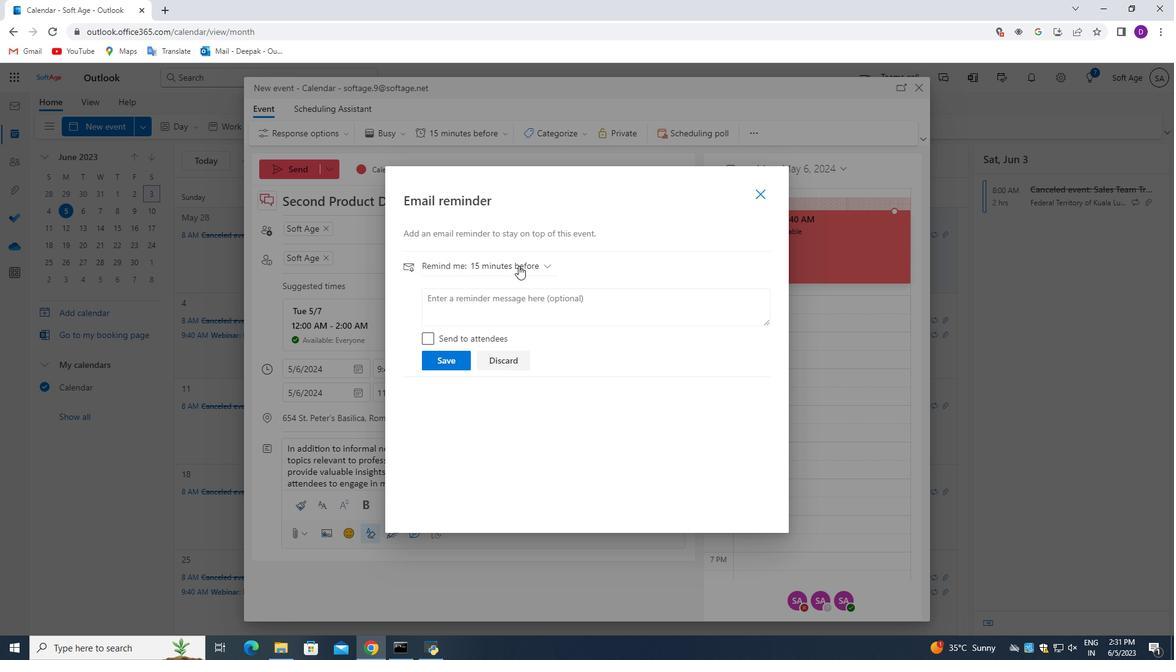 
Action: Mouse moved to (501, 486)
Screenshot: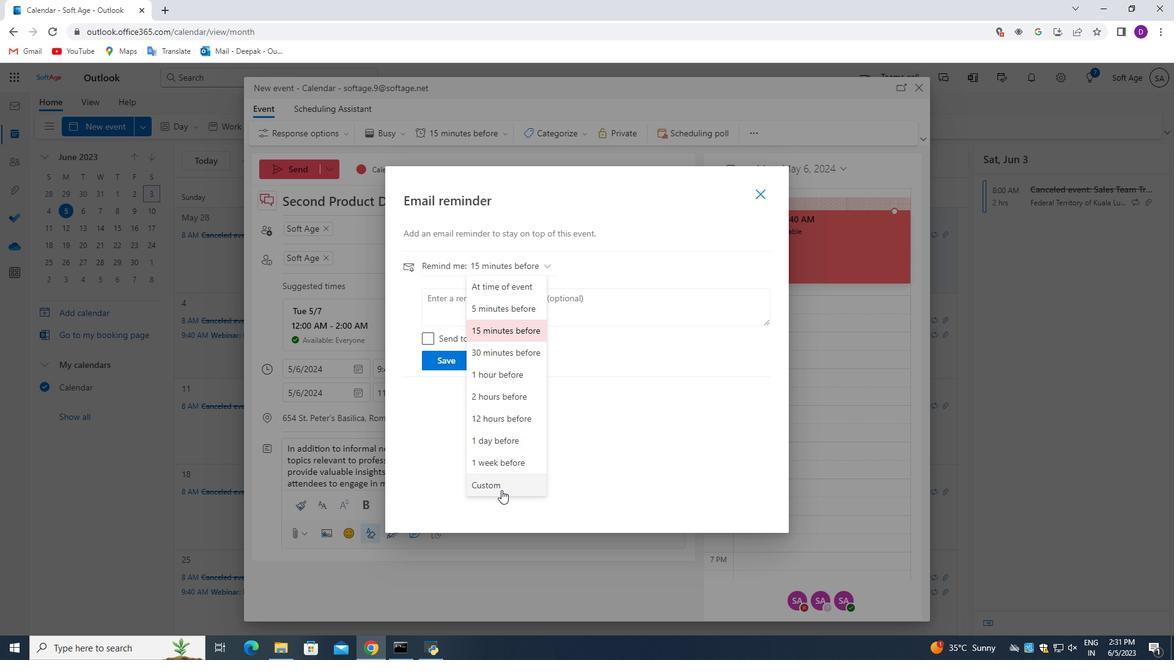
Action: Mouse pressed left at (501, 486)
Screenshot: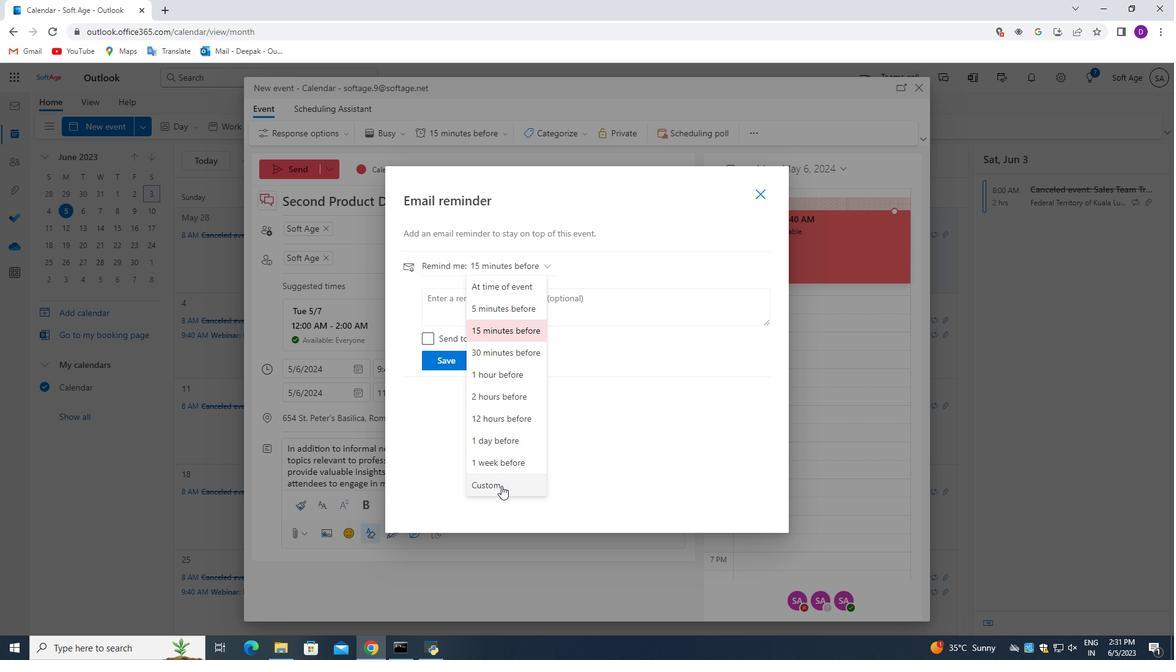 
Action: Mouse moved to (480, 334)
Screenshot: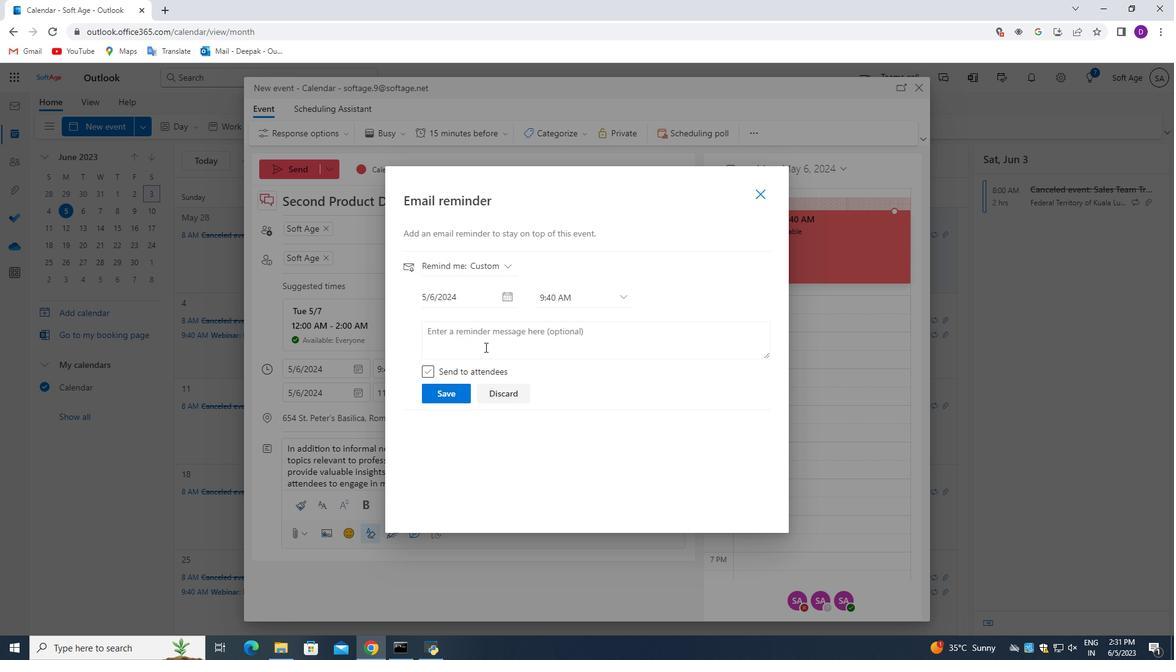 
Action: Mouse pressed left at (480, 334)
Screenshot: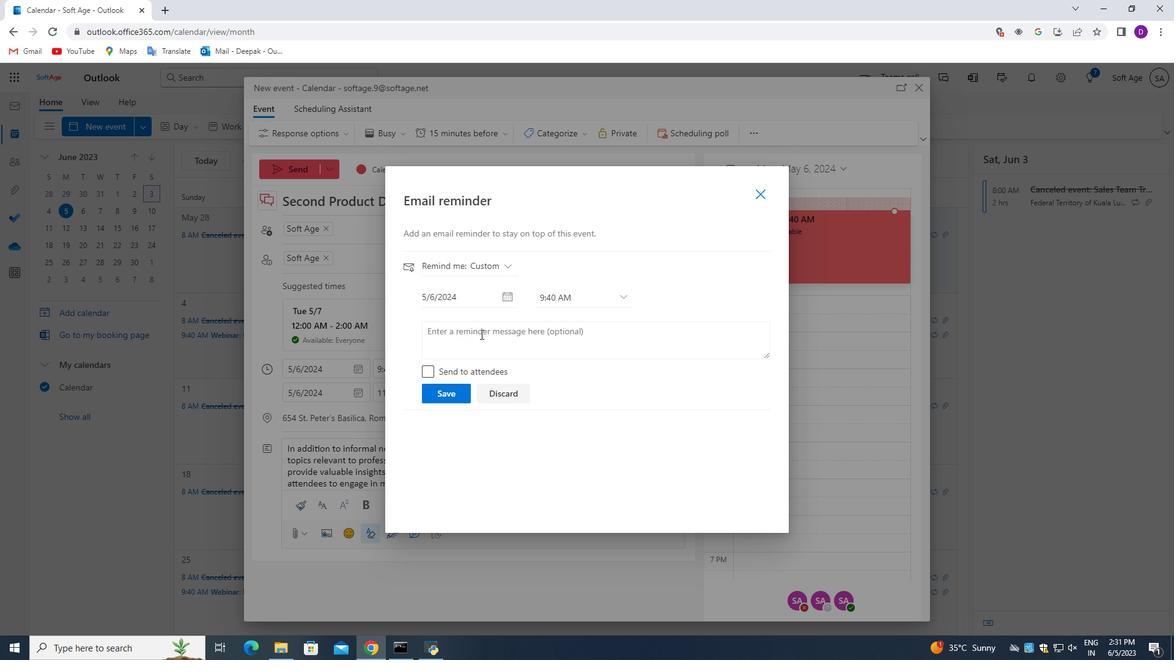 
Action: Mouse moved to (617, 443)
Screenshot: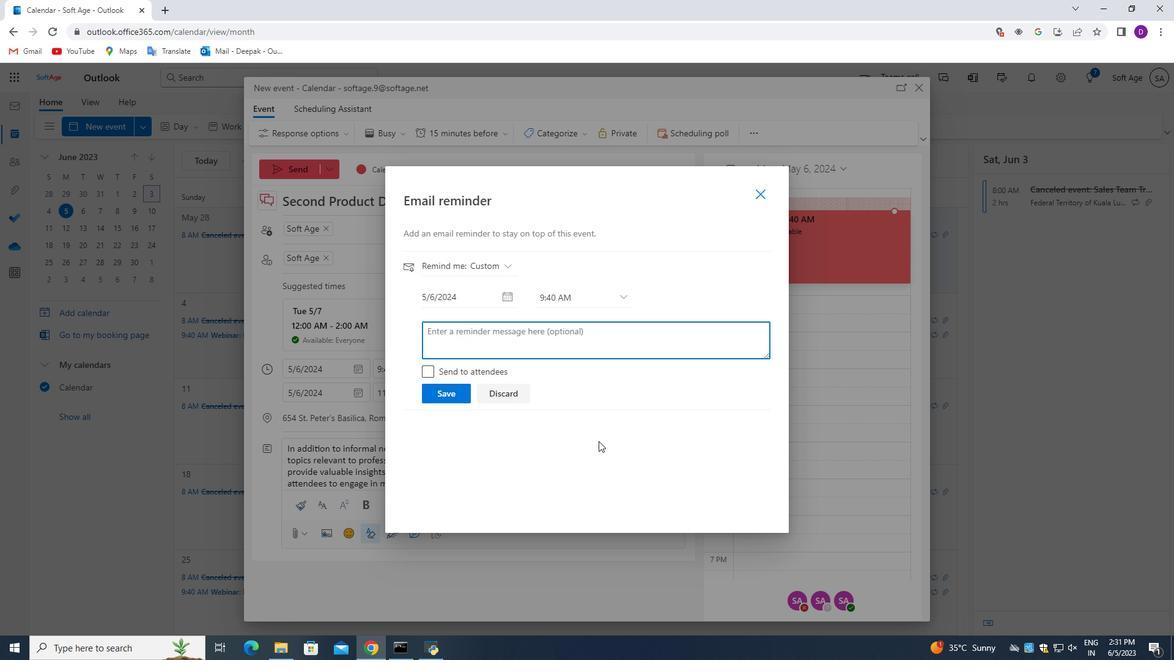 
Action: Key pressed 672<Key.space>day<Key.space>before<Key.space>
Screenshot: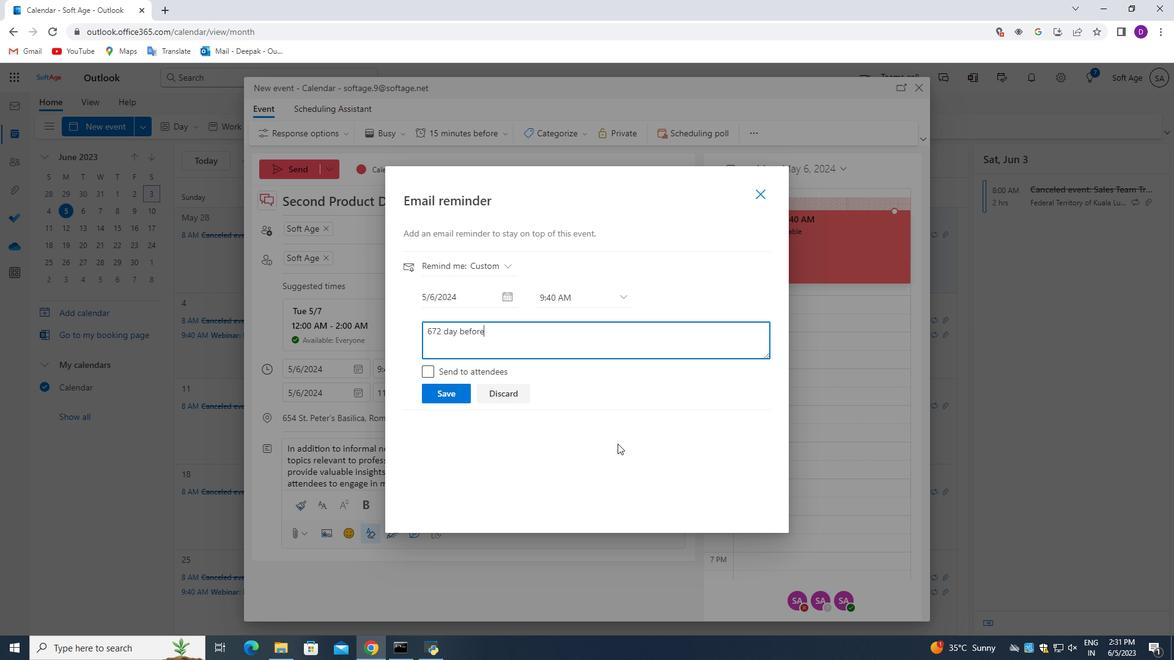
Action: Mouse moved to (454, 398)
Screenshot: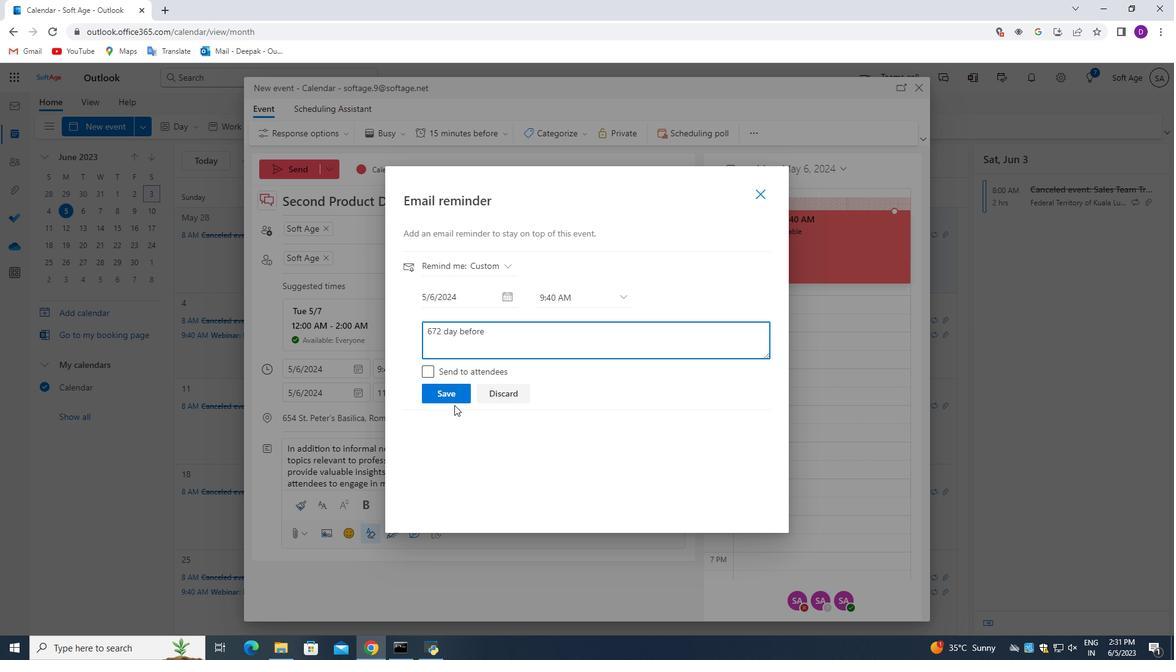
Action: Mouse pressed left at (454, 398)
Screenshot: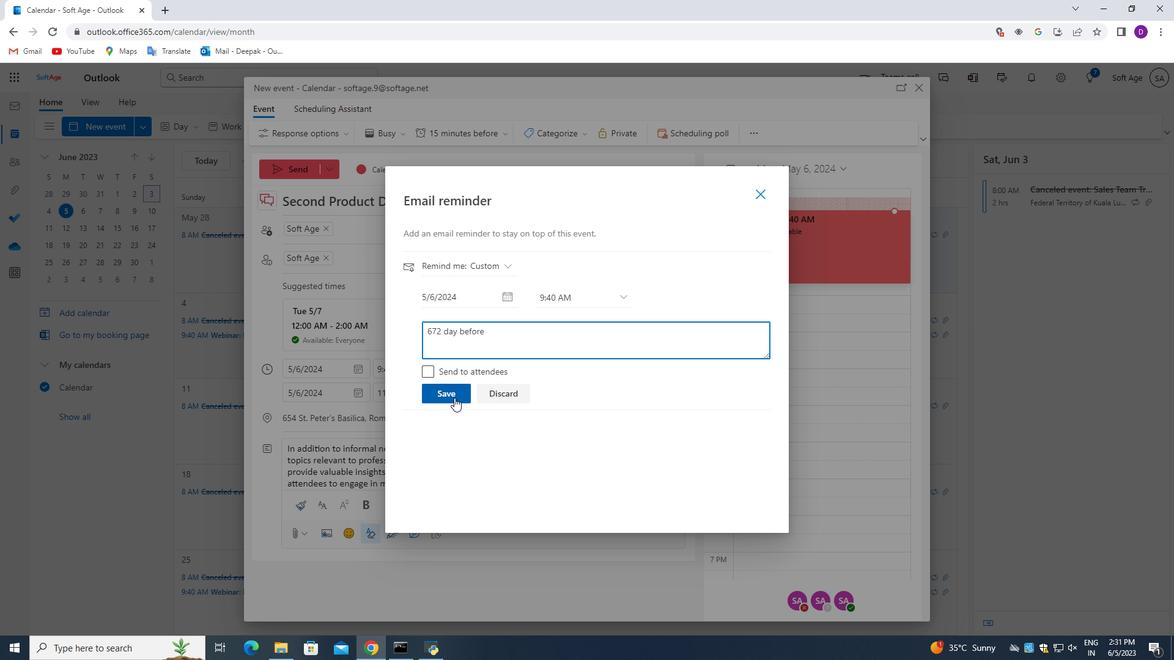 
Action: Mouse moved to (759, 197)
Screenshot: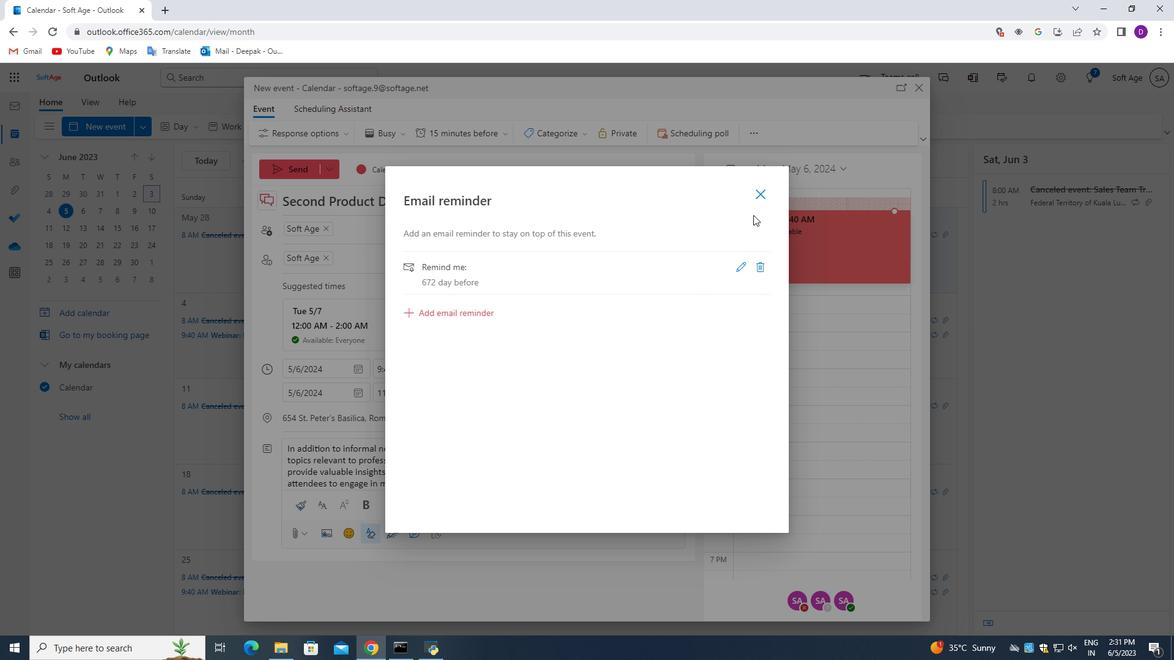 
Action: Mouse pressed left at (759, 197)
Screenshot: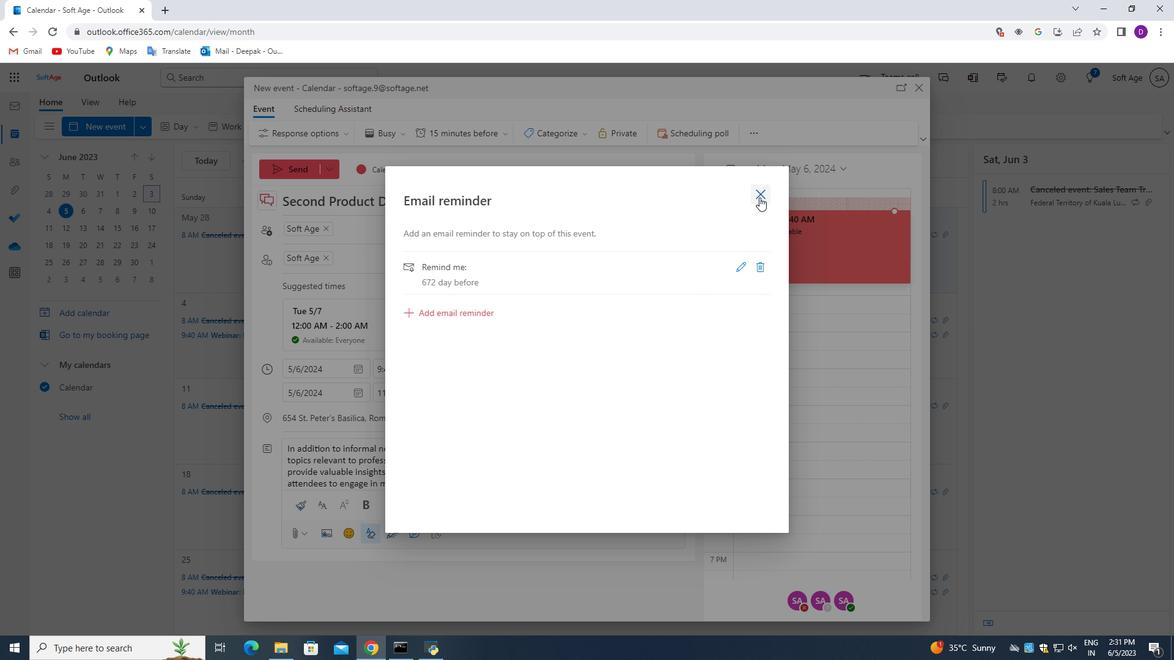 
Action: Mouse moved to (443, 368)
Screenshot: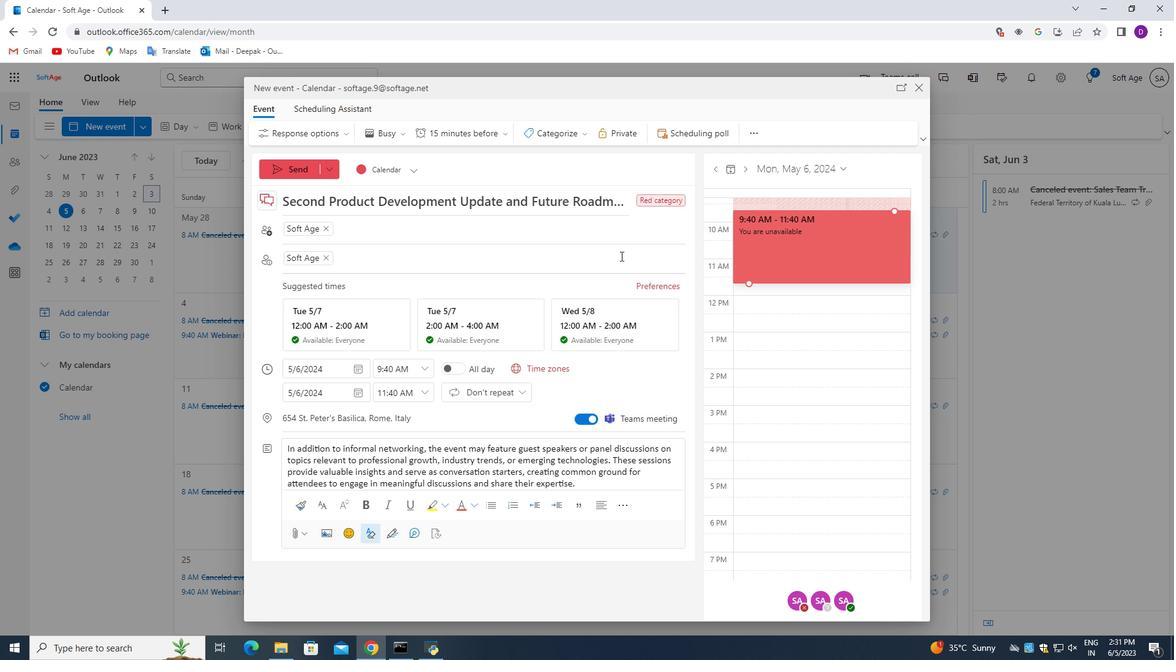 
Action: Mouse scrolled (443, 368) with delta (0, 0)
Screenshot: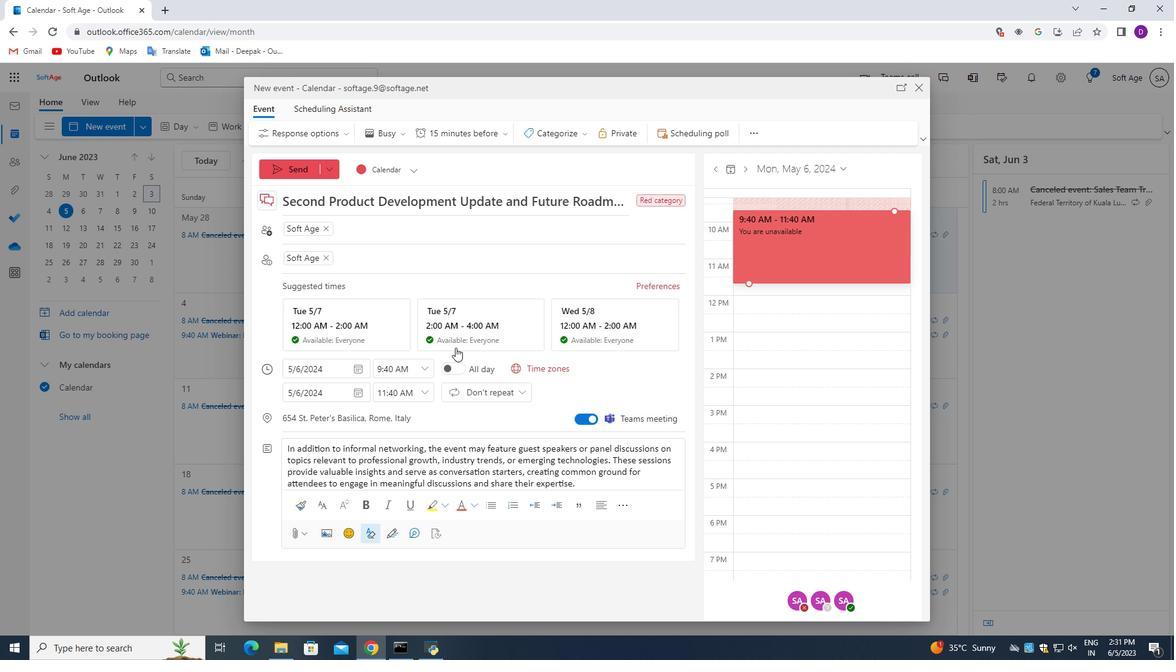 
Action: Mouse moved to (439, 382)
Screenshot: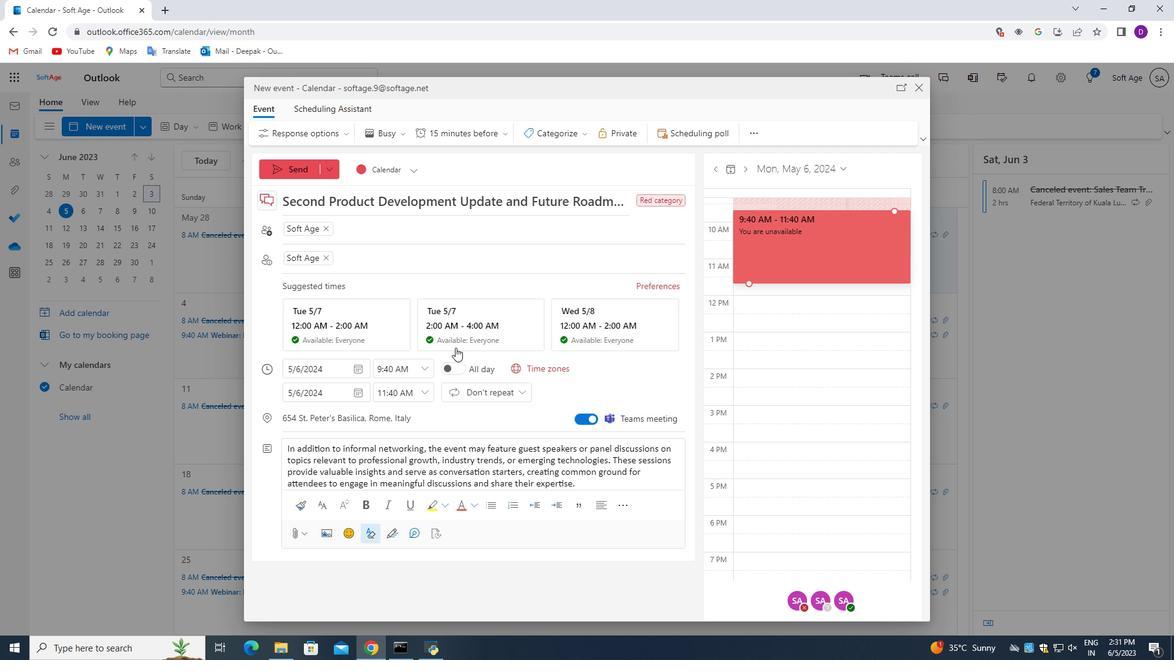 
Action: Mouse scrolled (439, 381) with delta (0, 0)
Screenshot: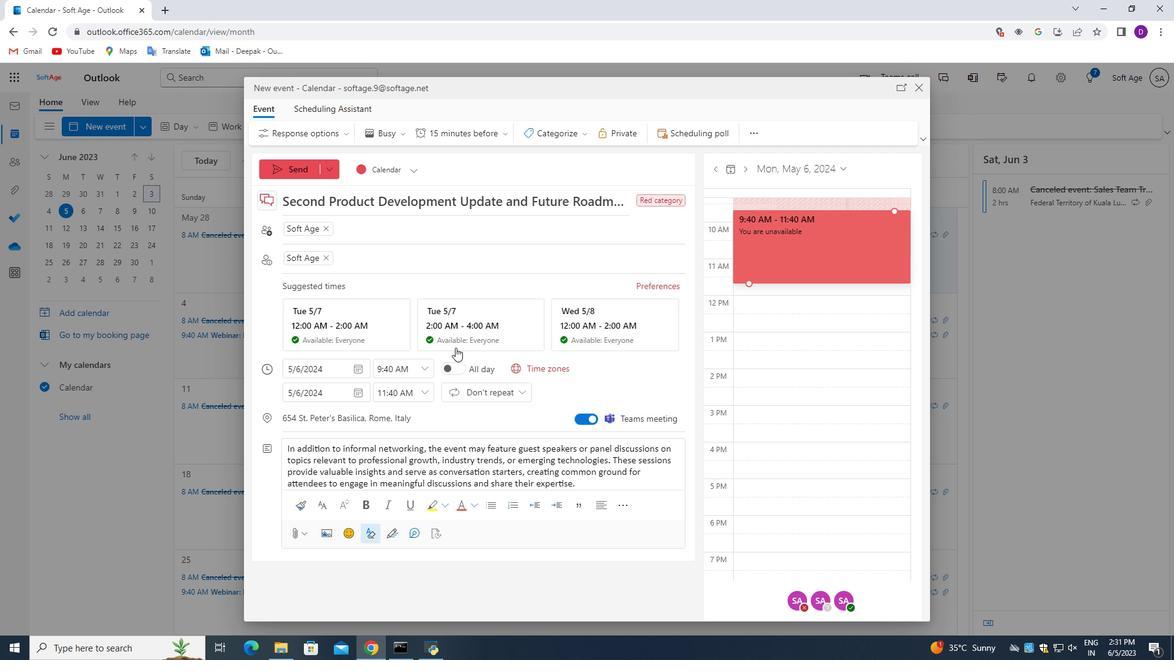 
Action: Mouse moved to (434, 393)
Screenshot: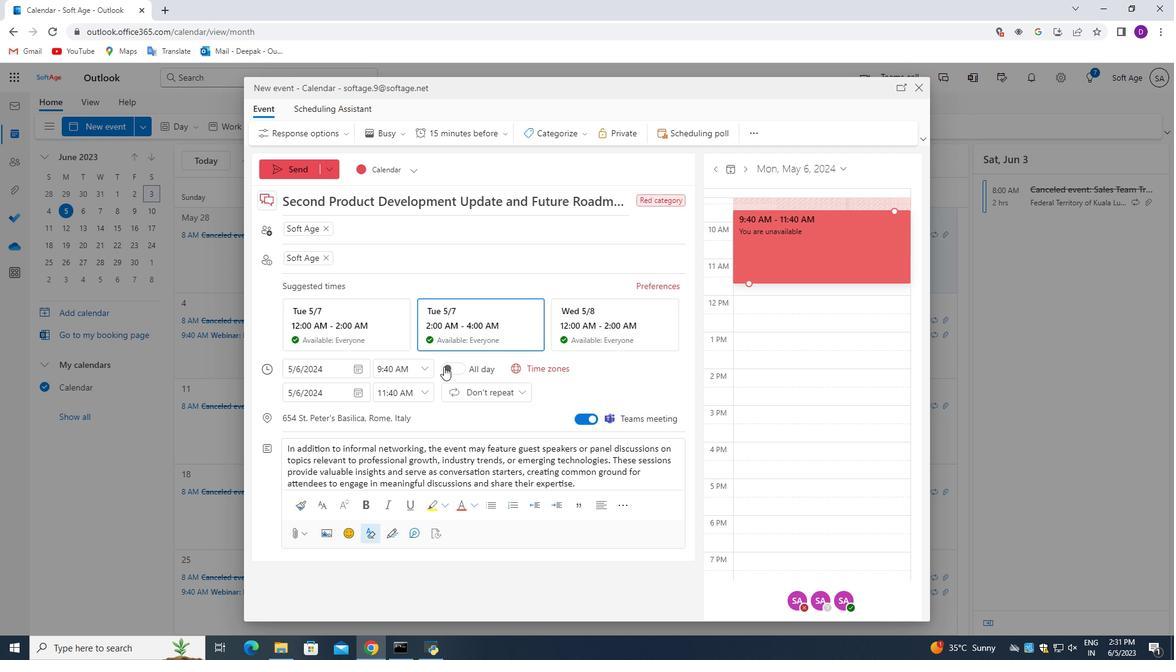 
Action: Mouse scrolled (434, 393) with delta (0, 0)
Screenshot: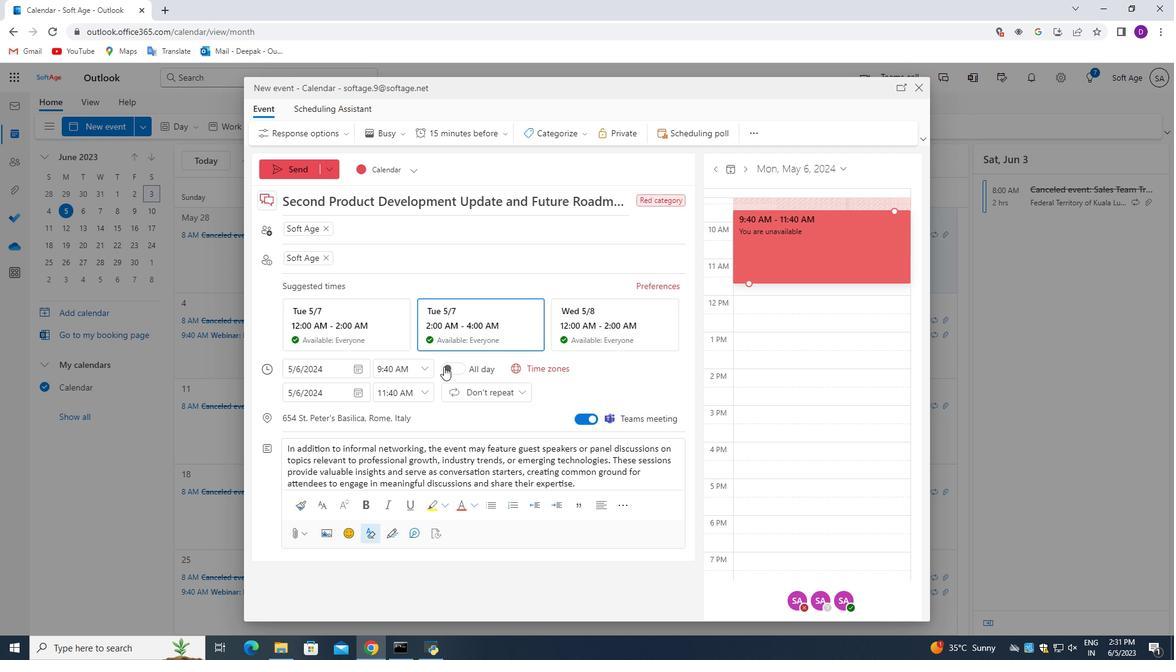 
Action: Mouse moved to (431, 401)
Screenshot: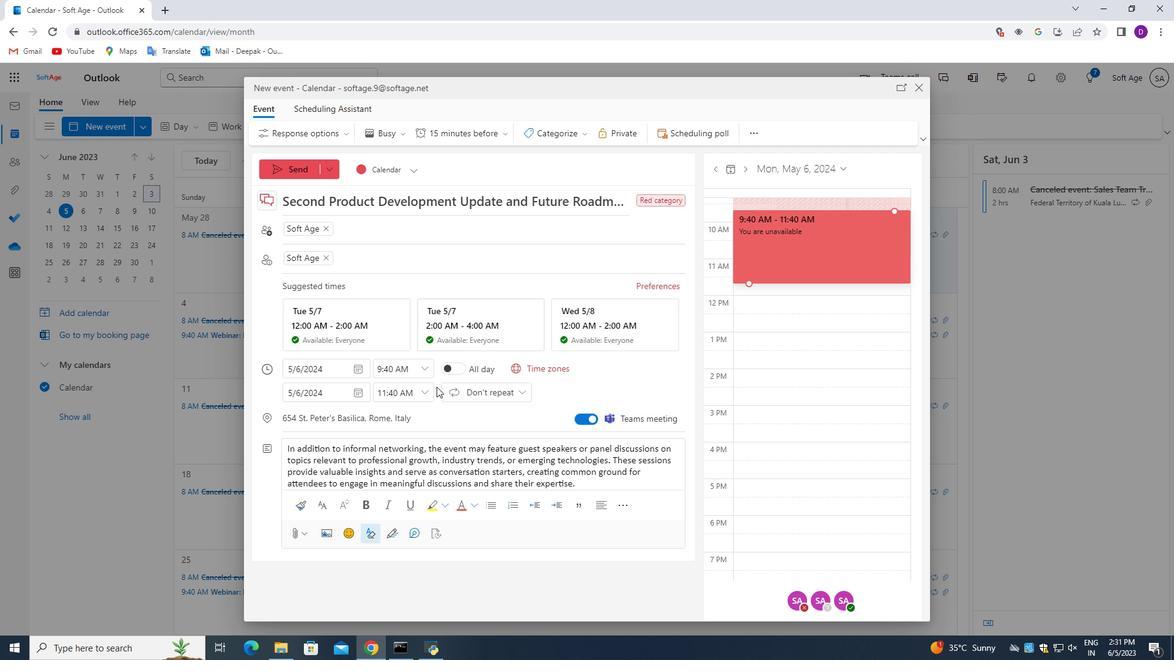 
Action: Mouse scrolled (431, 400) with delta (0, 0)
Screenshot: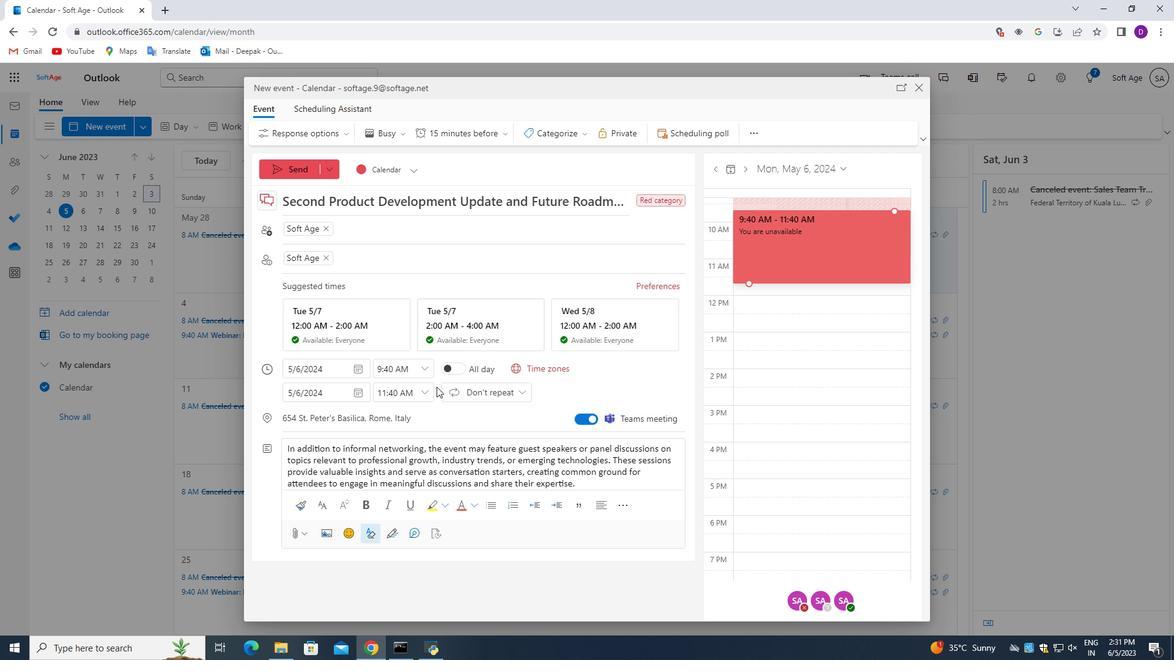 
Action: Mouse moved to (360, 353)
Screenshot: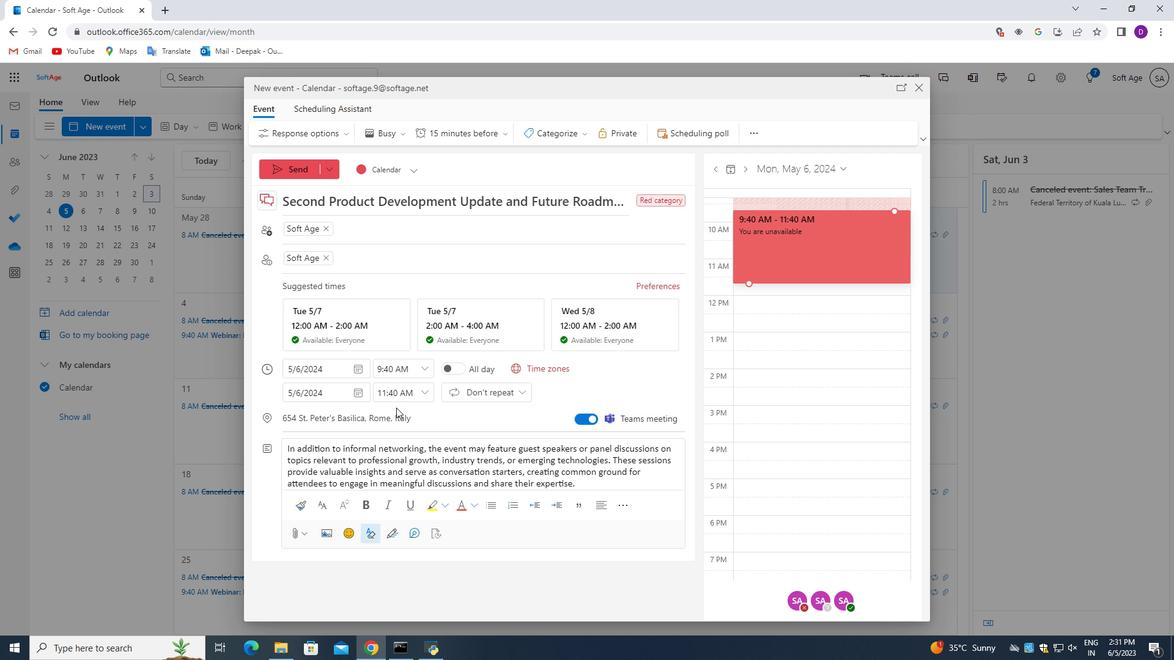 
Action: Mouse scrolled (362, 358) with delta (0, 0)
Screenshot: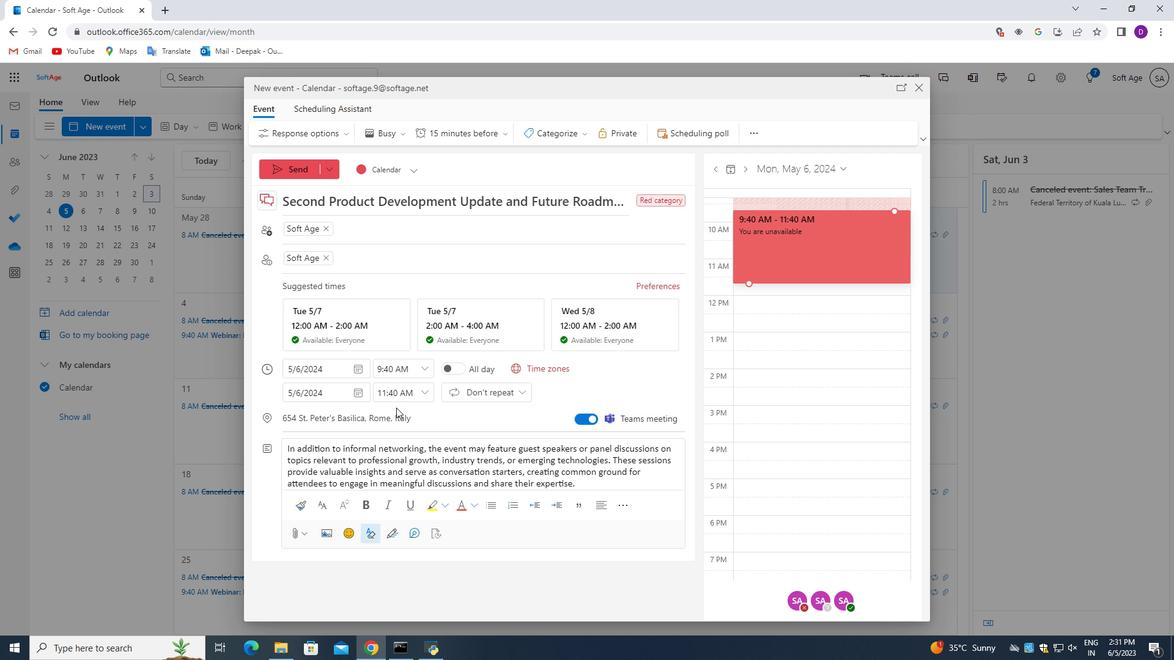 
Action: Mouse moved to (352, 339)
Screenshot: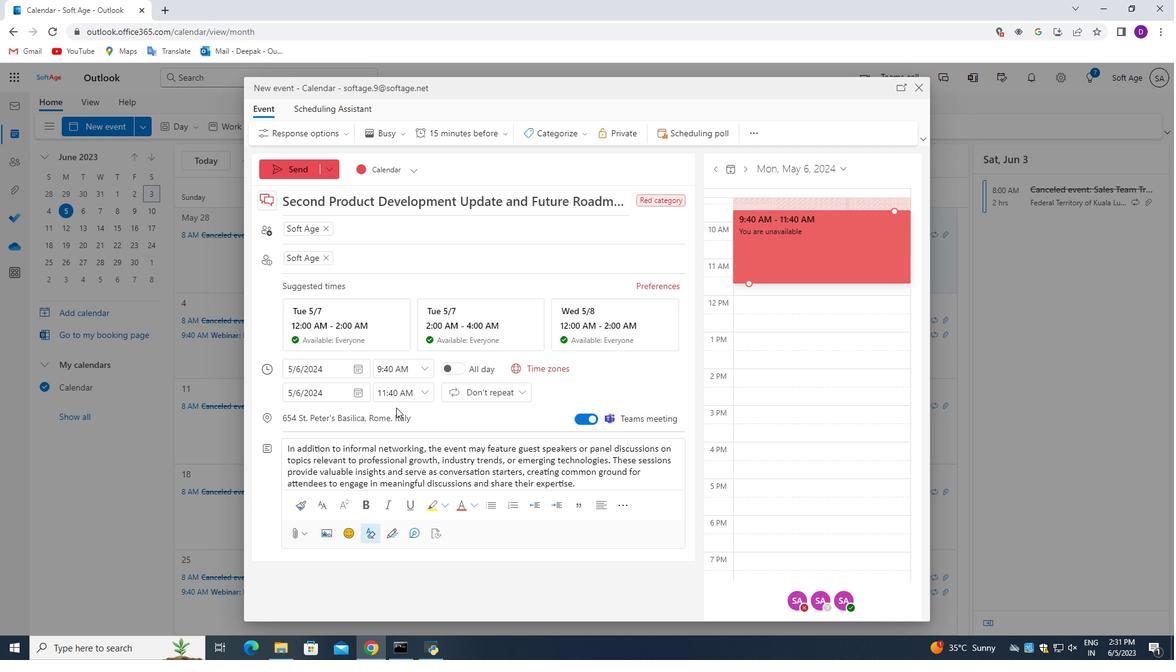
Action: Mouse scrolled (357, 346) with delta (0, 0)
Screenshot: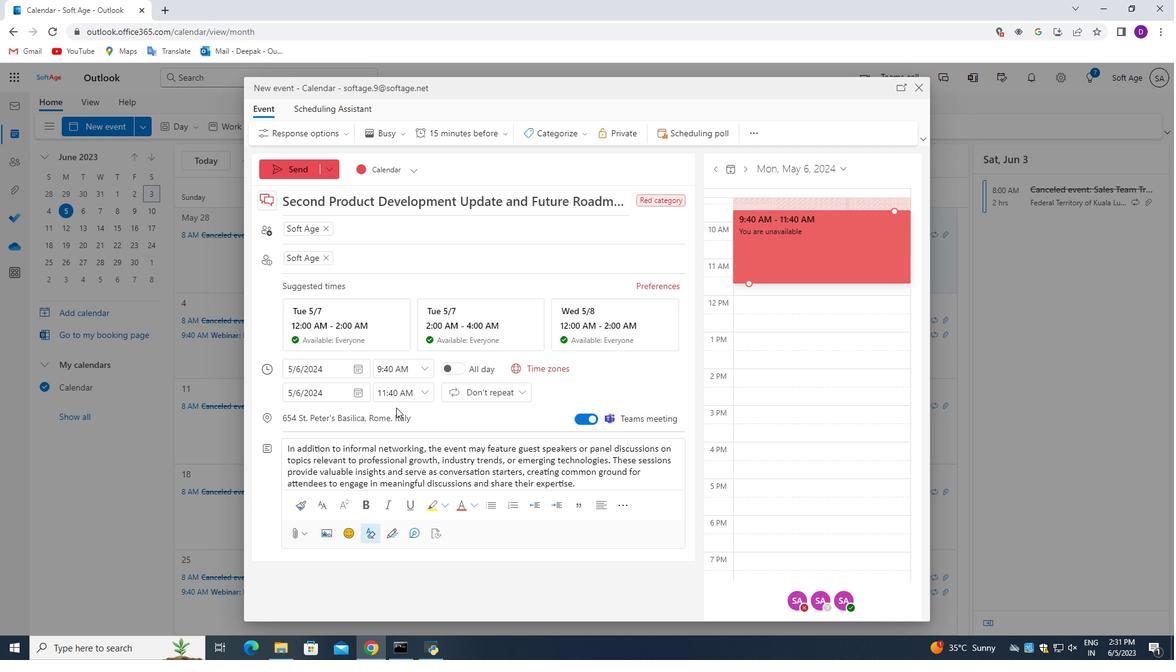 
Action: Mouse moved to (328, 309)
Screenshot: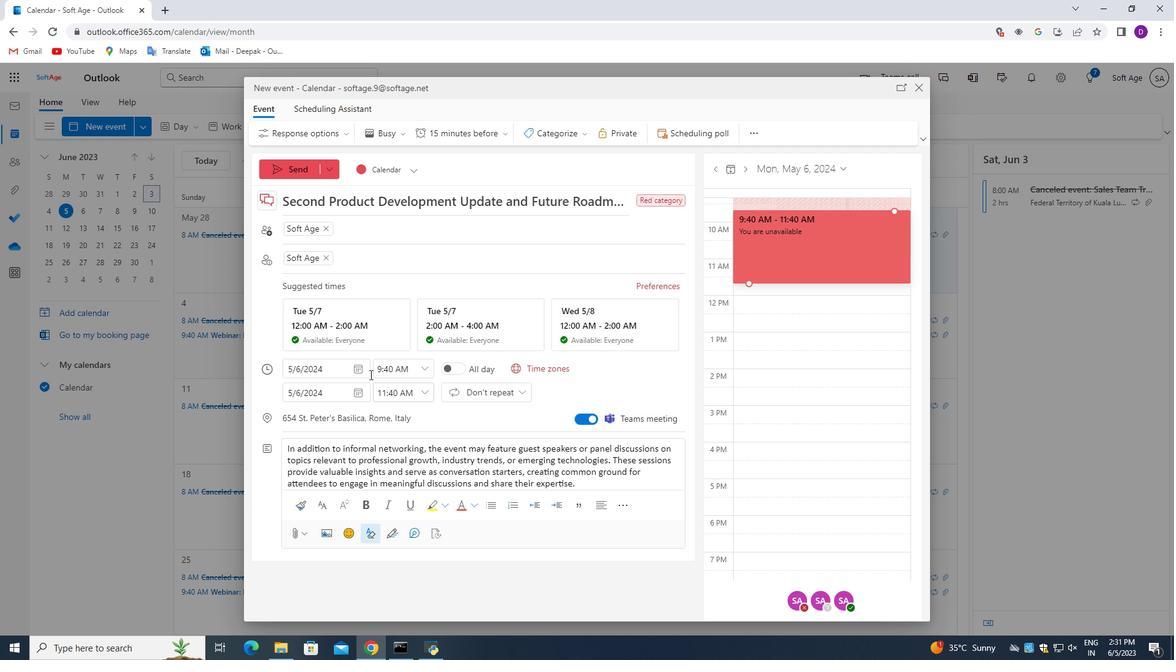 
Action: Mouse scrolled (344, 328) with delta (0, 0)
Screenshot: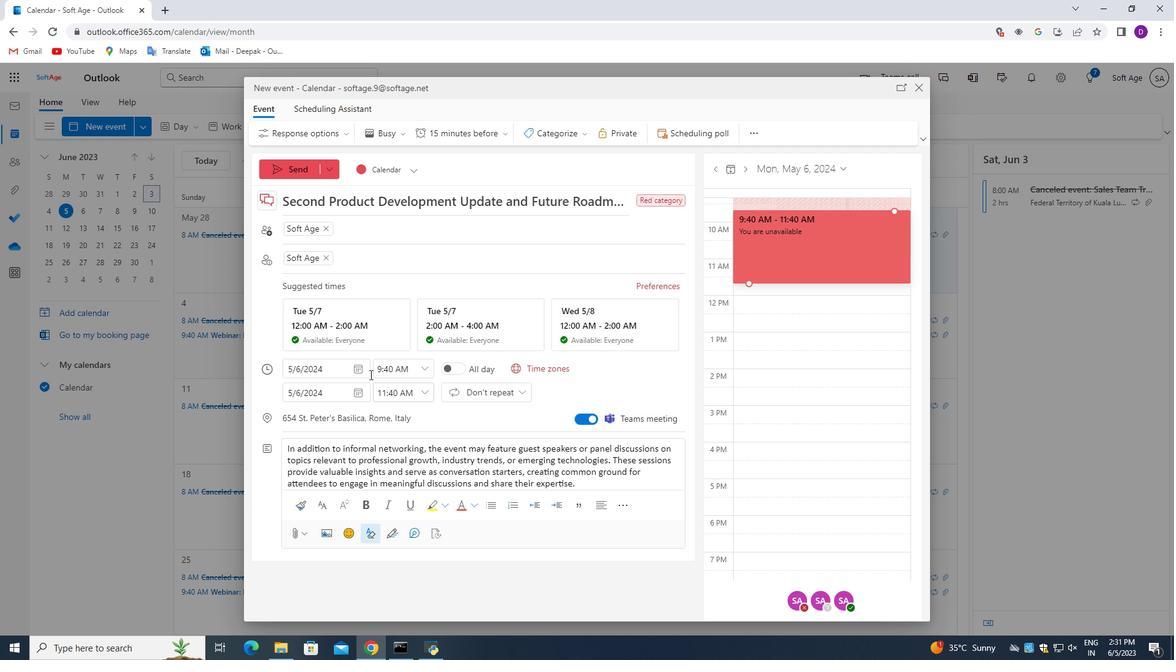 
Action: Mouse moved to (287, 171)
Screenshot: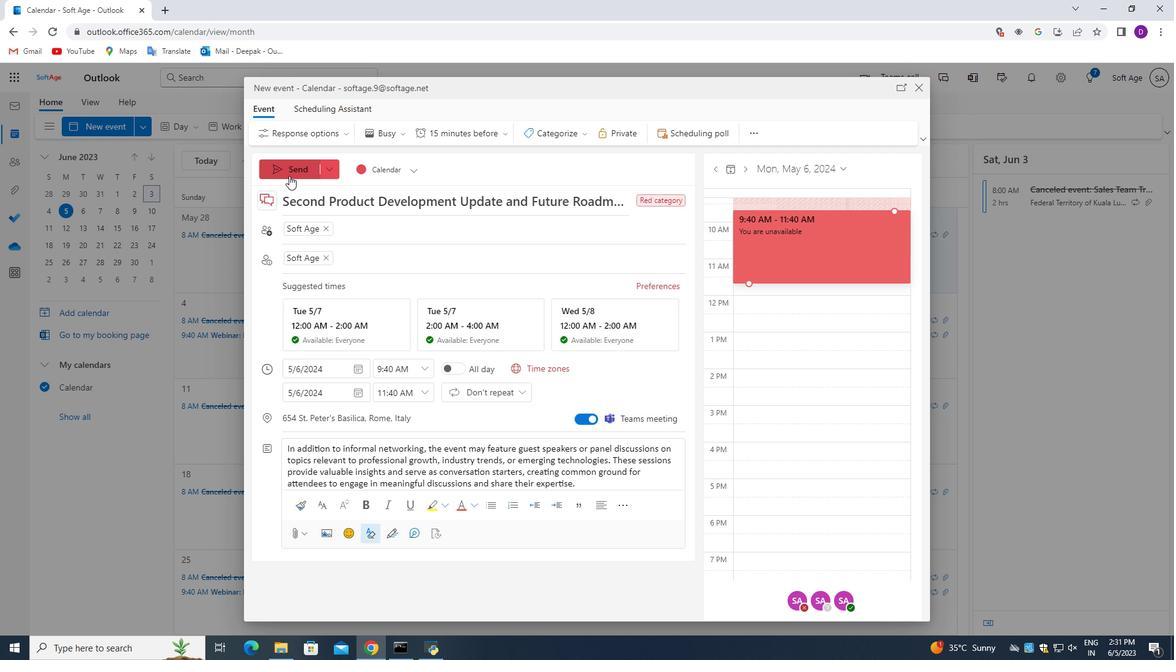 
Action: Mouse pressed left at (287, 171)
Screenshot: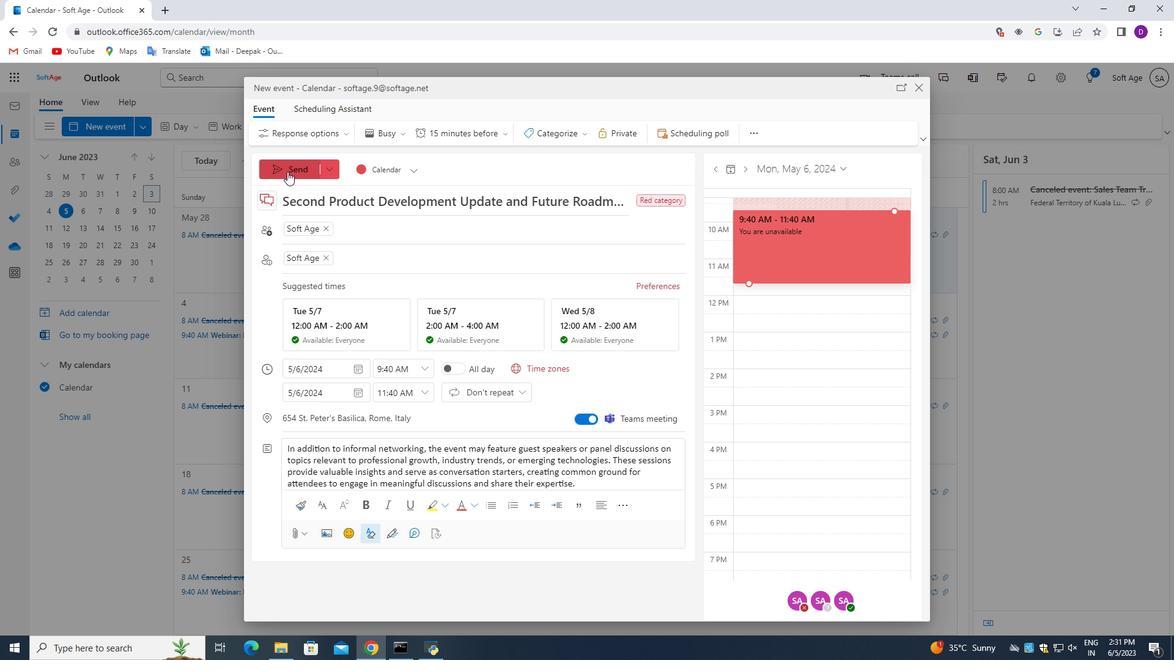 
Action: Mouse moved to (478, 398)
Screenshot: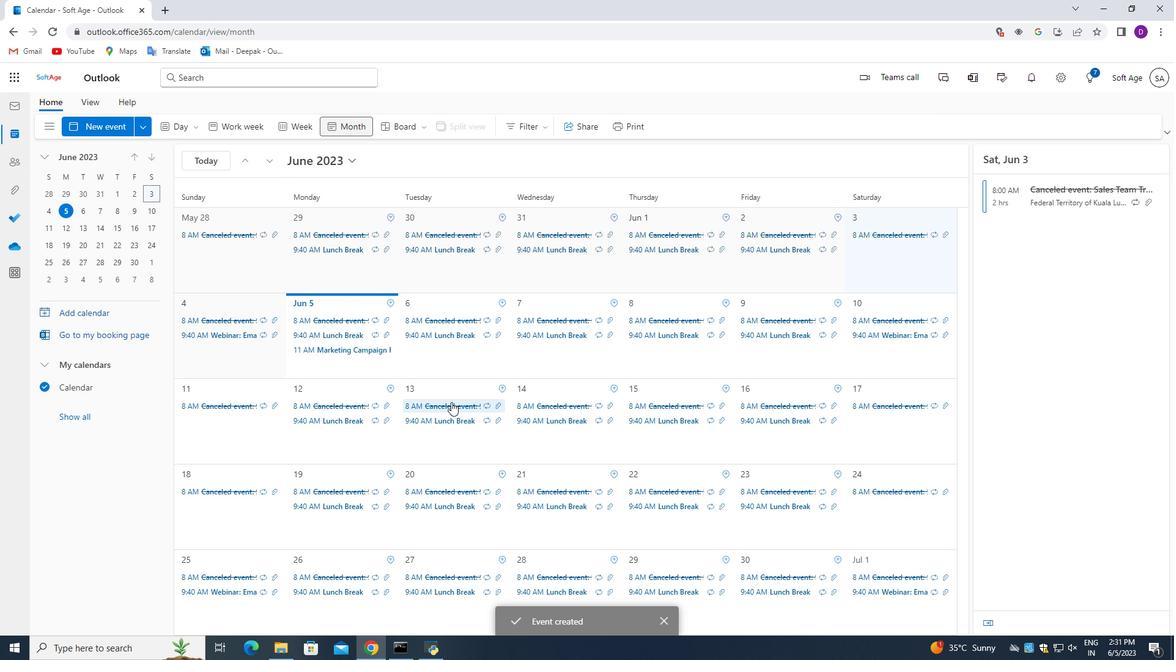 
Action: Mouse scrolled (478, 399) with delta (0, 0)
Screenshot: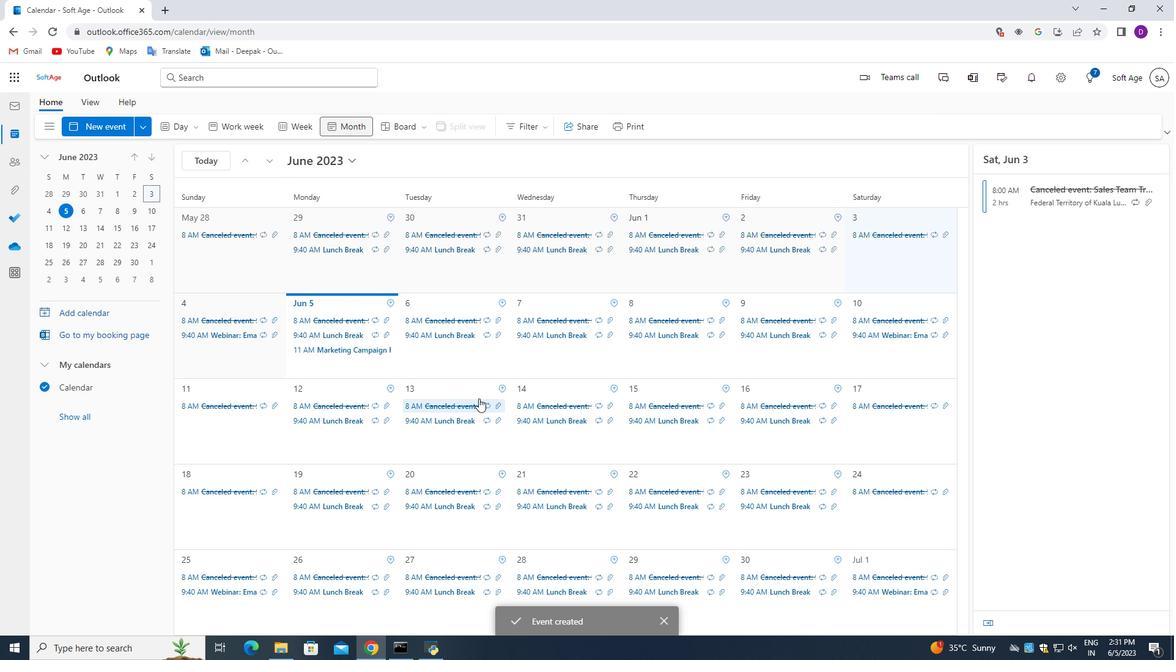 
